 Task: Find a flat in Elazığ, Turkey, for 2 guests from September 2 to September 6, with a price range of ₹15,000 to ₹20,000, 1 bedroom, 1 bed, 1 bathroom, a washing machine, and self check-in option.
Action: Mouse moved to (499, 105)
Screenshot: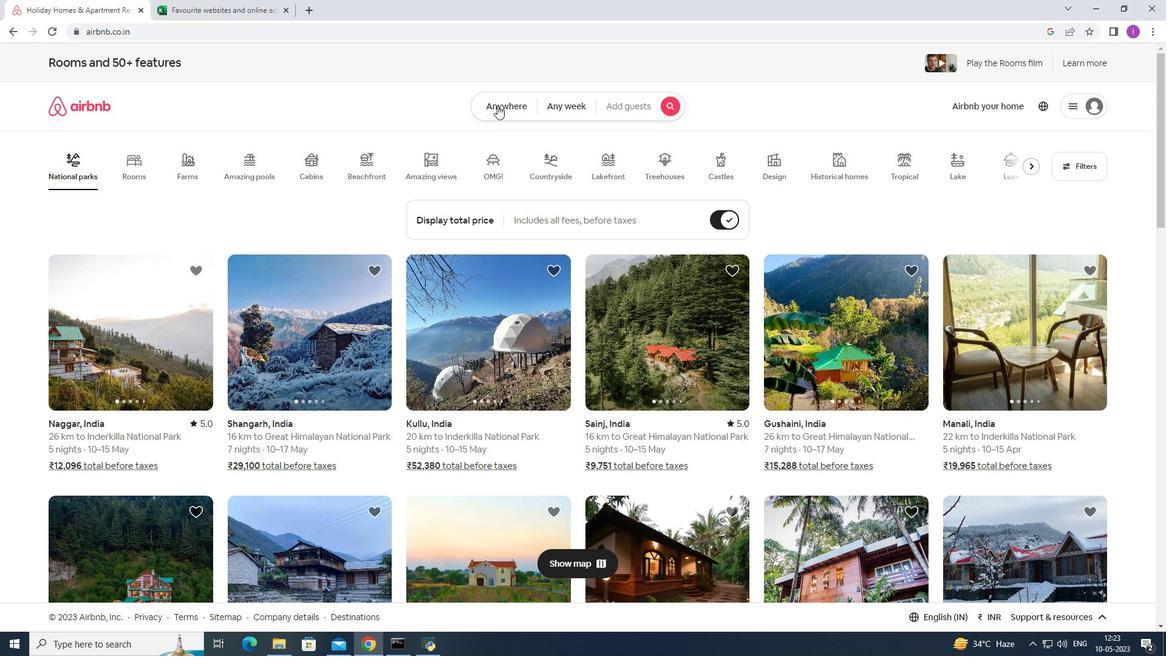
Action: Mouse pressed left at (499, 105)
Screenshot: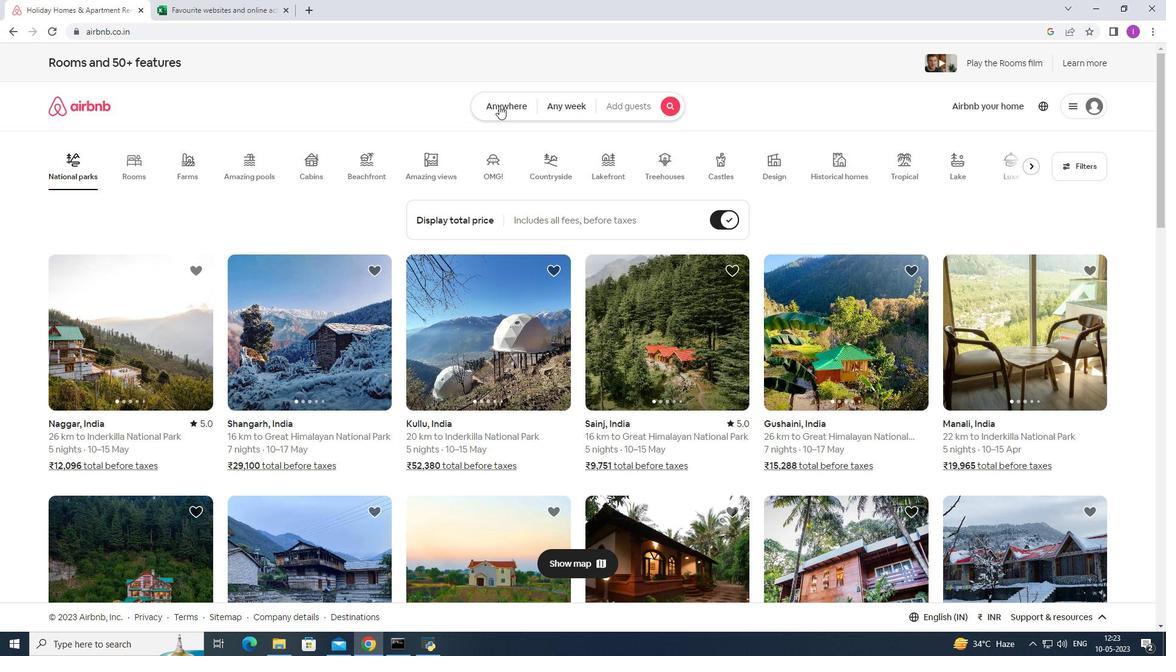 
Action: Mouse moved to (357, 154)
Screenshot: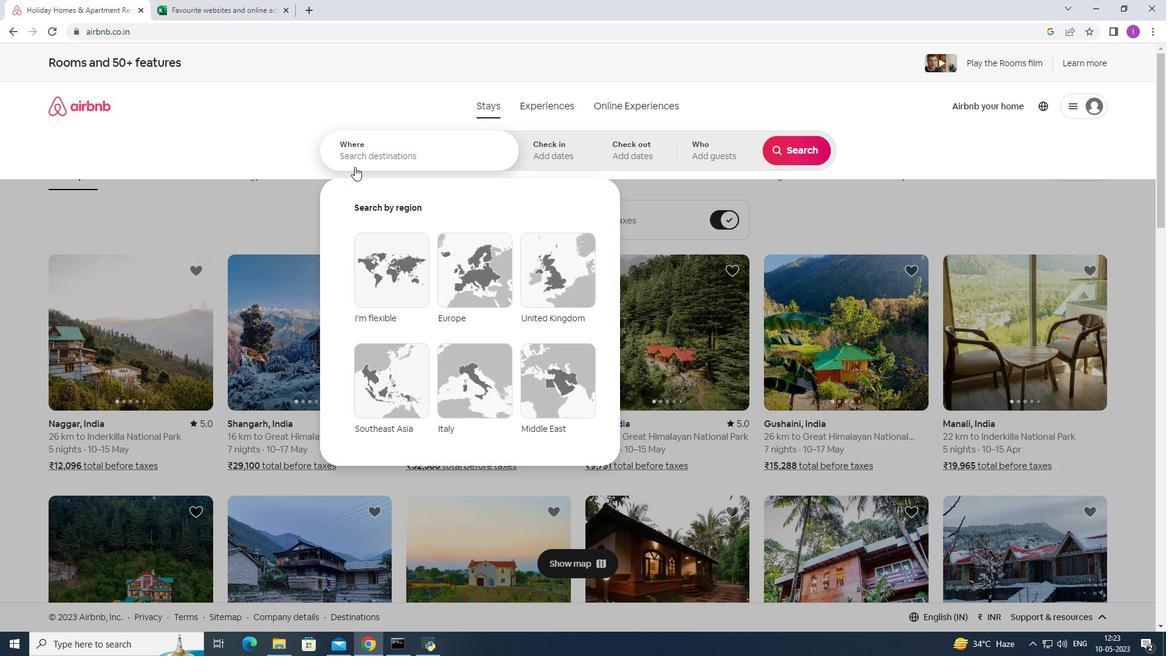 
Action: Mouse pressed left at (357, 154)
Screenshot: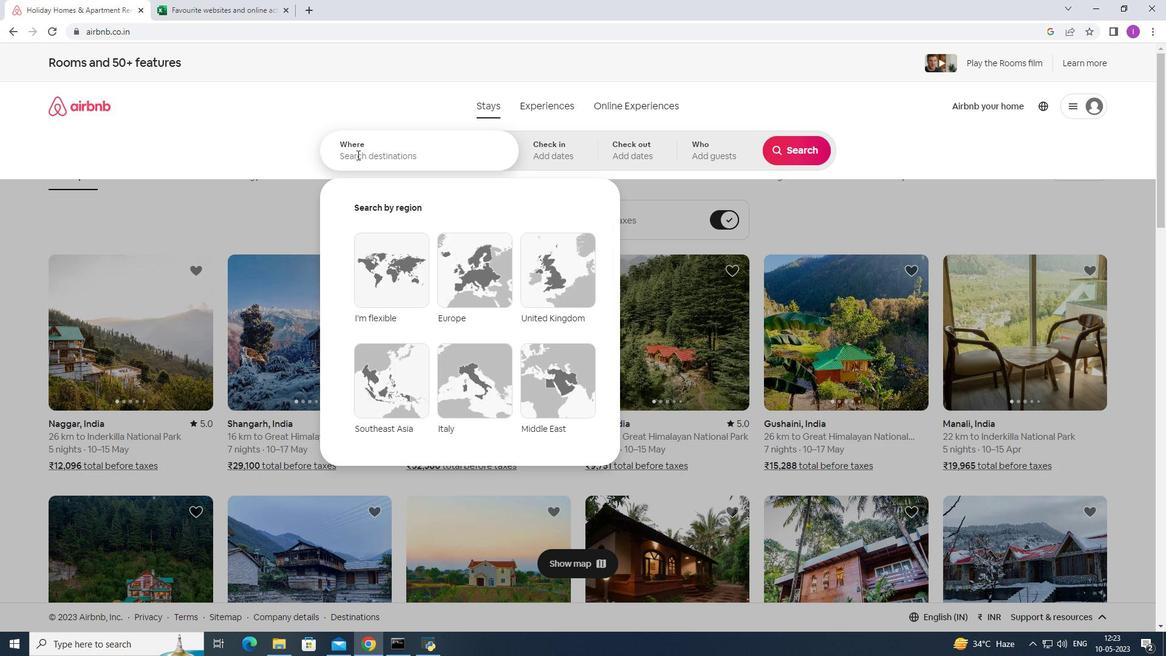 
Action: Mouse moved to (464, 151)
Screenshot: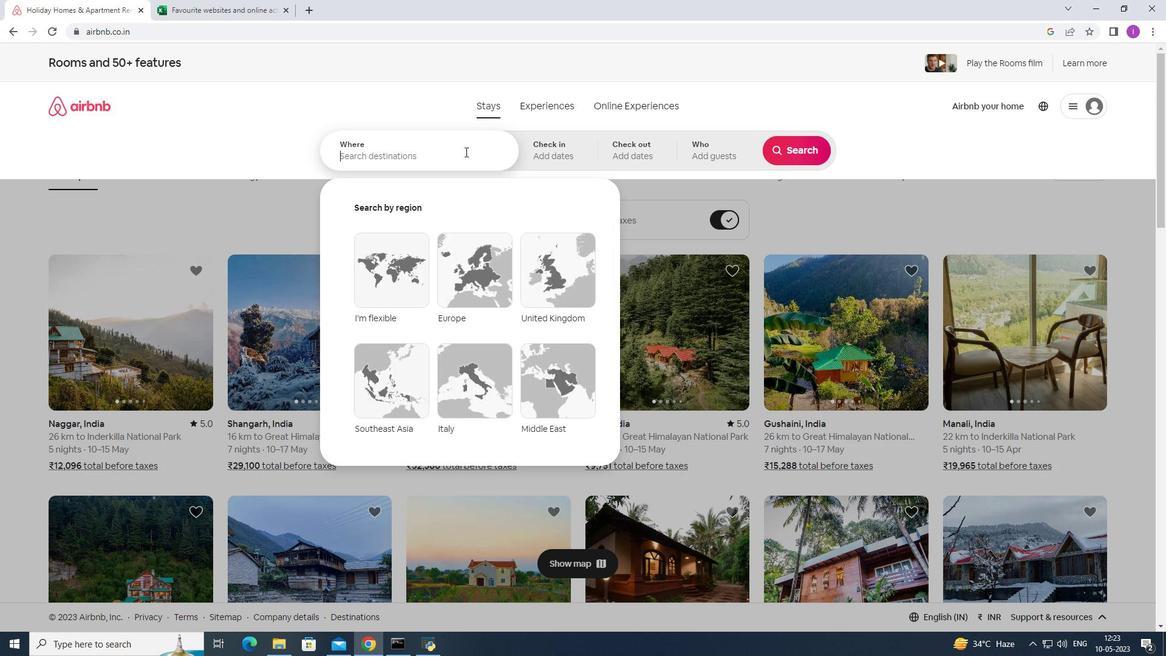 
Action: Key pressed <Key.shift>Elazig,<Key.shift>Tukey
Screenshot: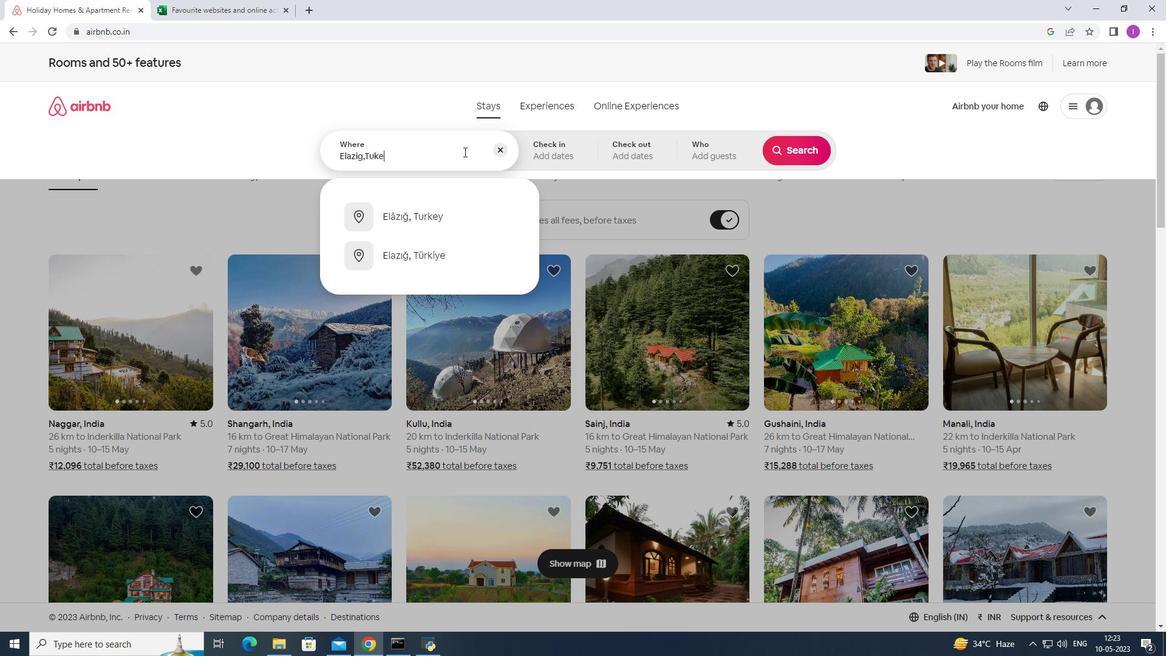 
Action: Mouse moved to (413, 260)
Screenshot: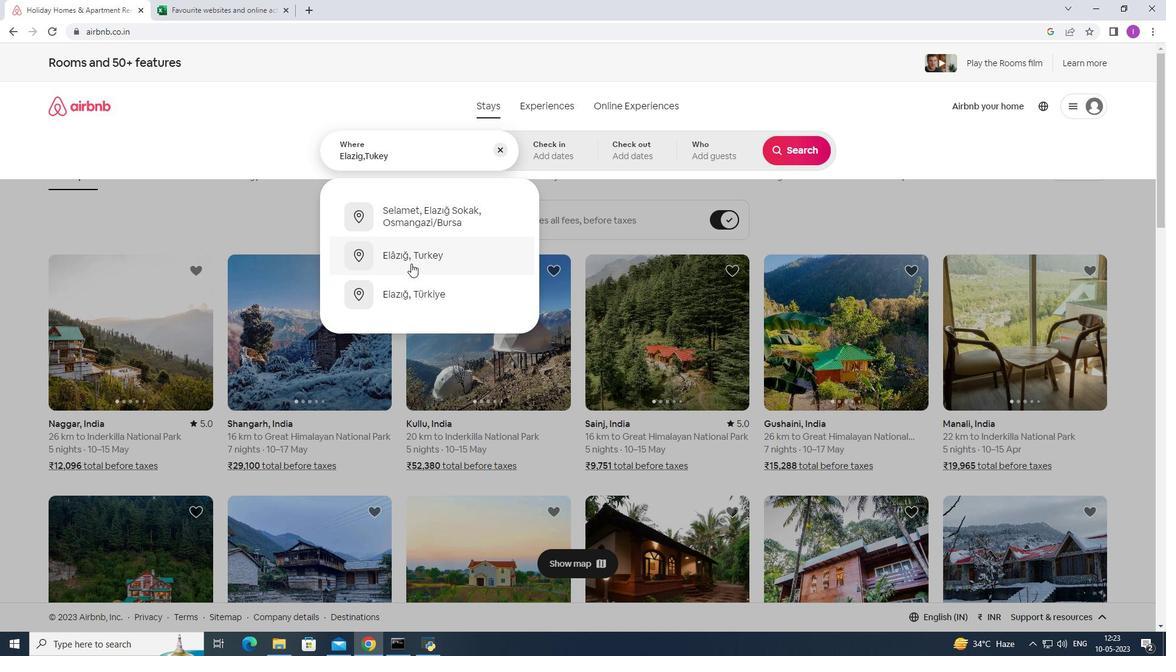 
Action: Mouse pressed left at (413, 260)
Screenshot: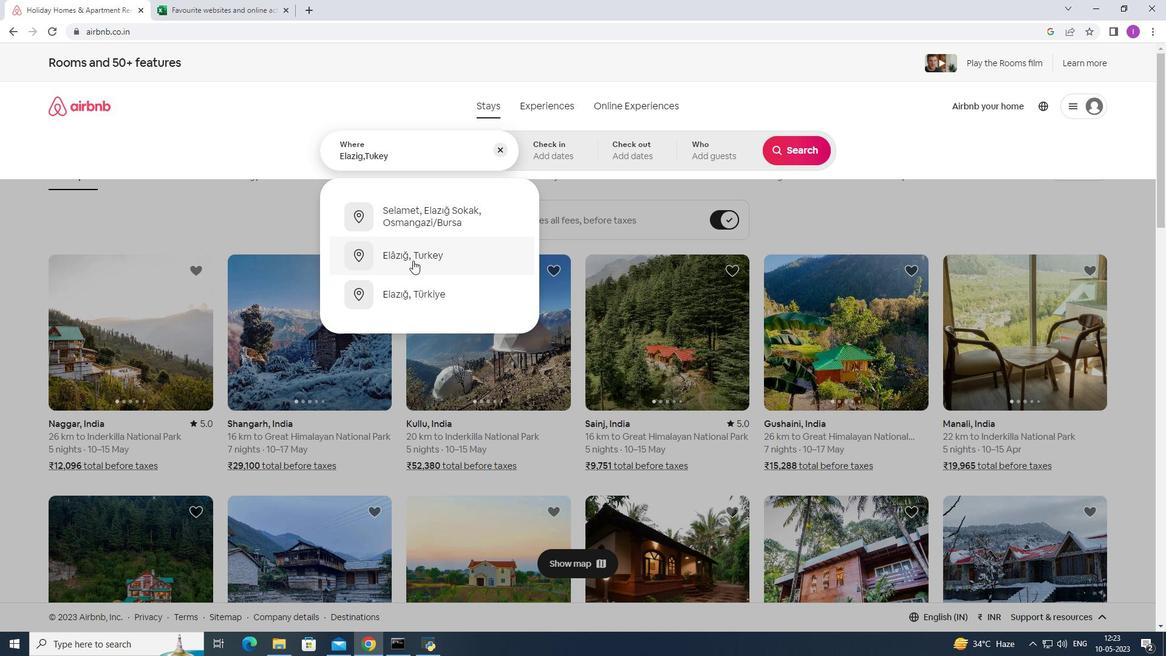 
Action: Mouse moved to (790, 246)
Screenshot: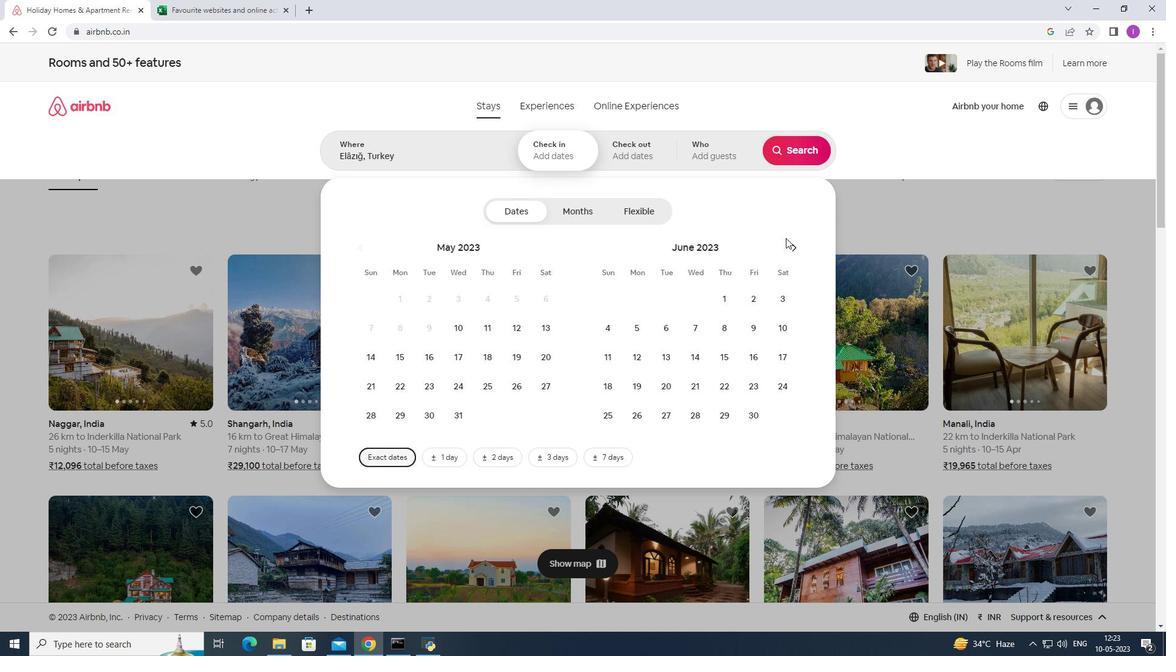 
Action: Mouse pressed left at (790, 246)
Screenshot: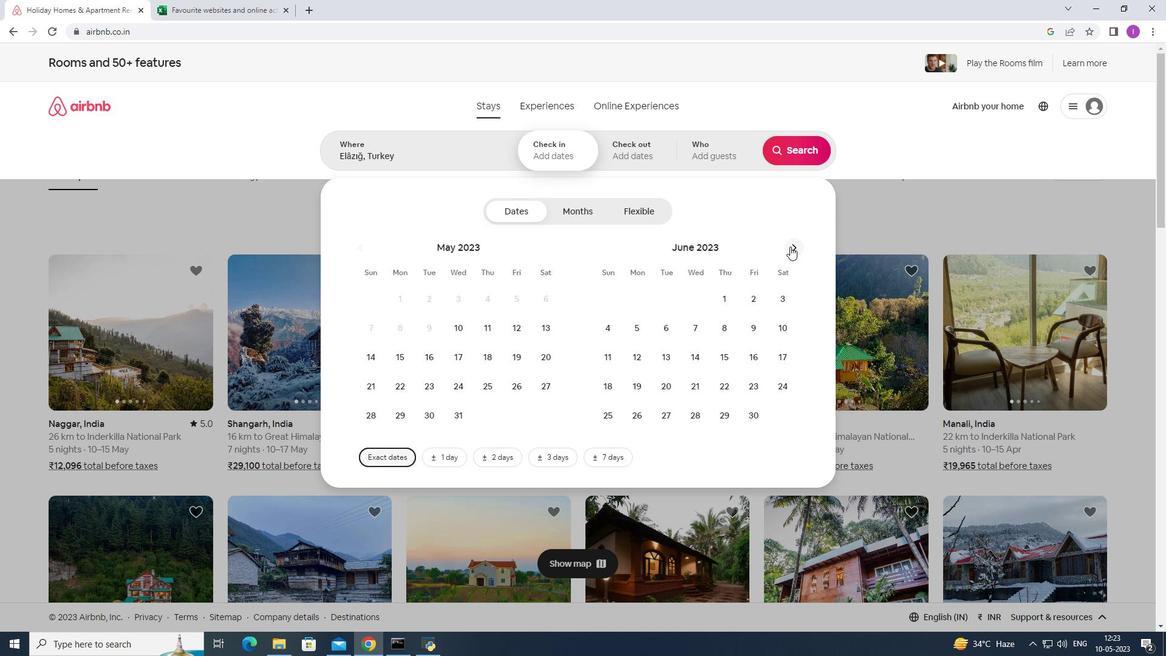 
Action: Mouse pressed left at (790, 246)
Screenshot: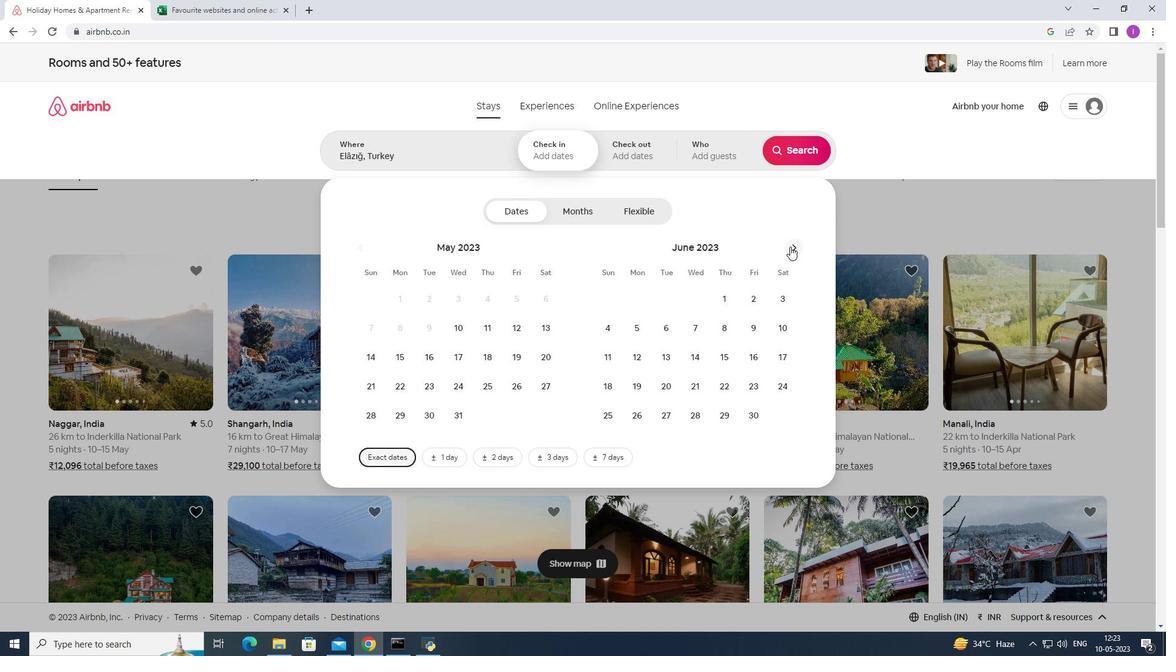 
Action: Mouse pressed left at (790, 246)
Screenshot: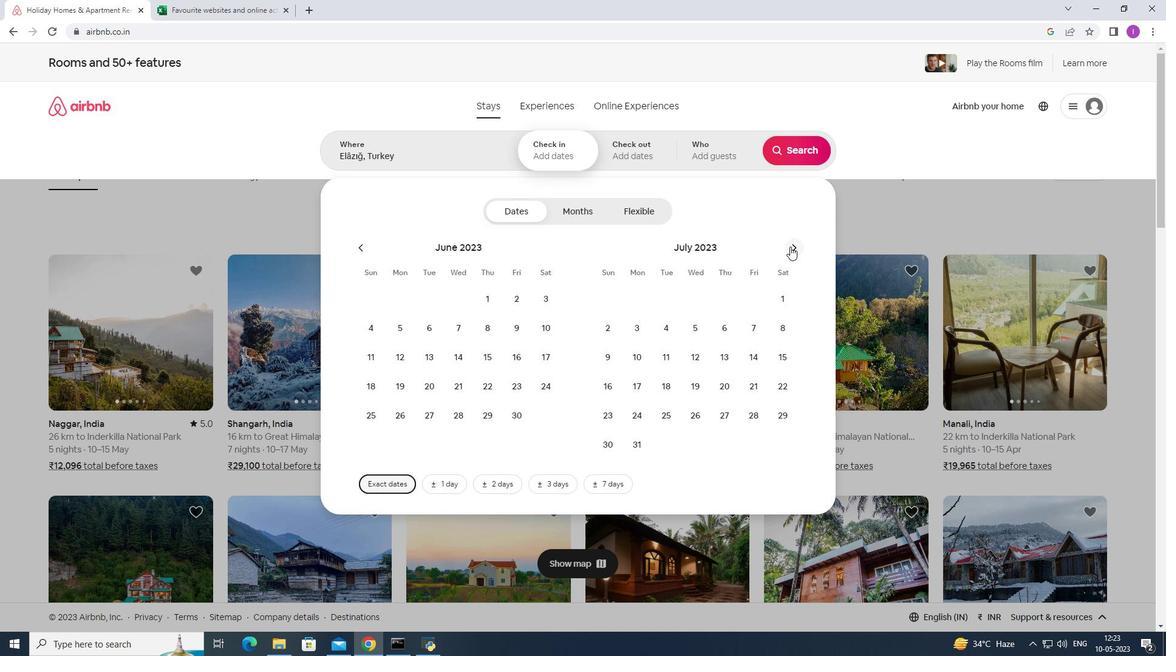 
Action: Mouse moved to (779, 295)
Screenshot: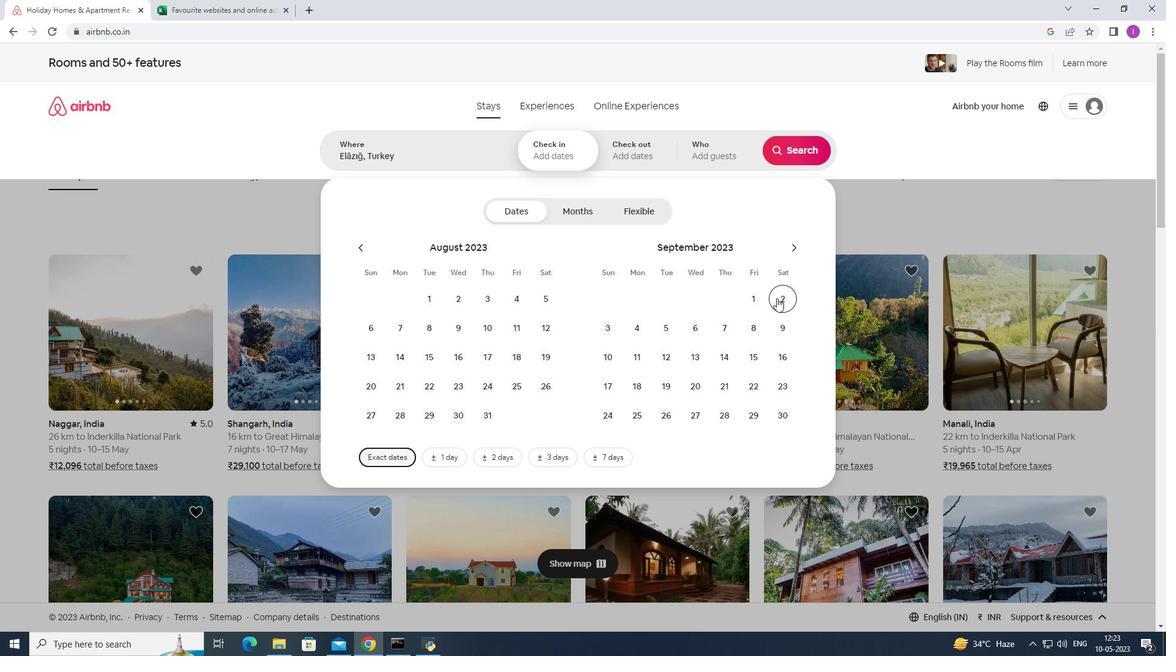 
Action: Mouse pressed left at (779, 295)
Screenshot: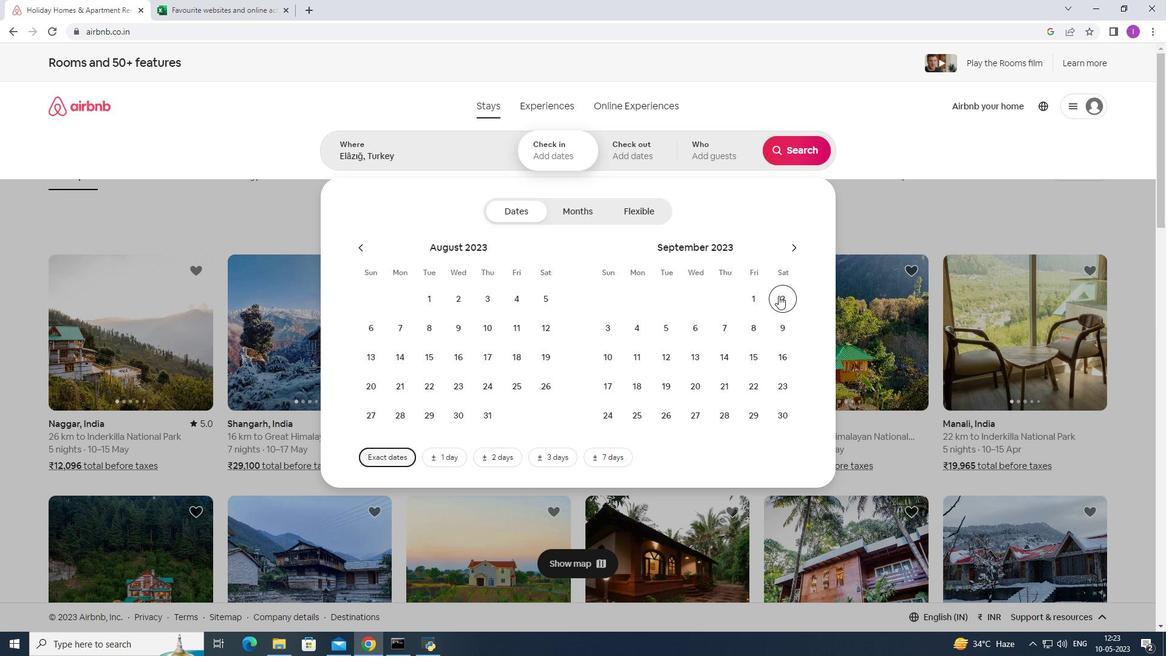 
Action: Mouse moved to (697, 326)
Screenshot: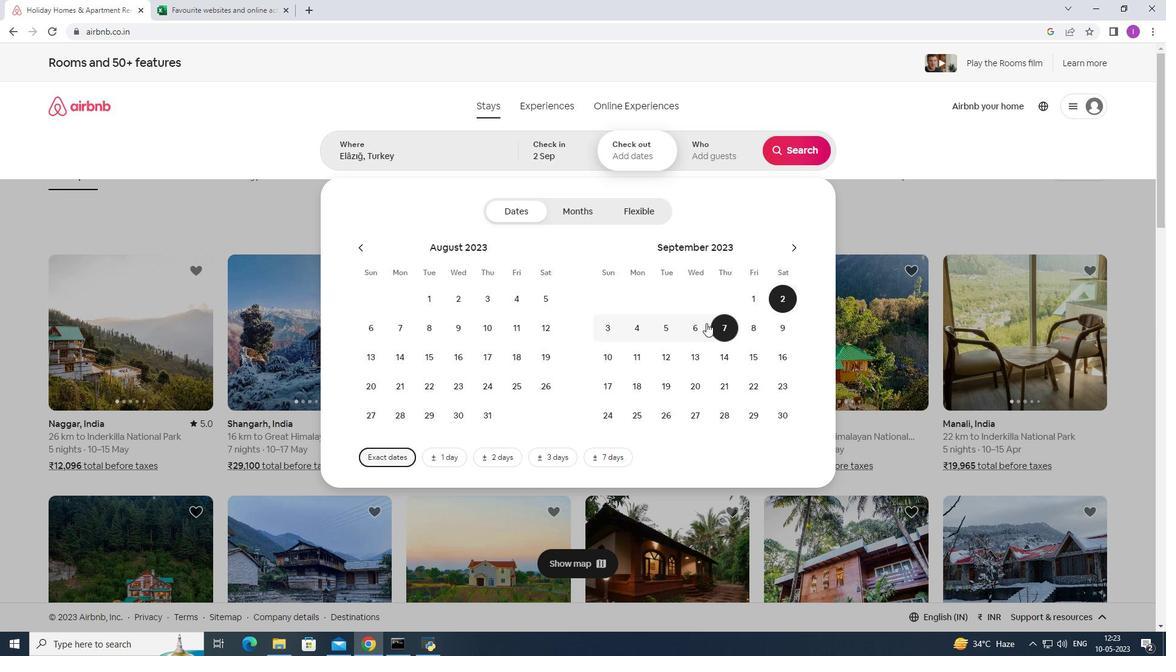 
Action: Mouse pressed left at (697, 326)
Screenshot: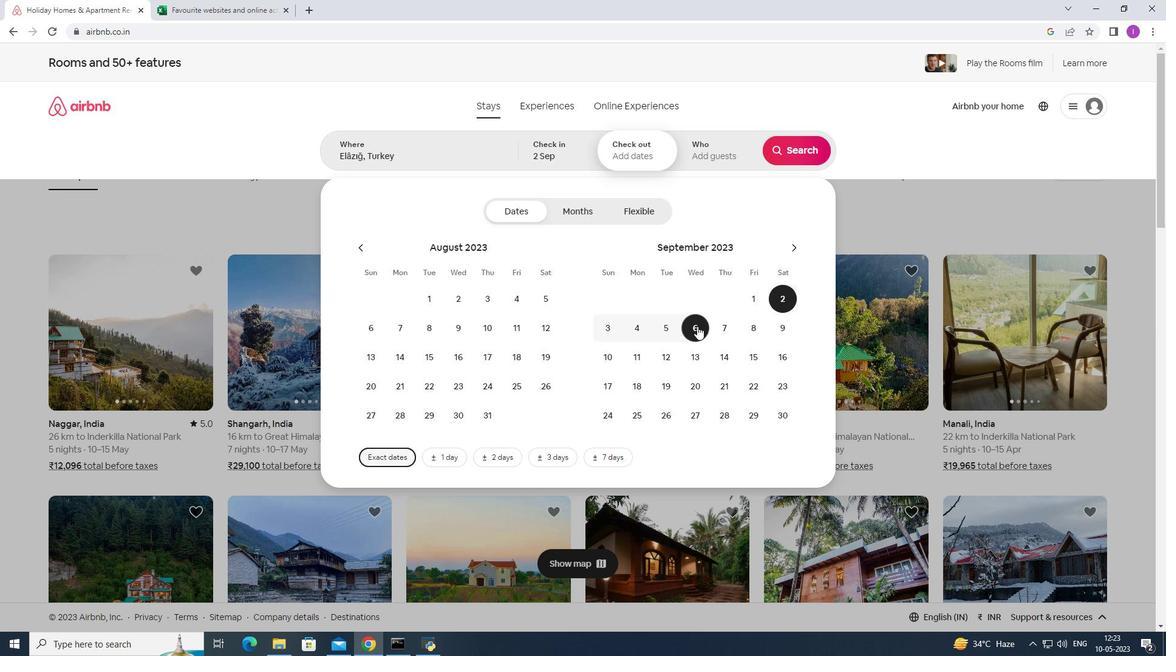
Action: Mouse moved to (703, 158)
Screenshot: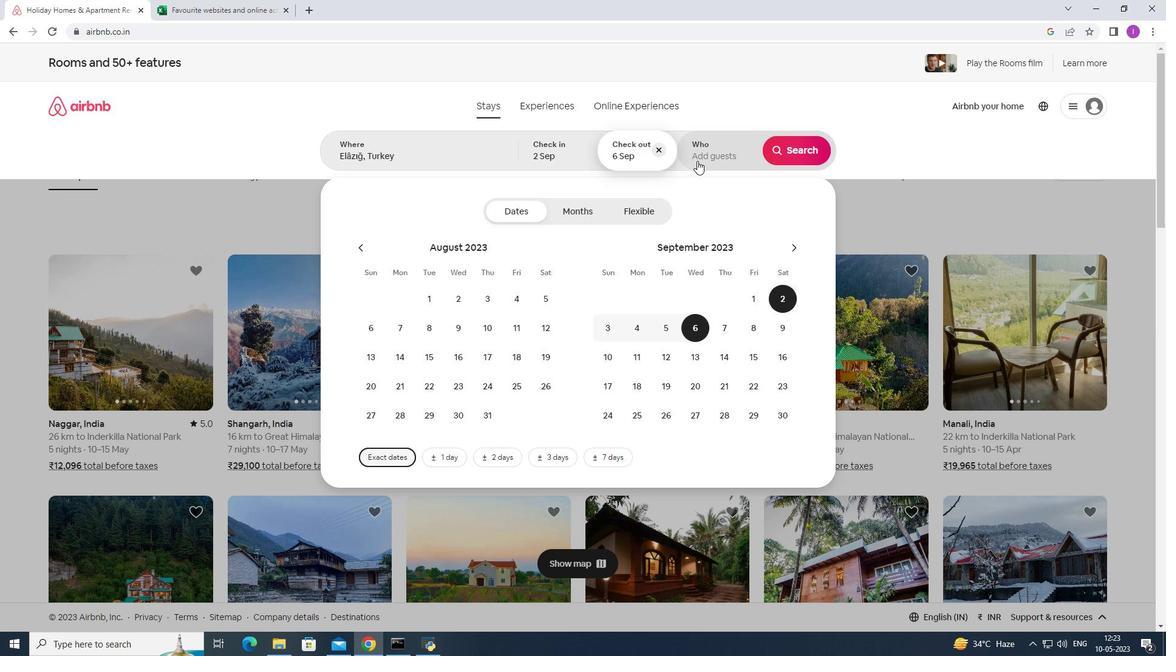 
Action: Mouse pressed left at (703, 158)
Screenshot: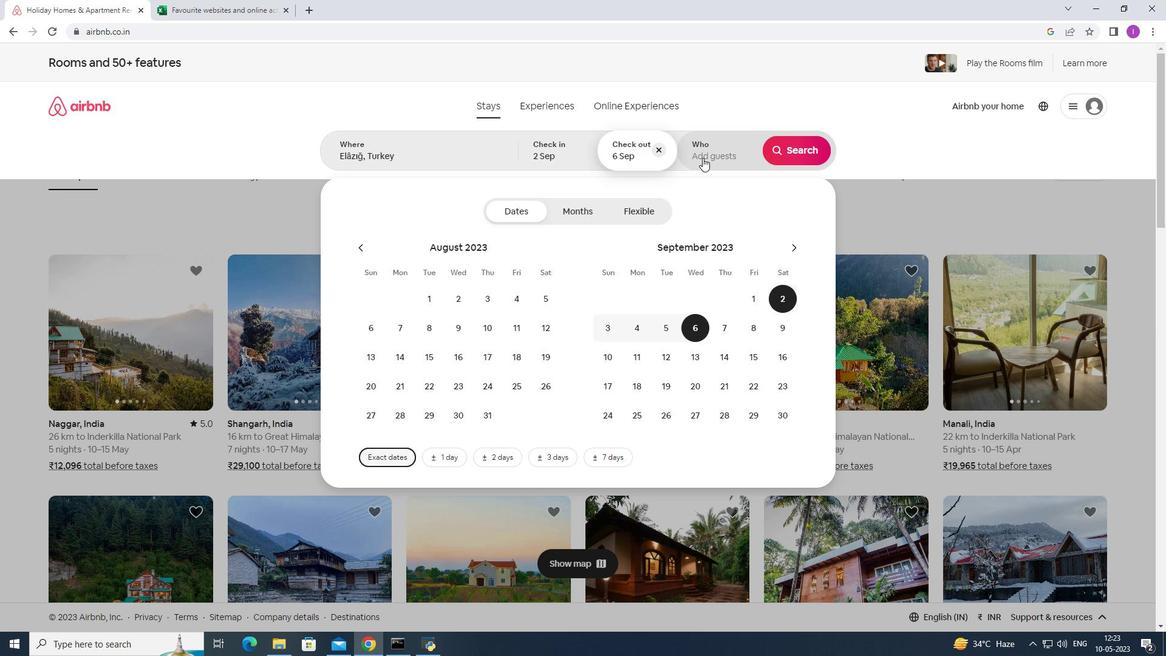 
Action: Mouse moved to (798, 214)
Screenshot: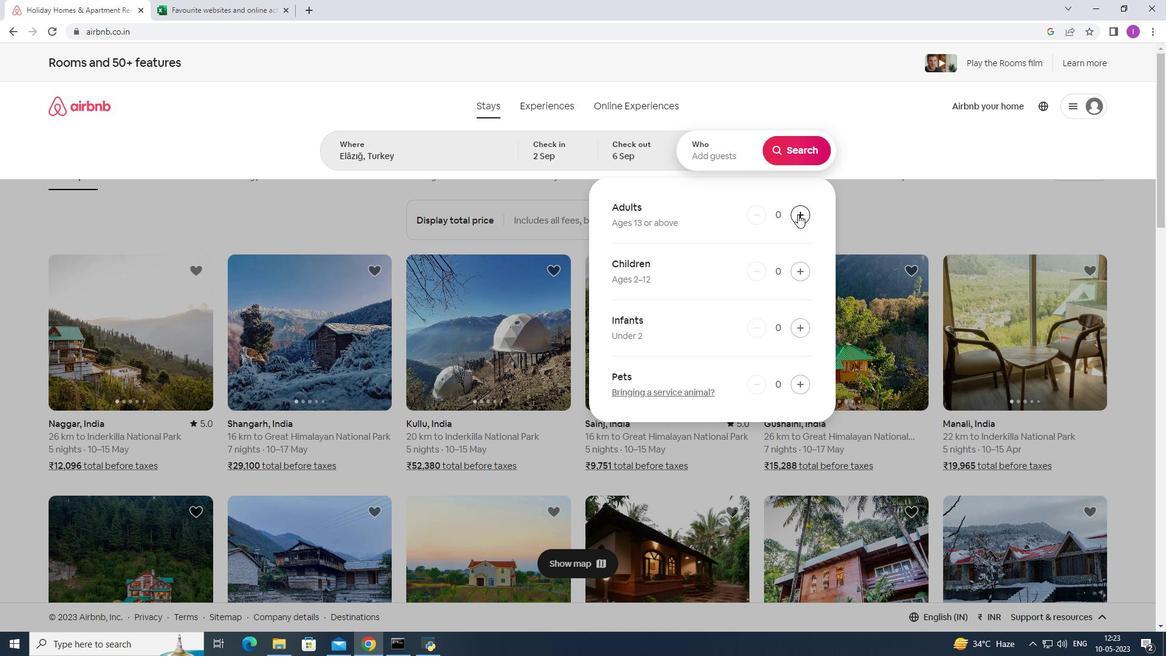 
Action: Mouse pressed left at (798, 214)
Screenshot: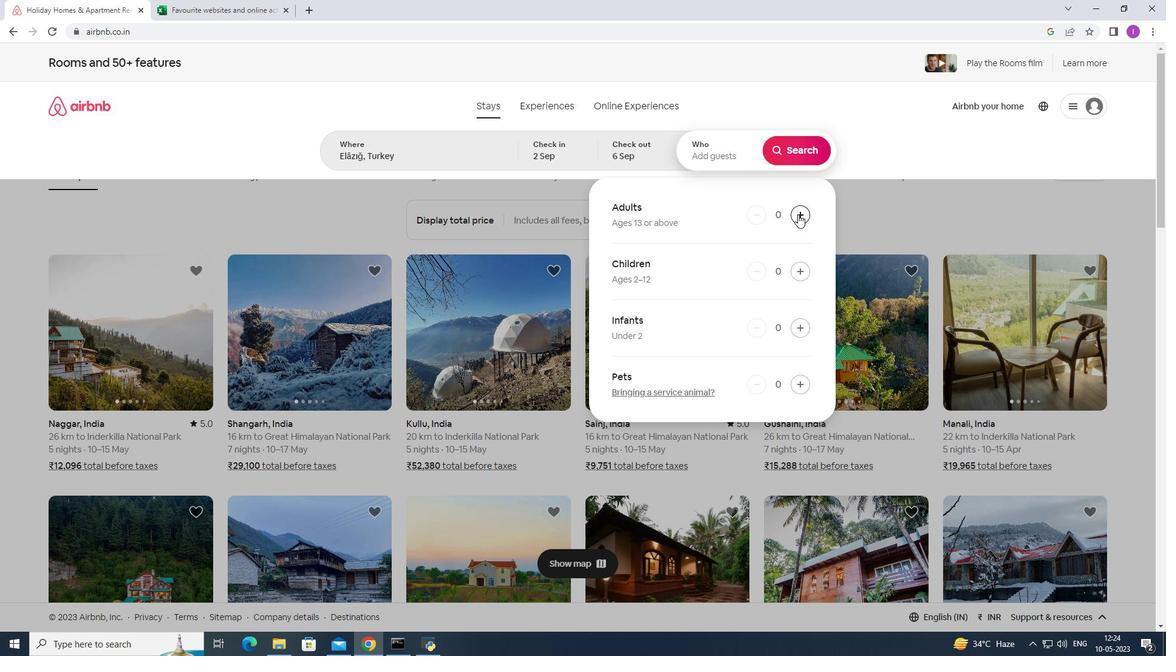 
Action: Mouse pressed left at (798, 214)
Screenshot: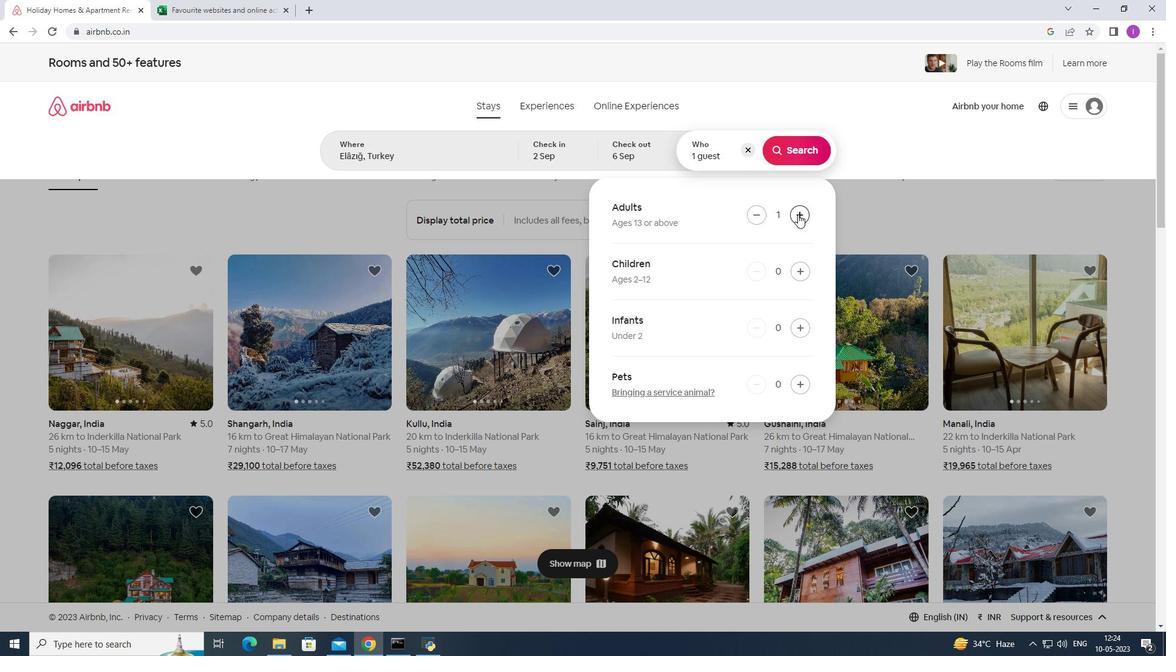 
Action: Mouse moved to (786, 158)
Screenshot: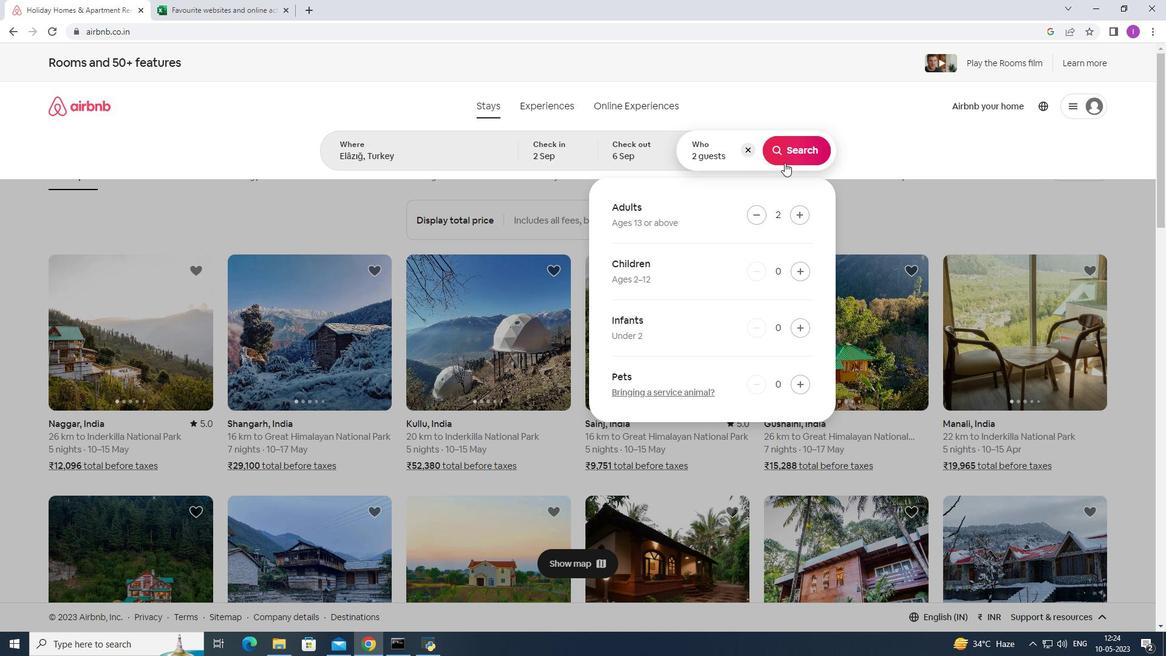
Action: Mouse pressed left at (786, 158)
Screenshot: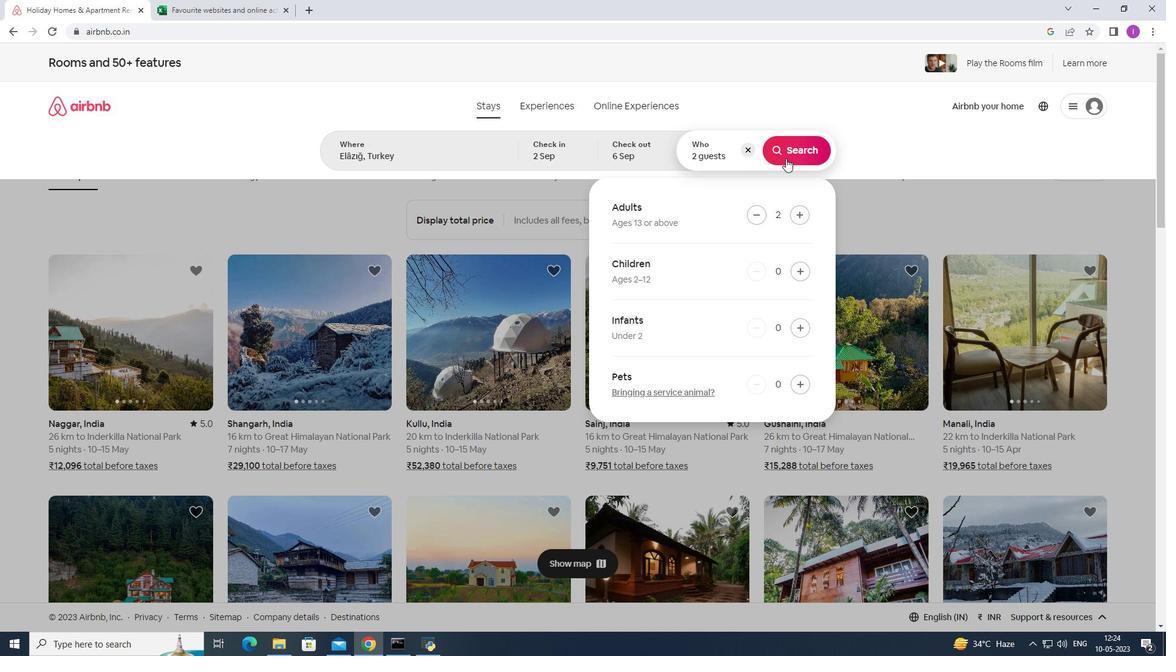 
Action: Mouse moved to (1121, 115)
Screenshot: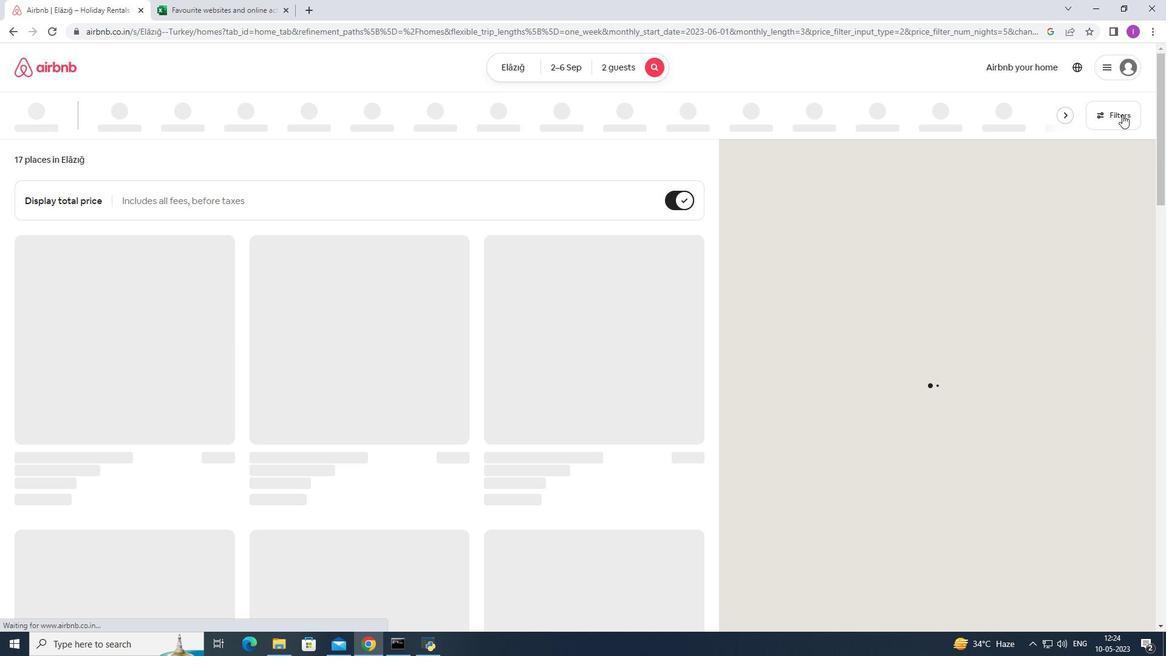 
Action: Mouse pressed left at (1121, 115)
Screenshot: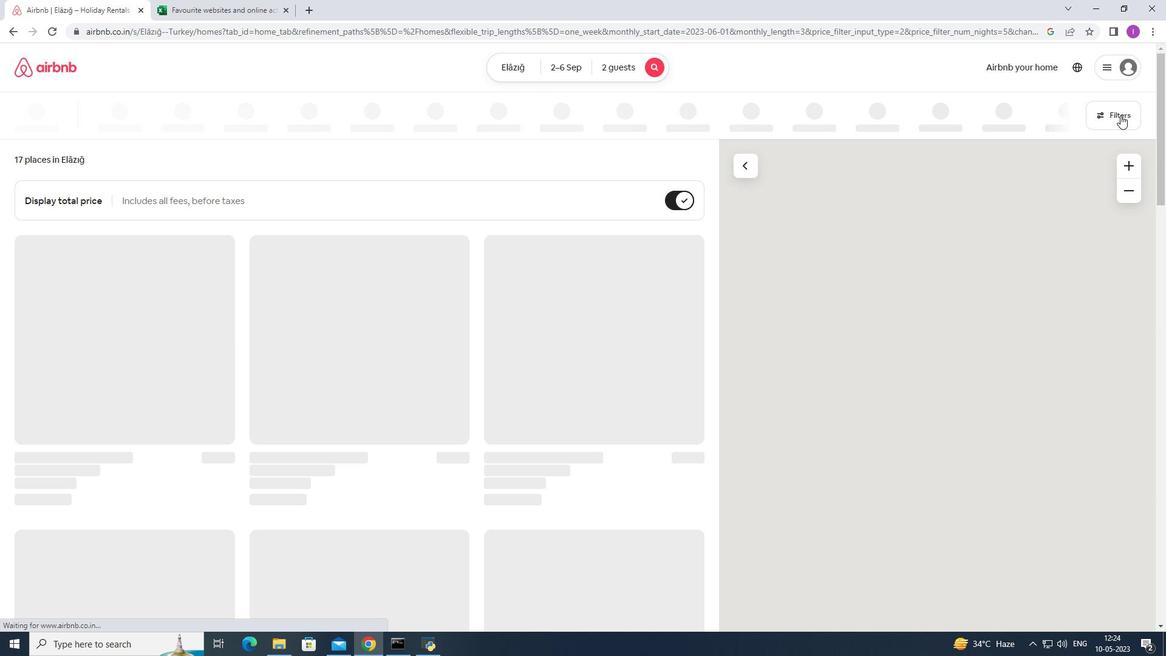 
Action: Mouse moved to (439, 413)
Screenshot: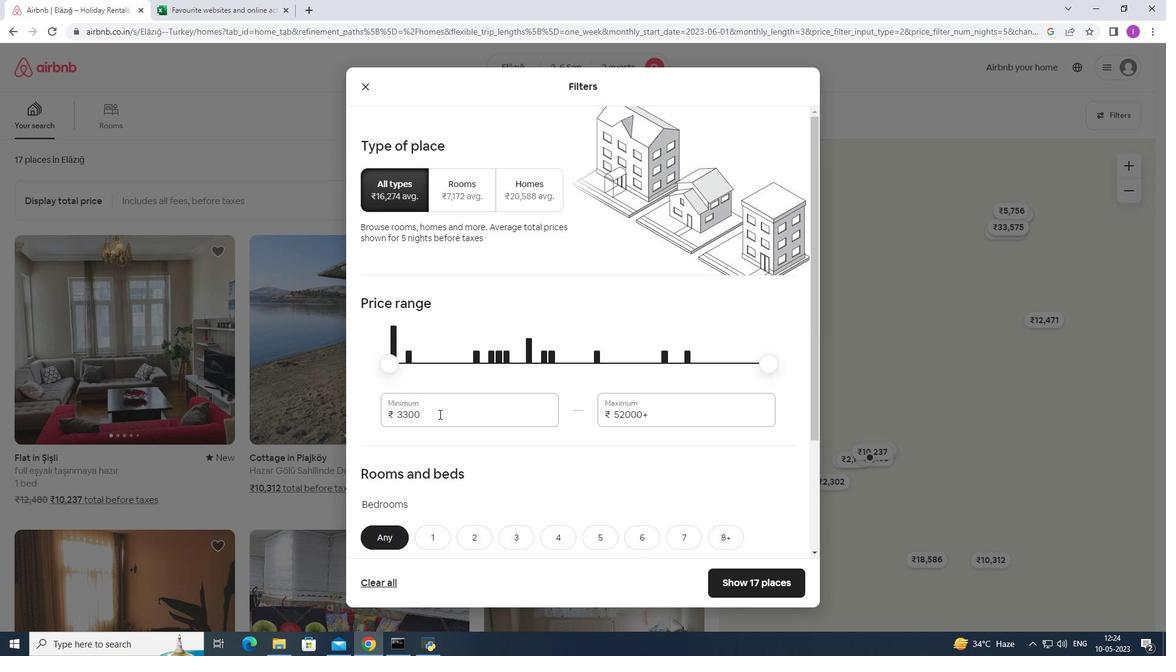 
Action: Mouse pressed left at (439, 413)
Screenshot: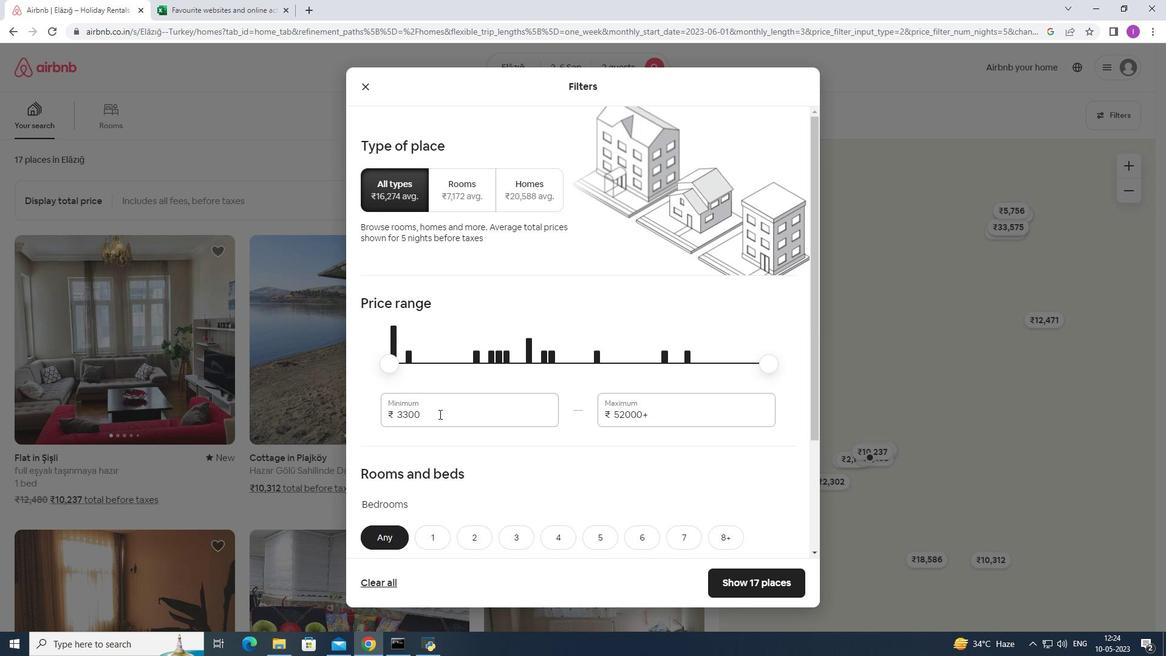 
Action: Mouse moved to (410, 429)
Screenshot: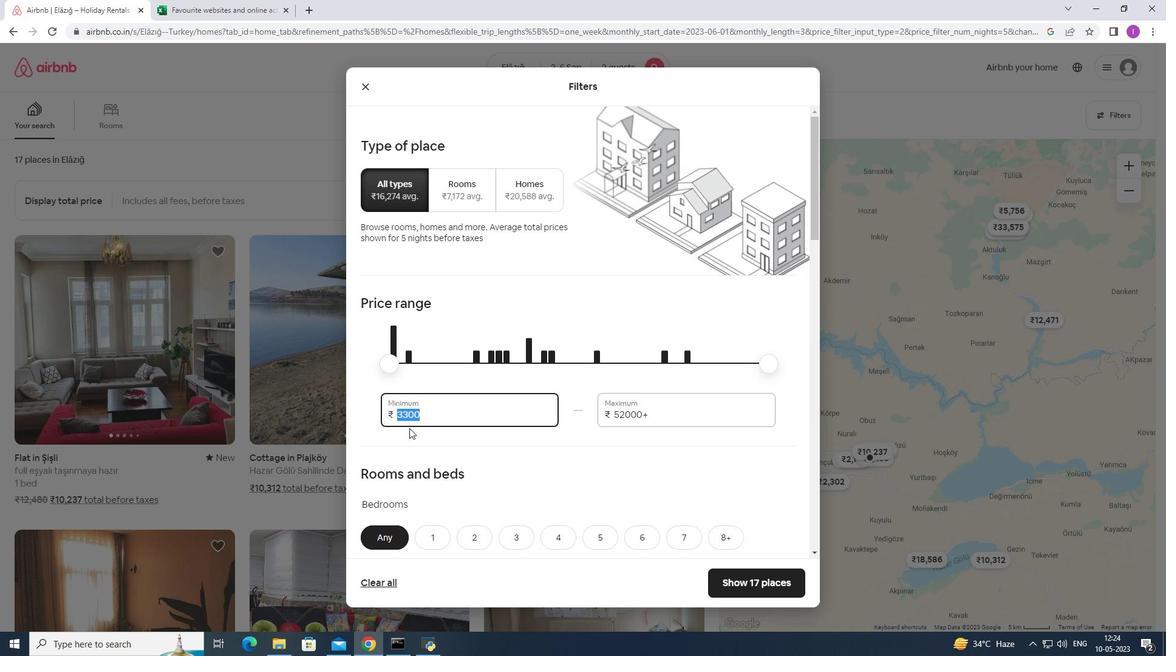 
Action: Key pressed 15000
Screenshot: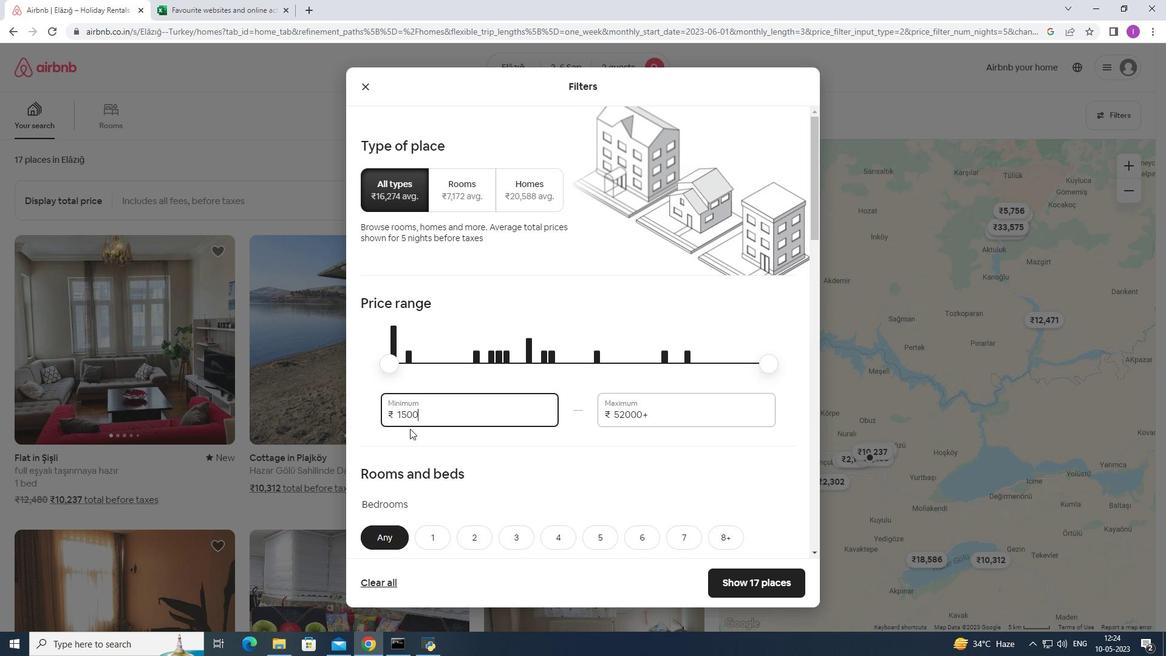 
Action: Mouse moved to (650, 415)
Screenshot: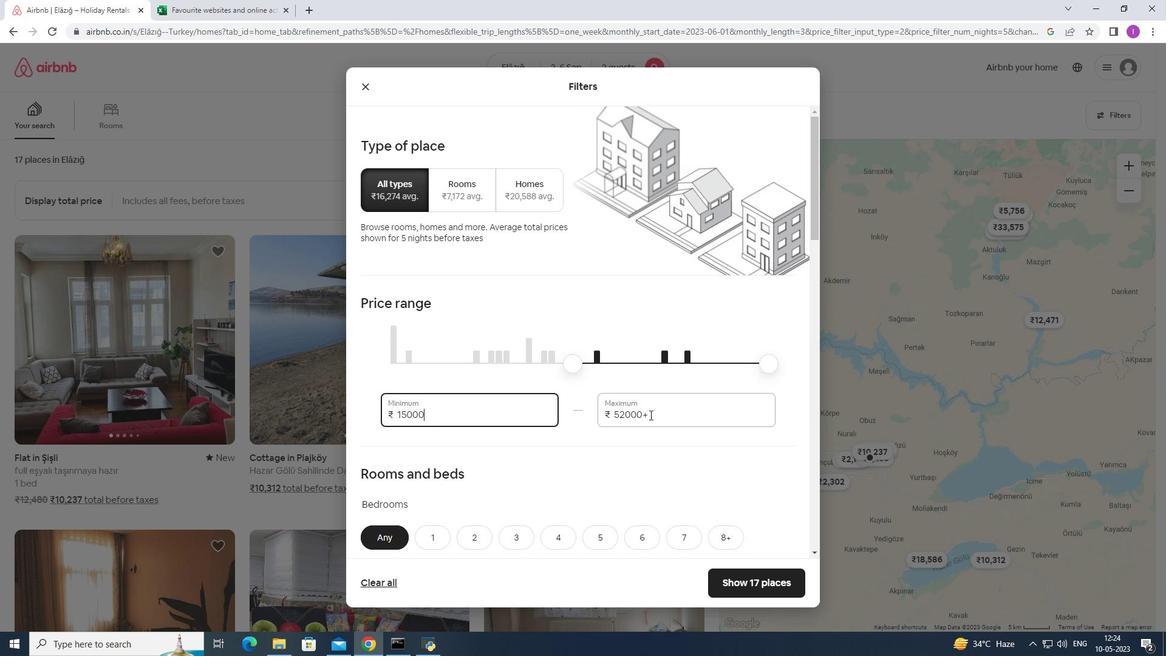 
Action: Mouse pressed left at (650, 415)
Screenshot: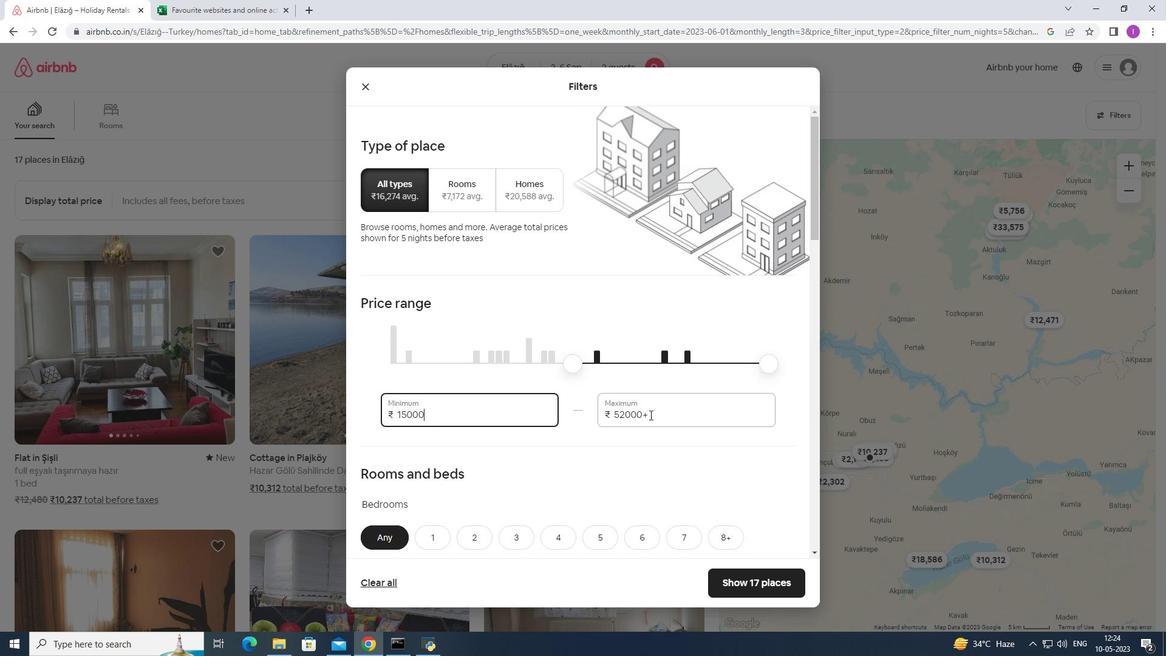 
Action: Mouse moved to (611, 421)
Screenshot: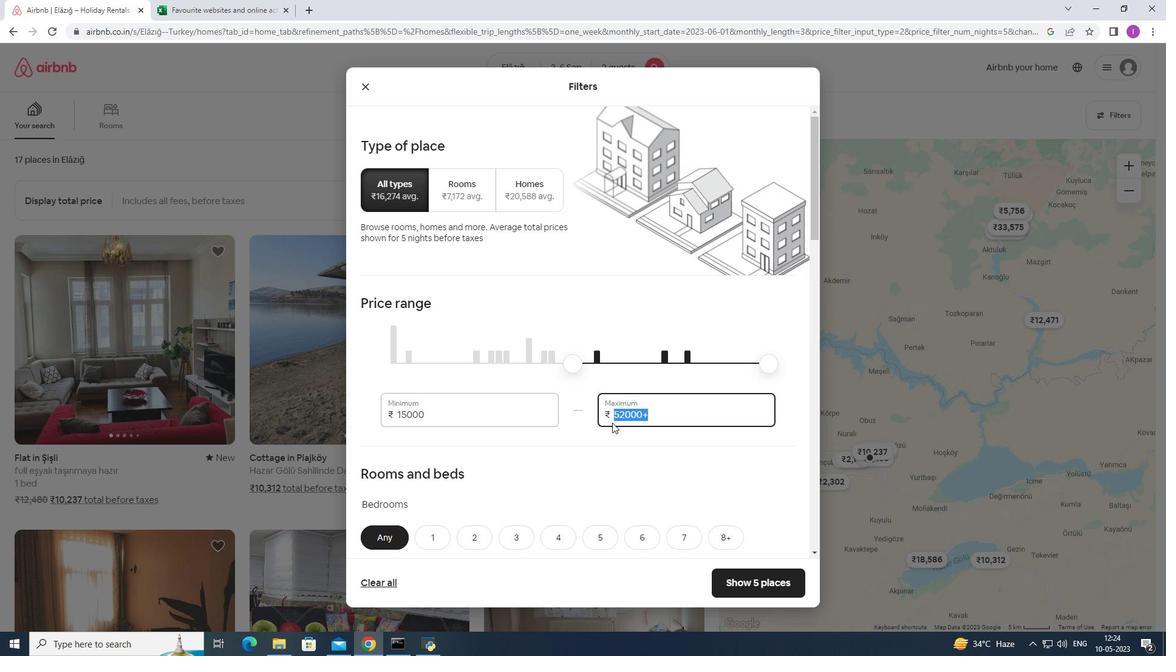 
Action: Key pressed 2
Screenshot: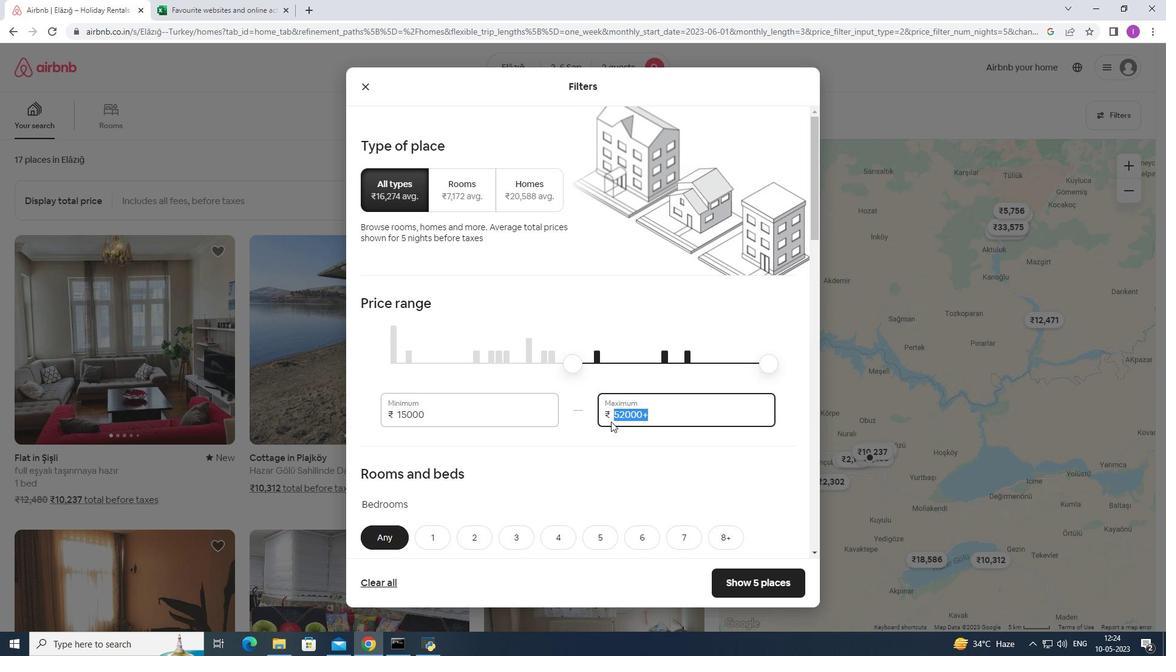 
Action: Mouse moved to (611, 421)
Screenshot: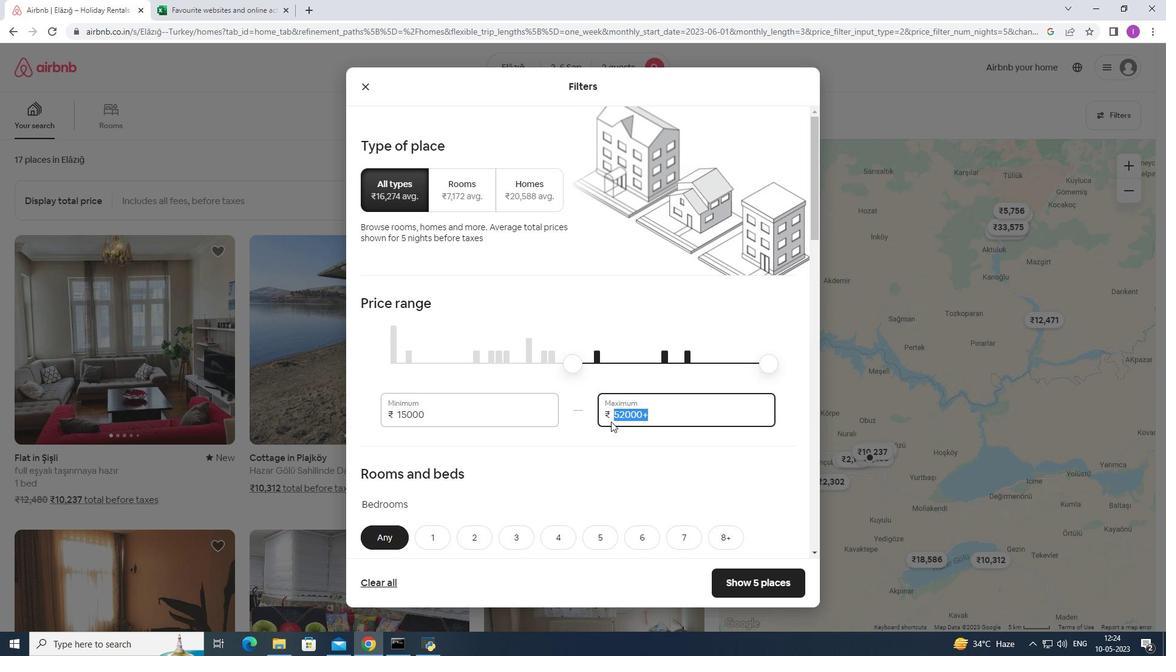 
Action: Key pressed 0000
Screenshot: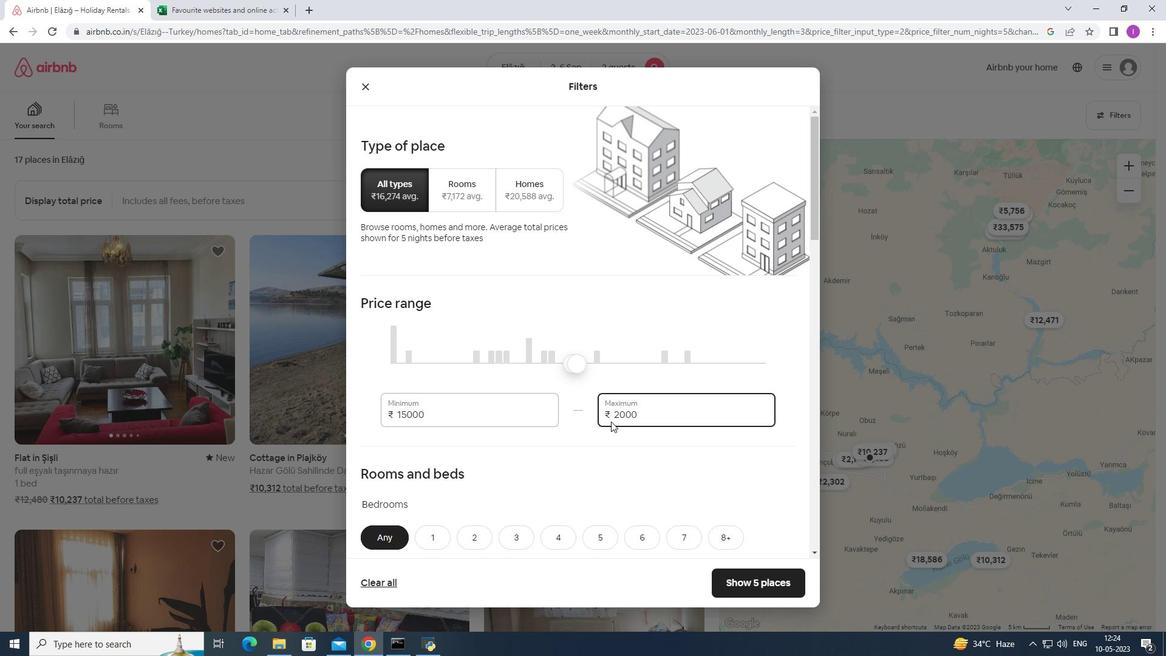 
Action: Mouse moved to (533, 454)
Screenshot: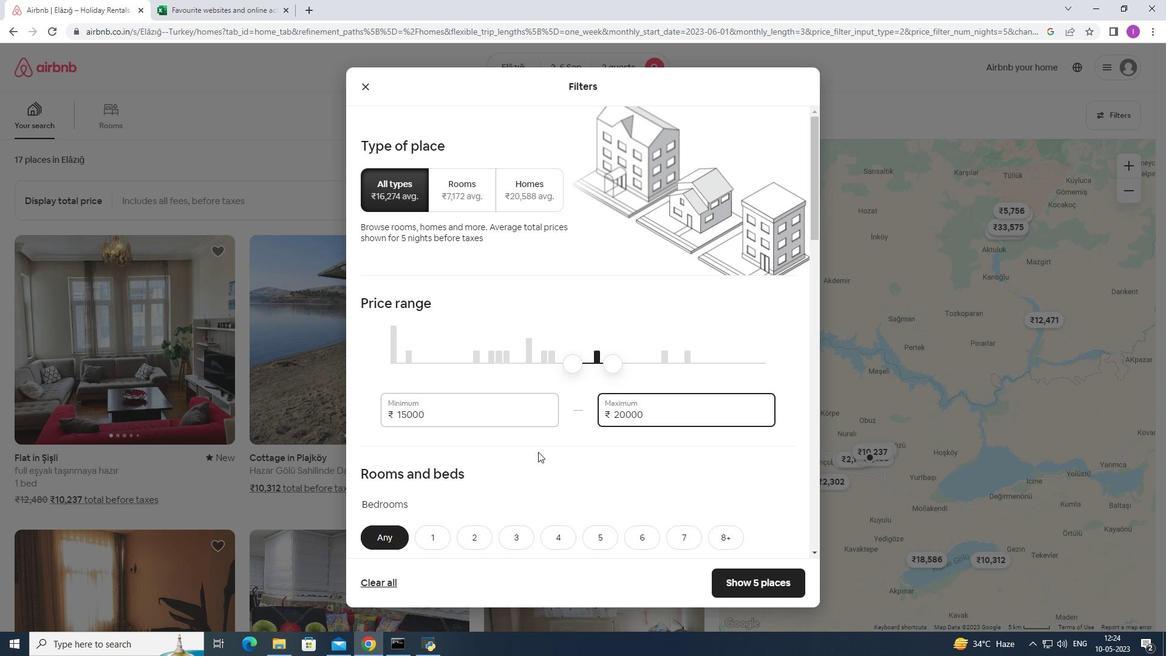 
Action: Mouse scrolled (533, 454) with delta (0, 0)
Screenshot: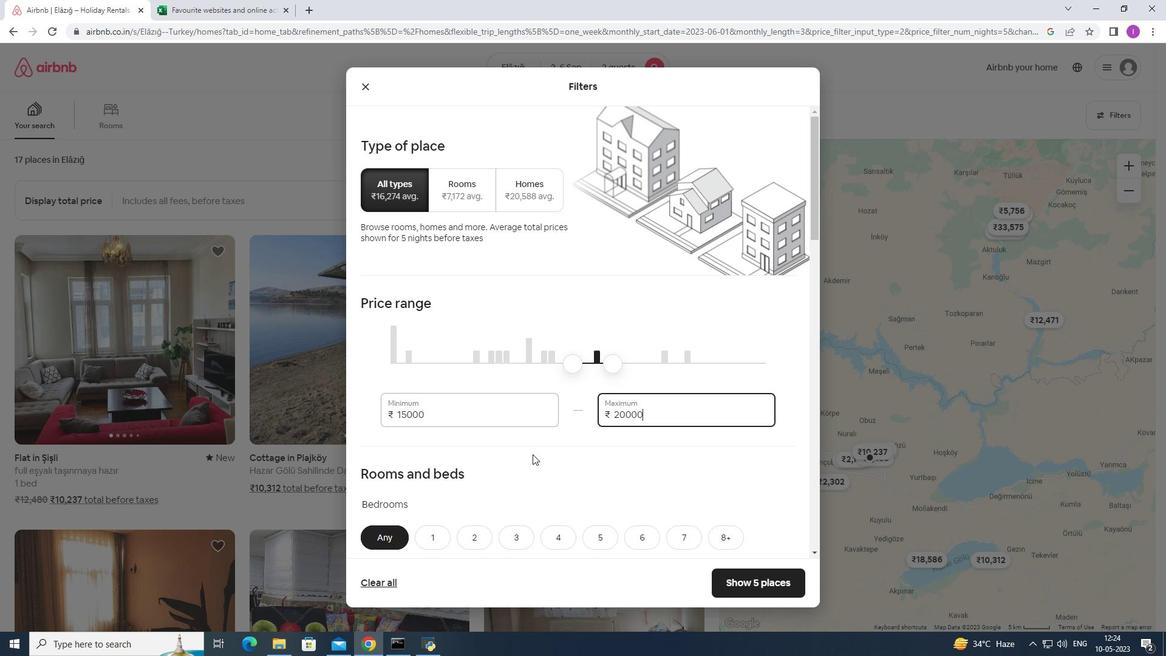 
Action: Mouse scrolled (533, 454) with delta (0, 0)
Screenshot: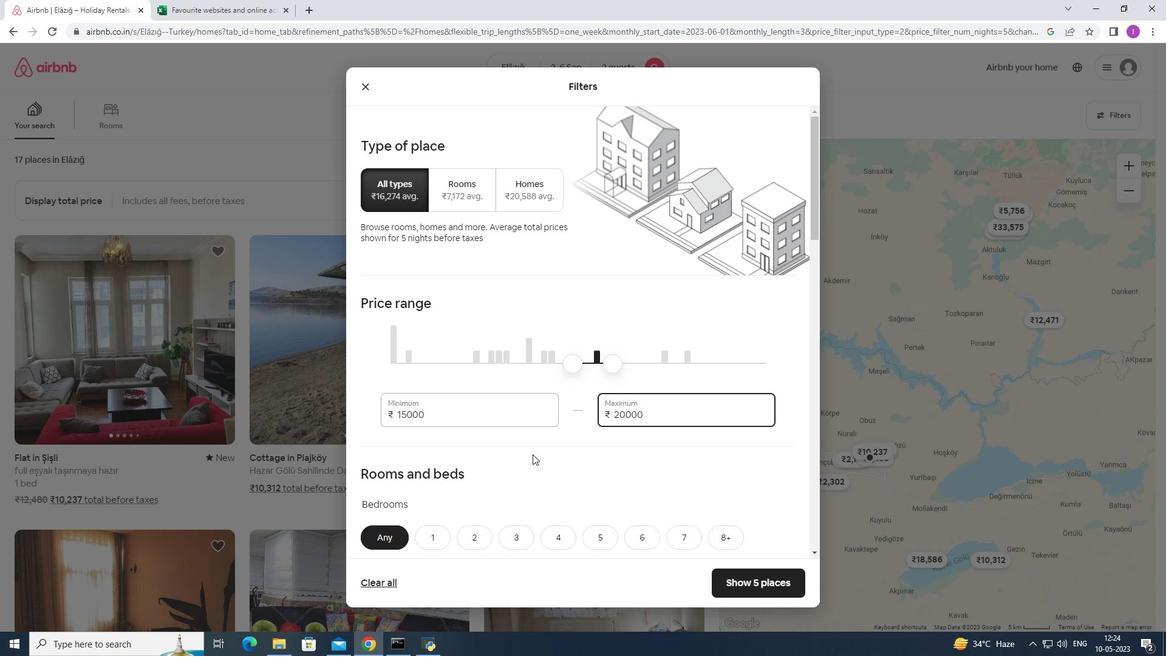 
Action: Mouse scrolled (533, 454) with delta (0, 0)
Screenshot: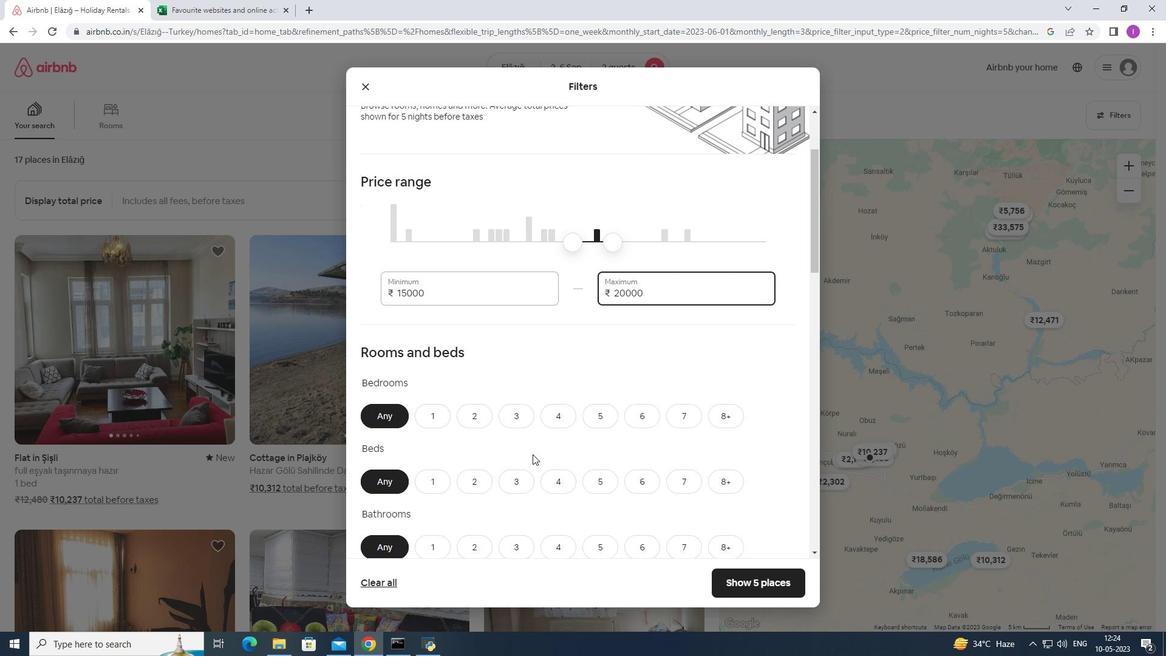 
Action: Mouse moved to (438, 352)
Screenshot: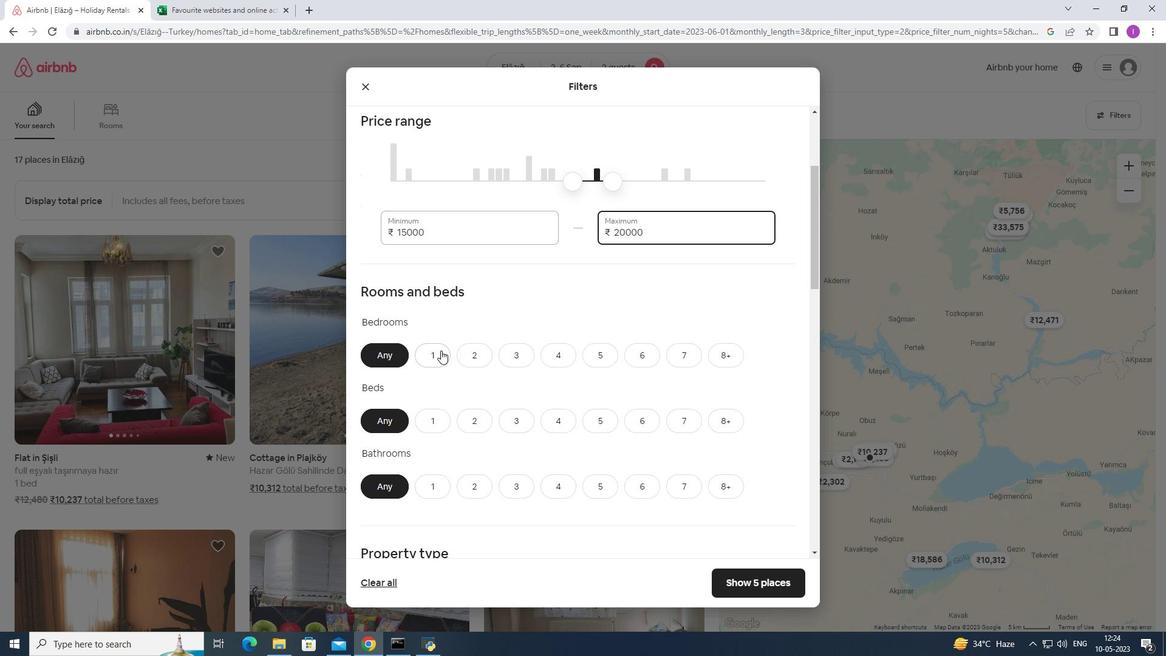 
Action: Mouse pressed left at (438, 352)
Screenshot: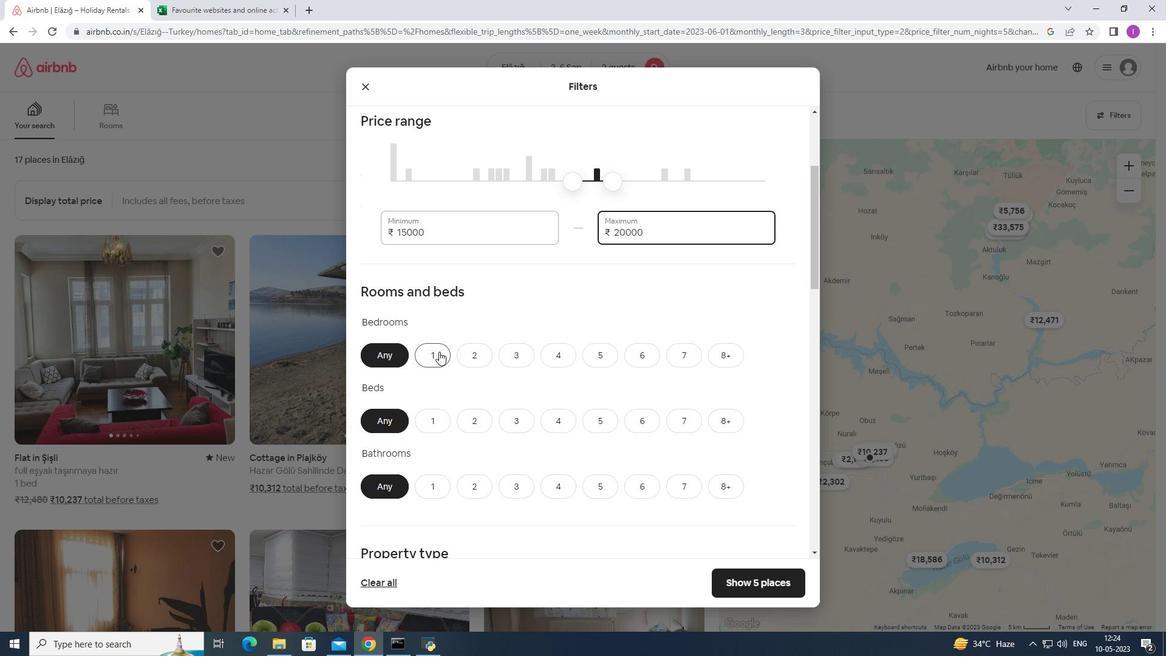 
Action: Mouse moved to (444, 423)
Screenshot: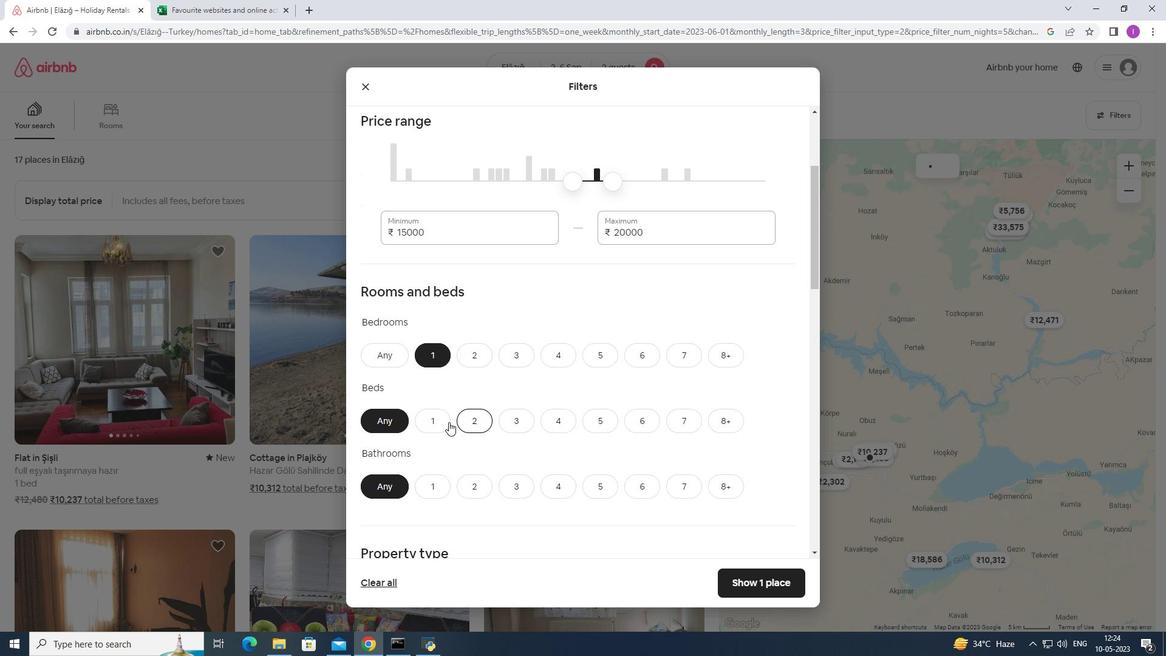 
Action: Mouse pressed left at (444, 423)
Screenshot: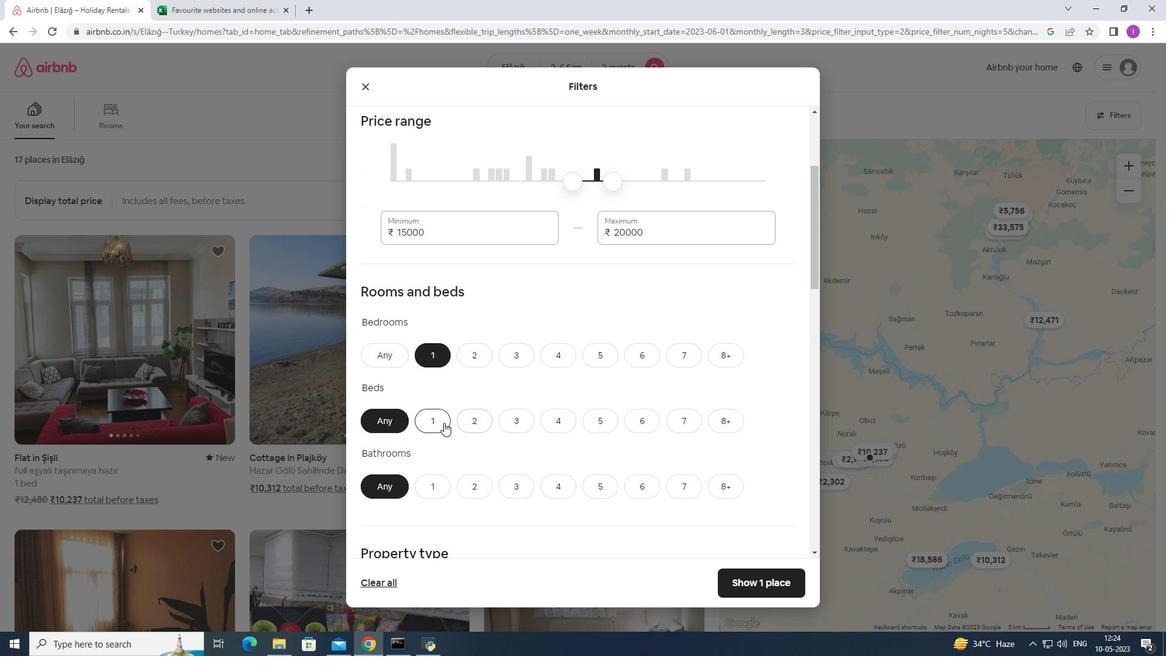 
Action: Mouse moved to (439, 485)
Screenshot: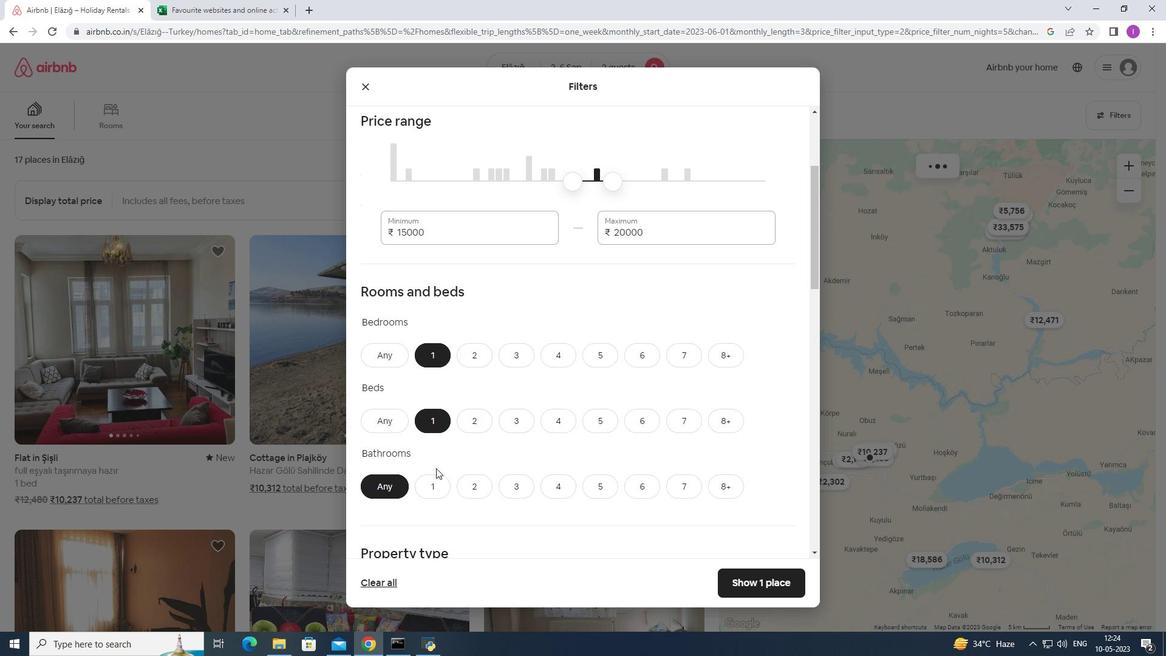 
Action: Mouse pressed left at (439, 485)
Screenshot: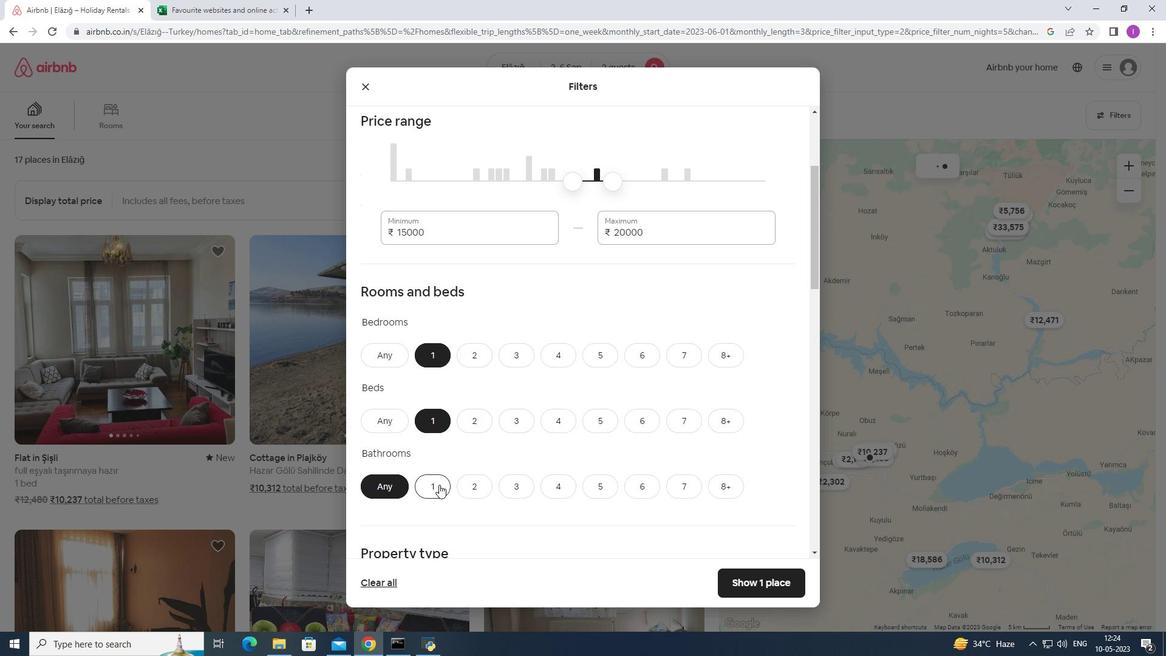 
Action: Mouse moved to (458, 469)
Screenshot: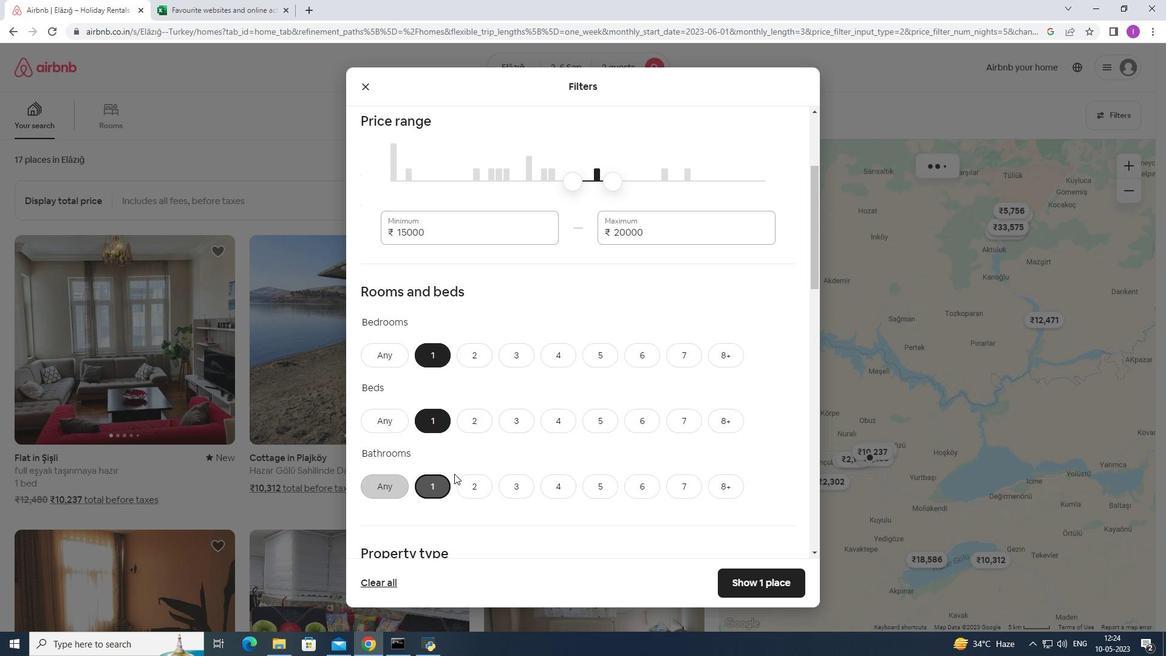 
Action: Mouse scrolled (458, 468) with delta (0, 0)
Screenshot: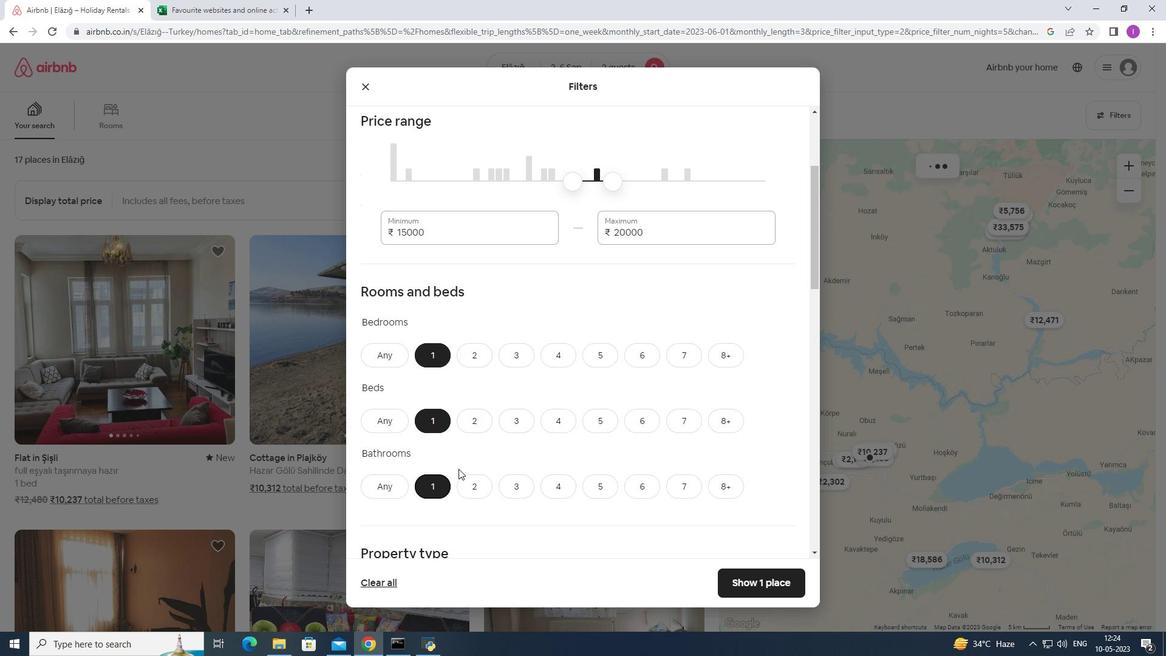 
Action: Mouse scrolled (458, 468) with delta (0, 0)
Screenshot: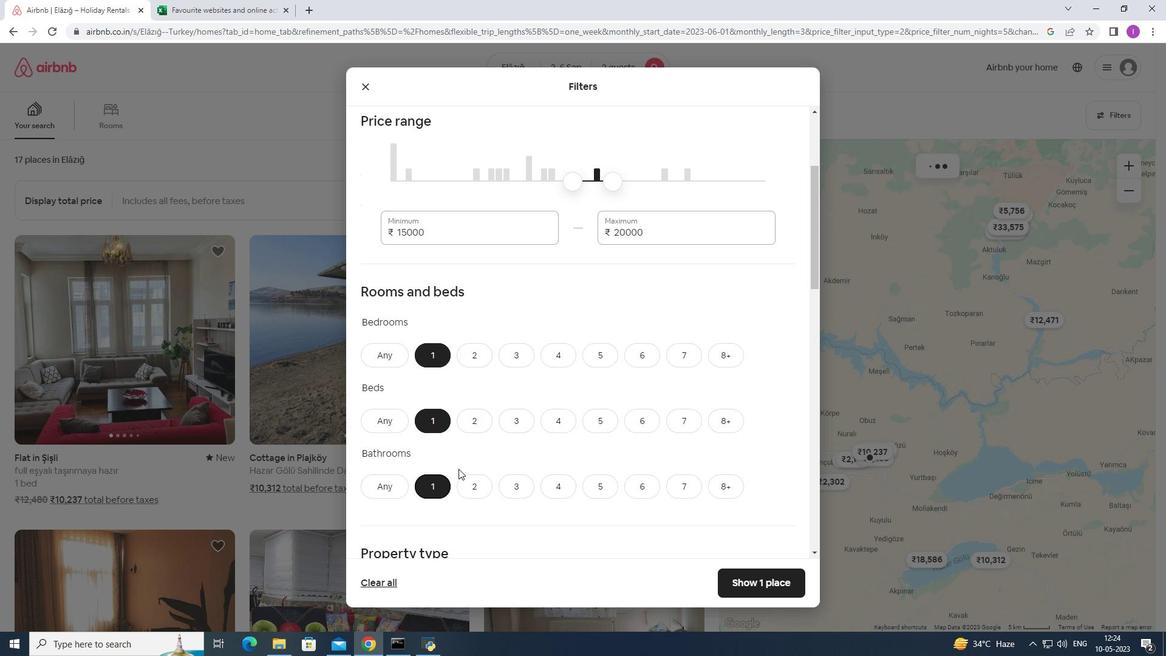 
Action: Mouse scrolled (458, 468) with delta (0, 0)
Screenshot: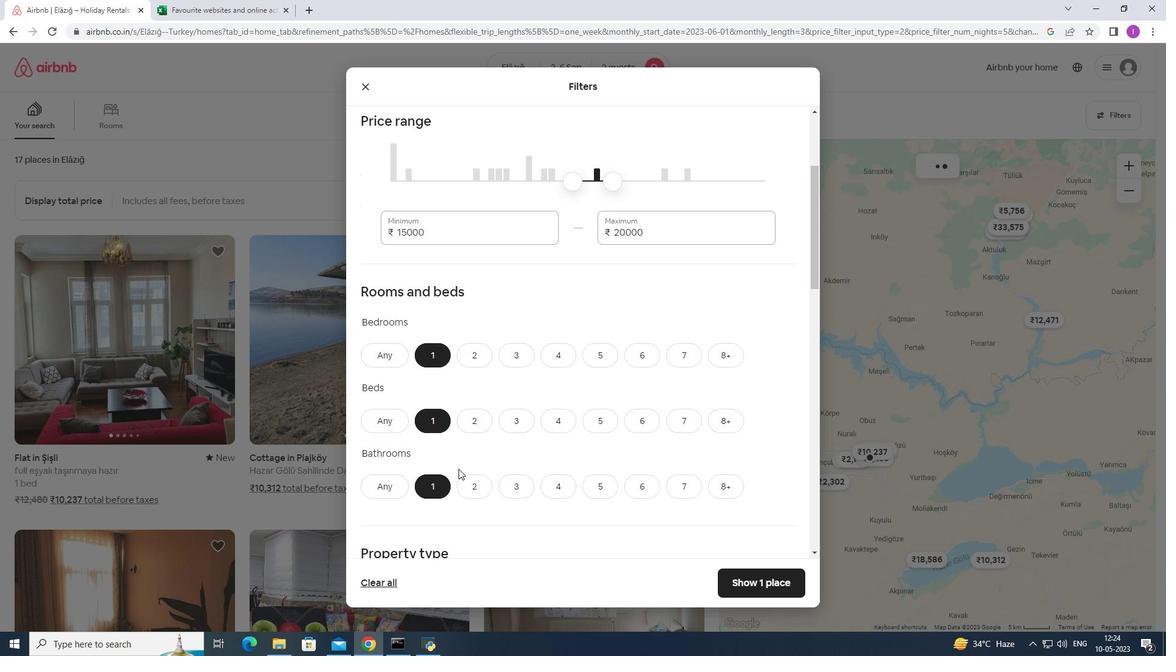 
Action: Mouse scrolled (458, 468) with delta (0, 0)
Screenshot: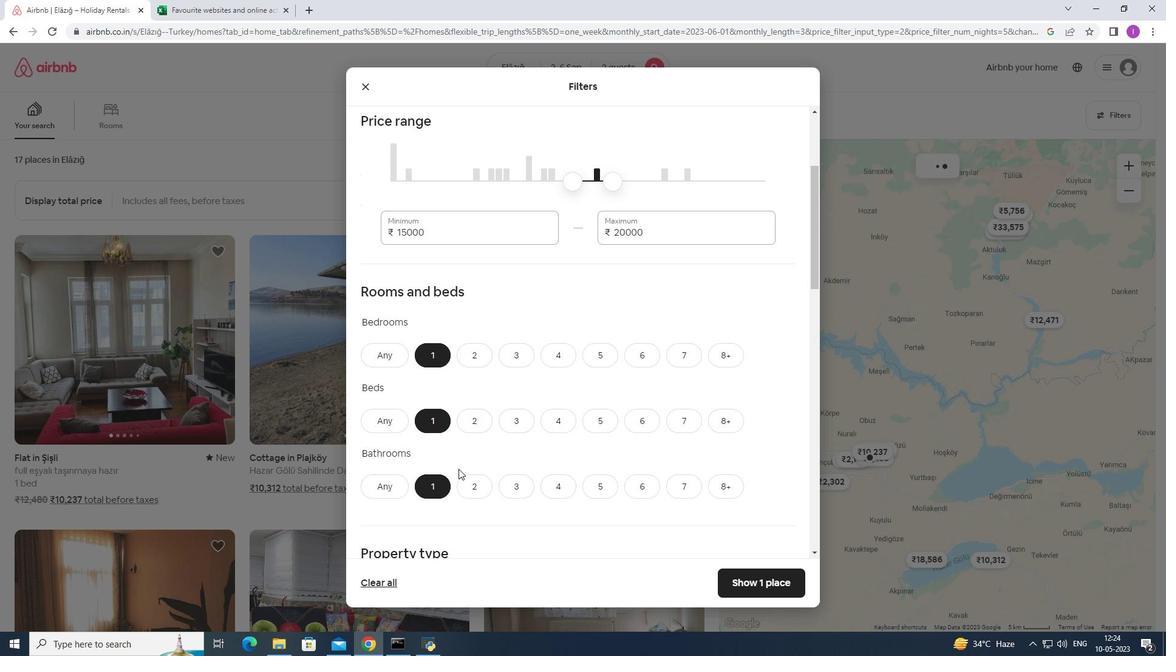 
Action: Mouse moved to (387, 381)
Screenshot: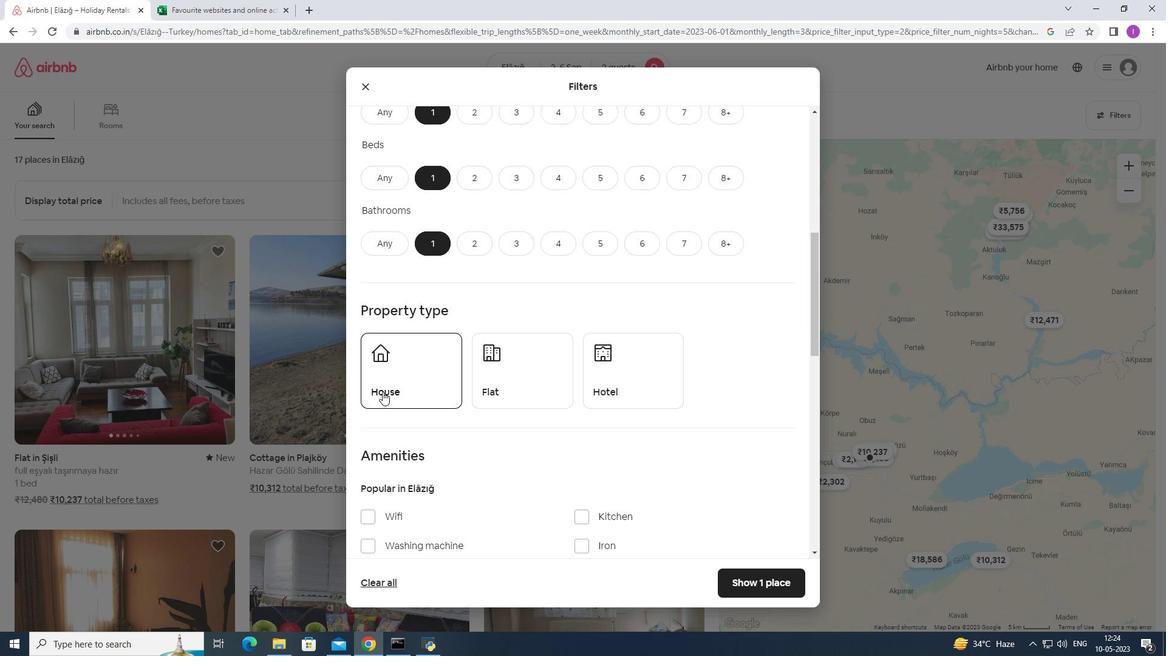 
Action: Mouse pressed left at (387, 381)
Screenshot: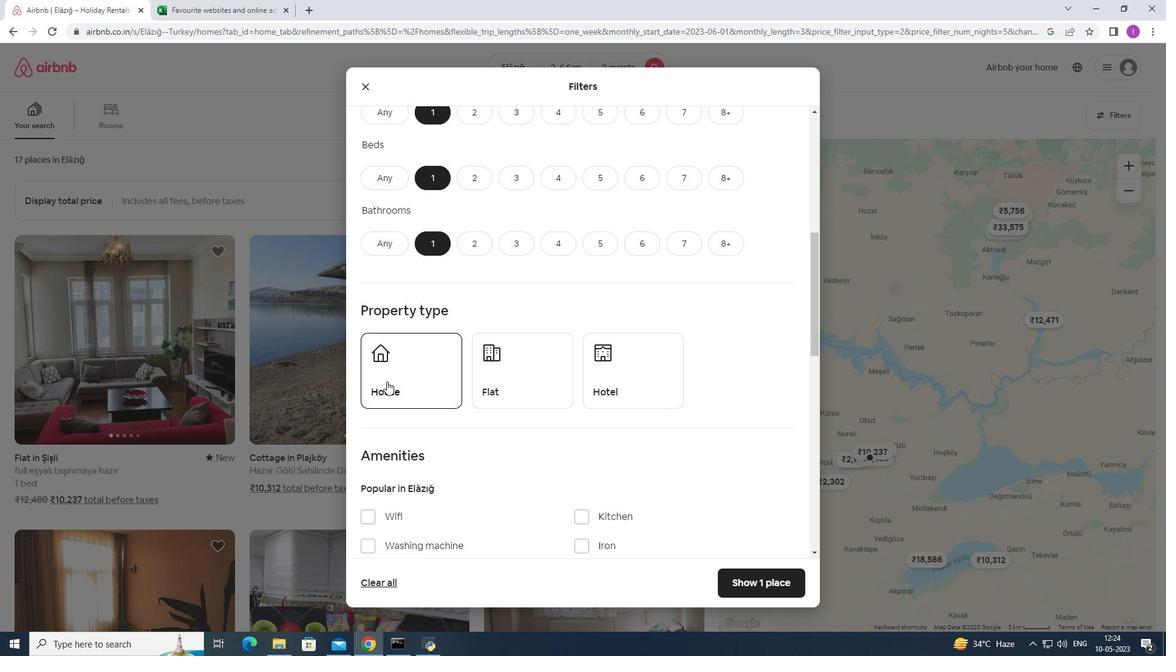 
Action: Mouse moved to (493, 374)
Screenshot: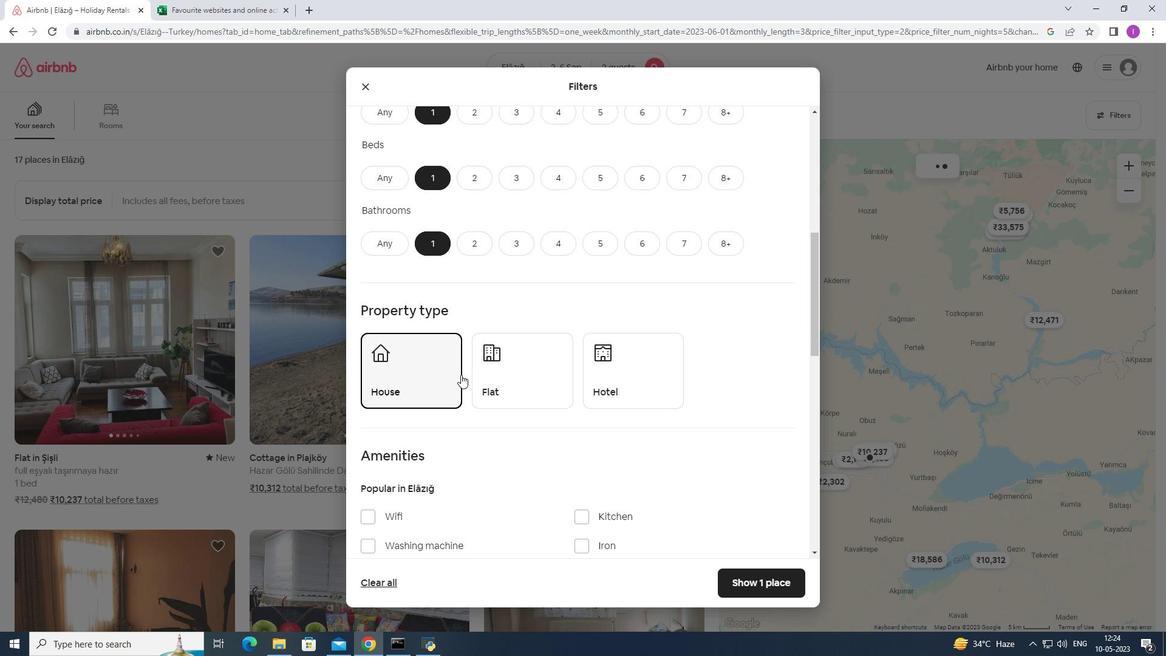 
Action: Mouse pressed left at (493, 374)
Screenshot: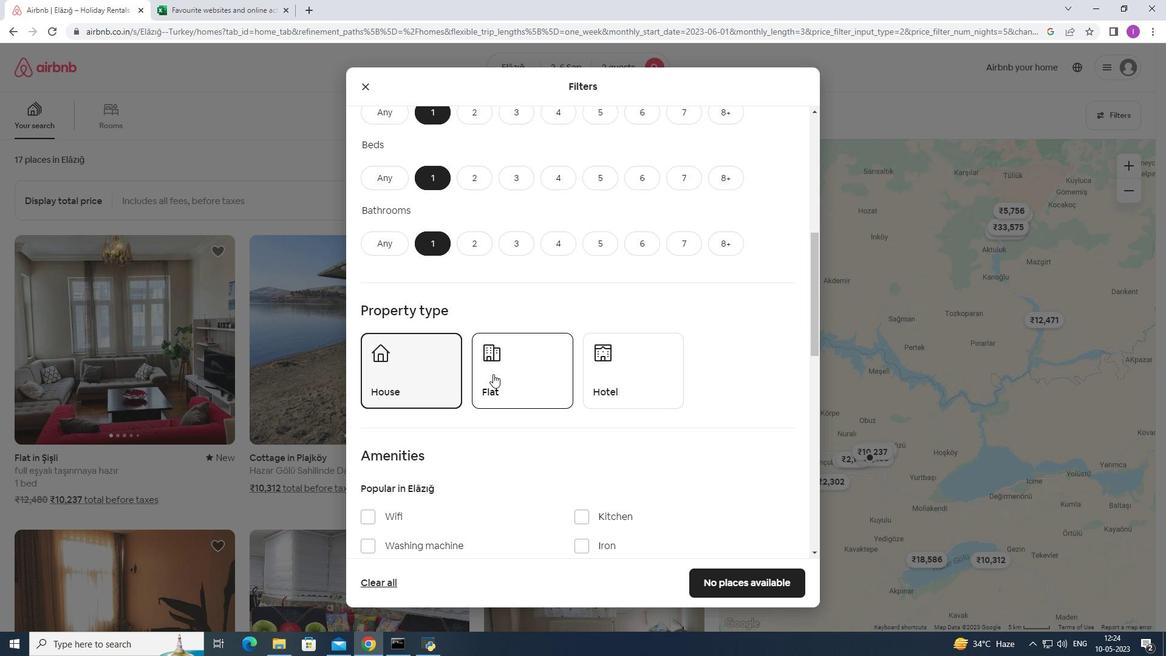 
Action: Mouse moved to (615, 380)
Screenshot: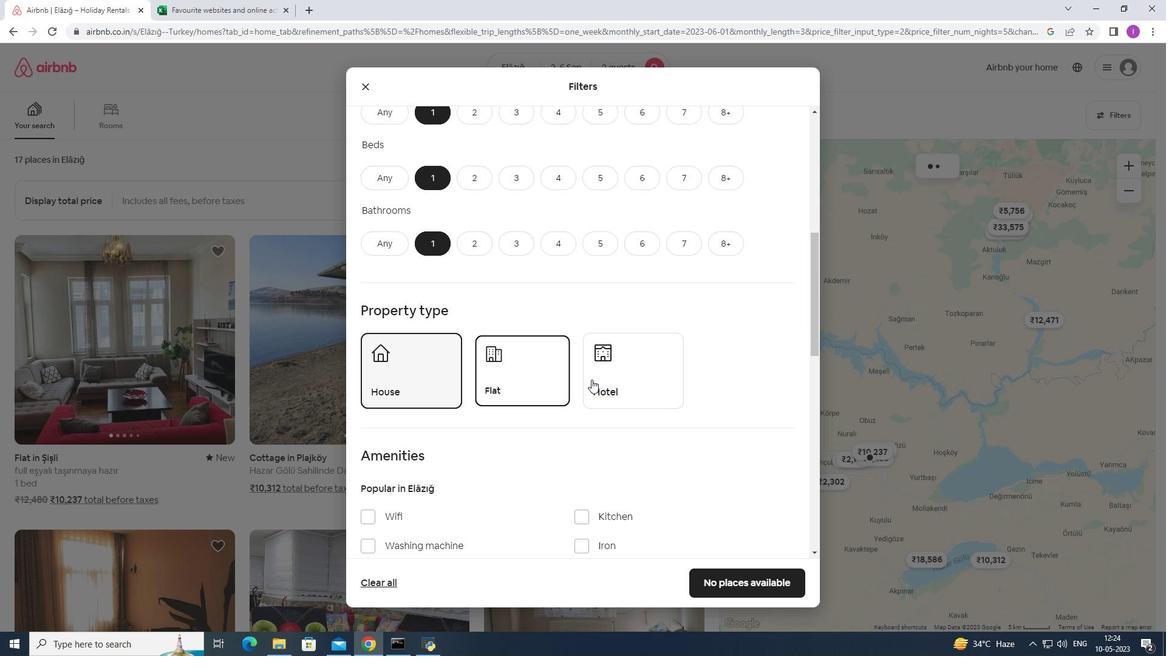 
Action: Mouse pressed left at (615, 380)
Screenshot: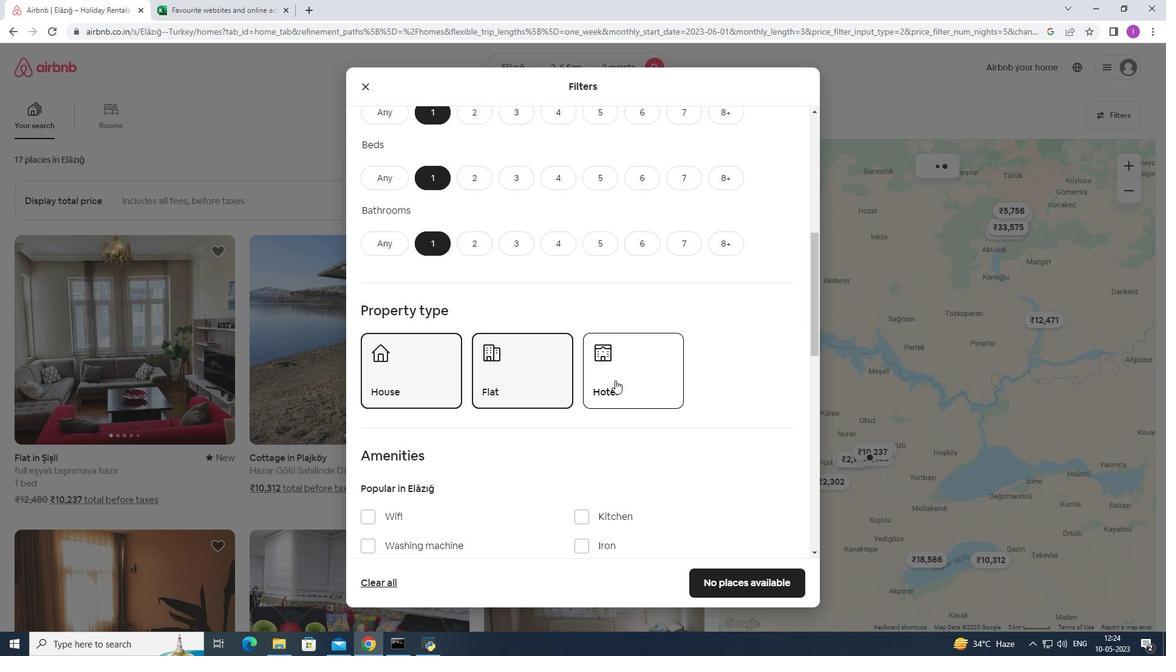 
Action: Mouse moved to (614, 419)
Screenshot: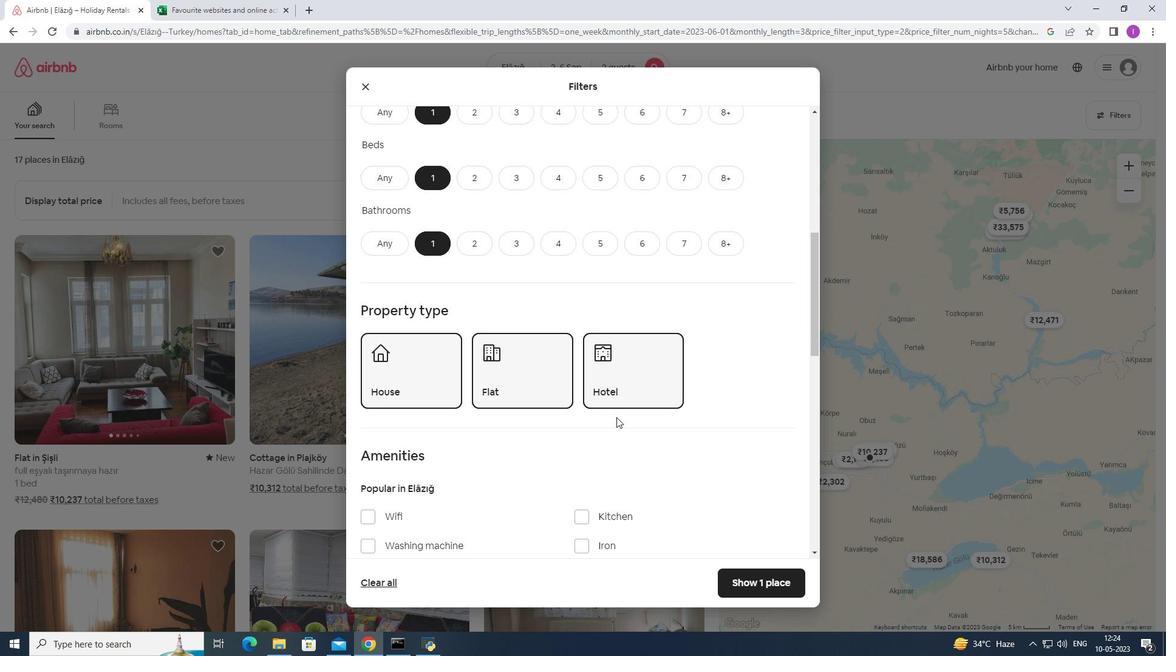 
Action: Mouse scrolled (614, 419) with delta (0, 0)
Screenshot: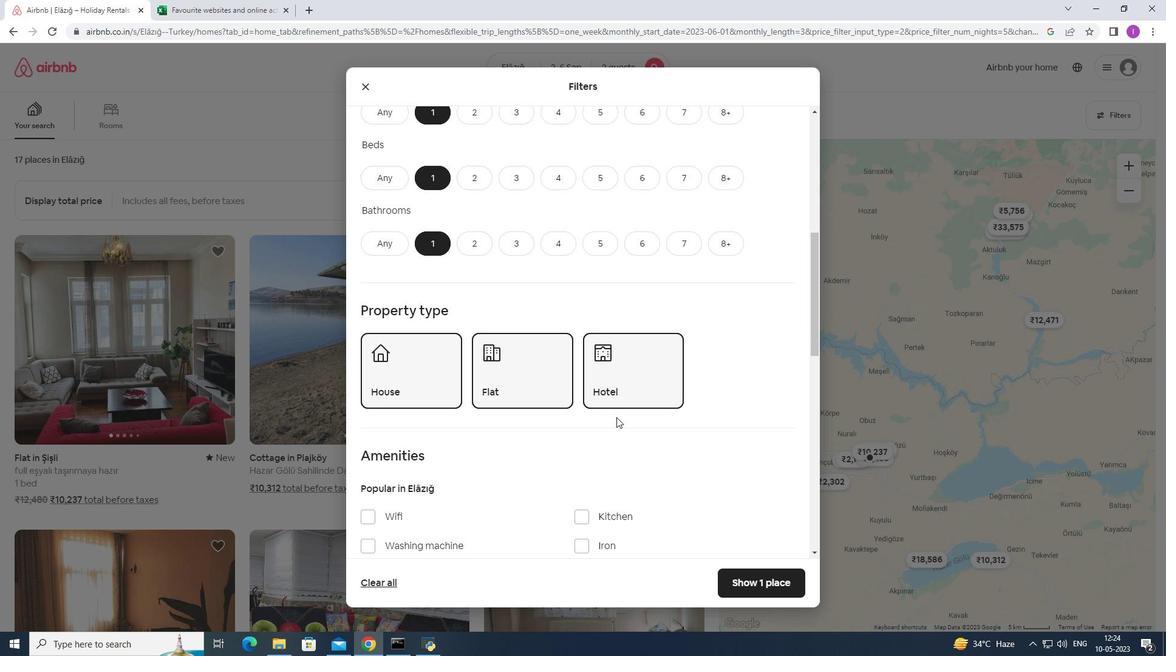
Action: Mouse scrolled (614, 419) with delta (0, 0)
Screenshot: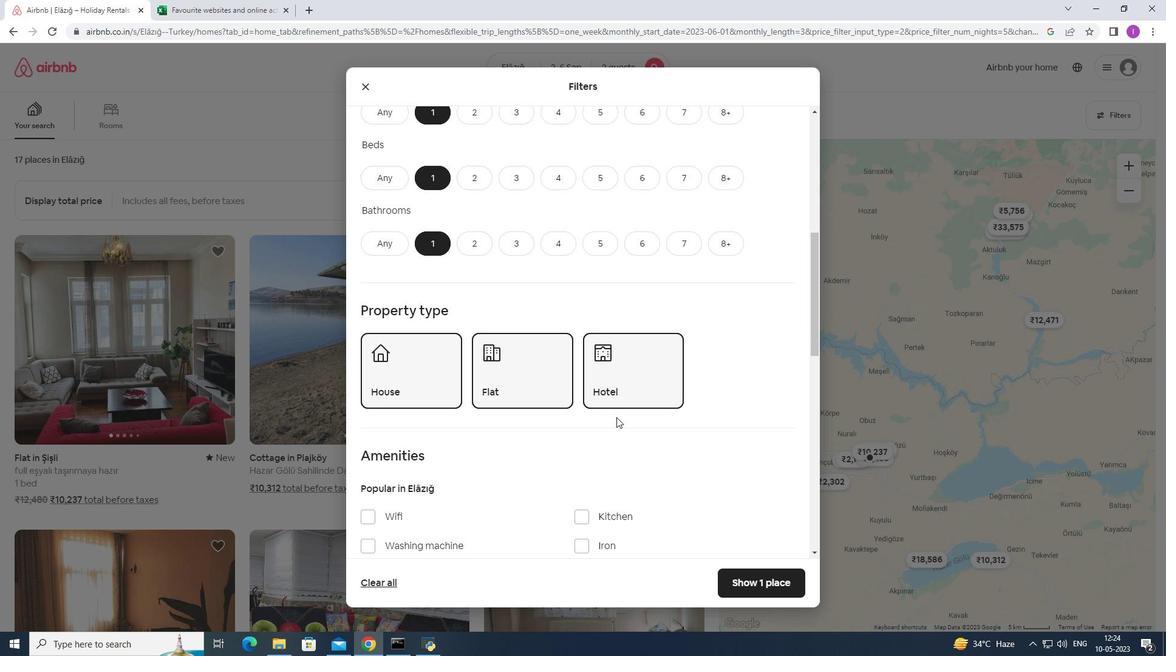 
Action: Mouse moved to (598, 423)
Screenshot: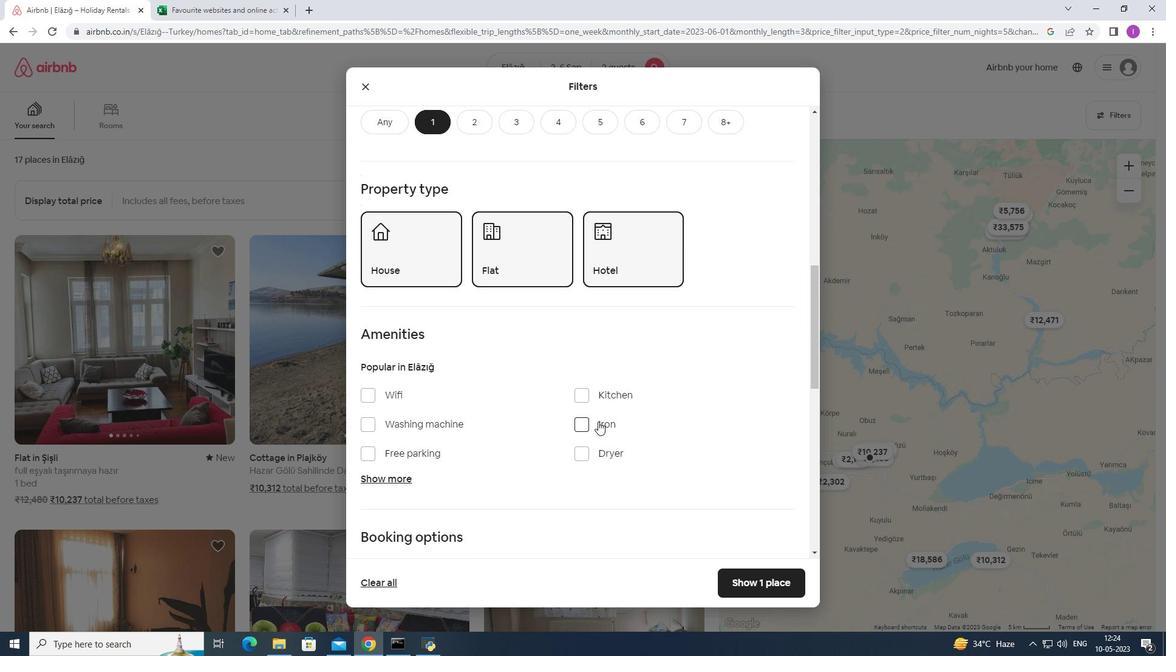 
Action: Mouse scrolled (598, 422) with delta (0, 0)
Screenshot: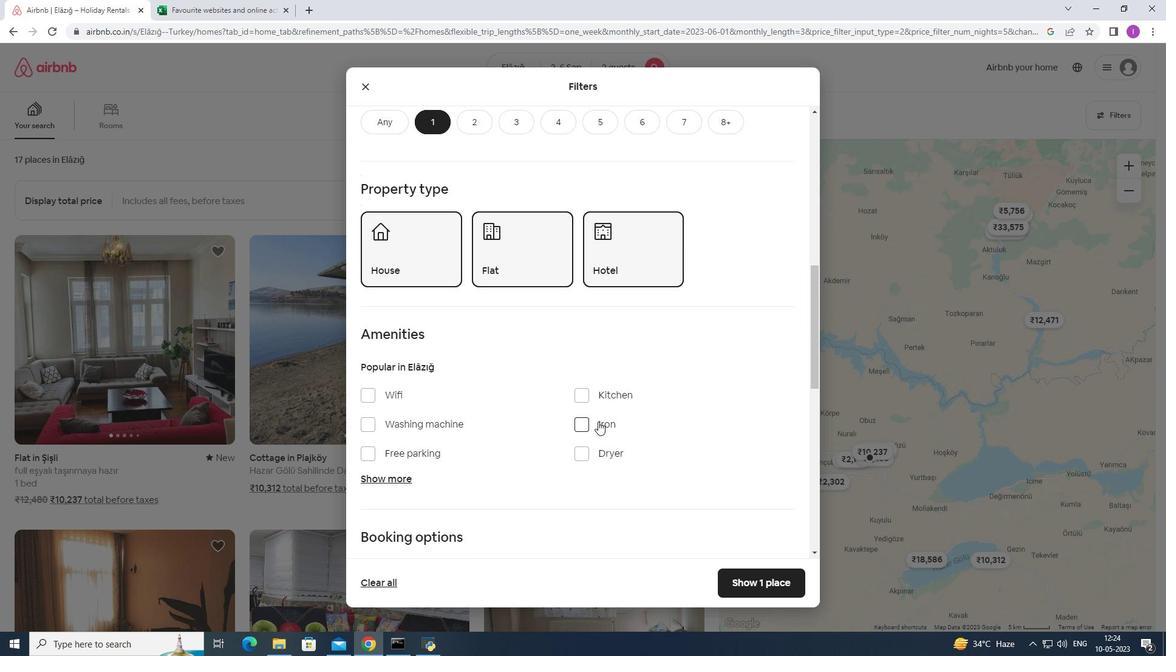 
Action: Mouse scrolled (598, 422) with delta (0, 0)
Screenshot: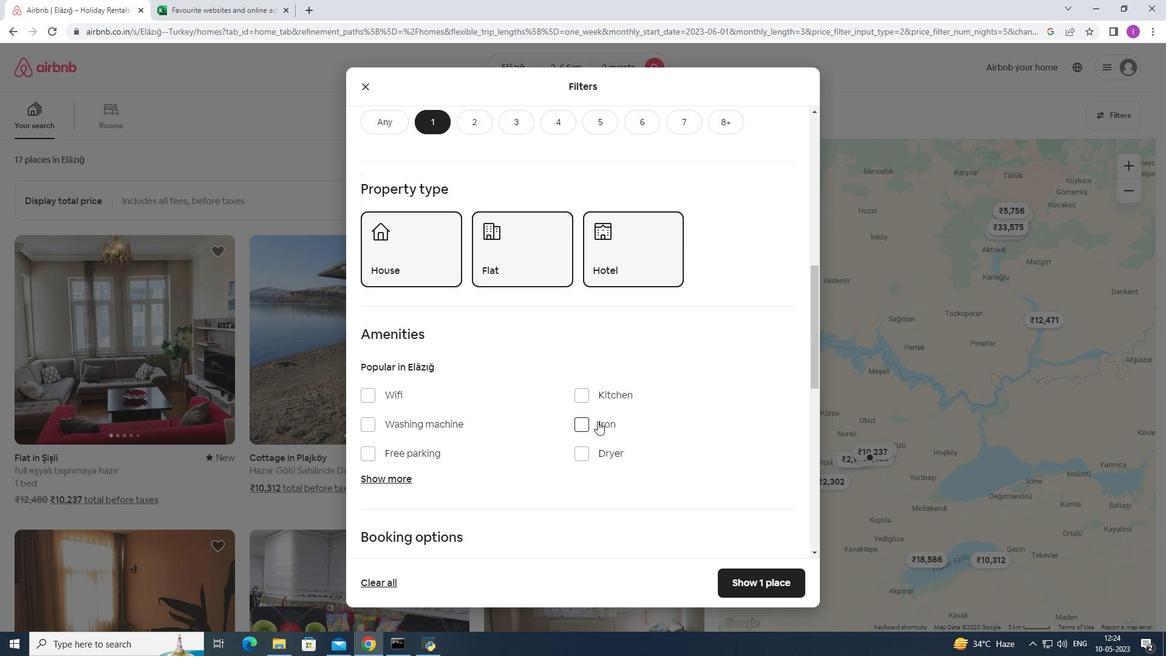 
Action: Mouse moved to (362, 299)
Screenshot: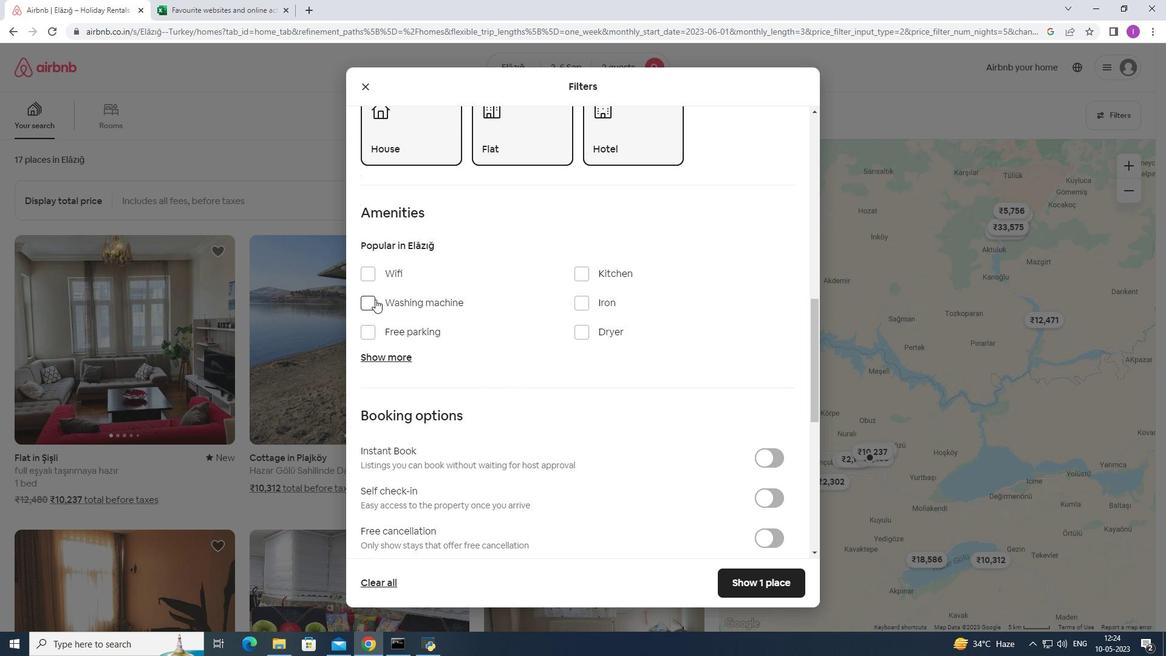 
Action: Mouse pressed left at (362, 299)
Screenshot: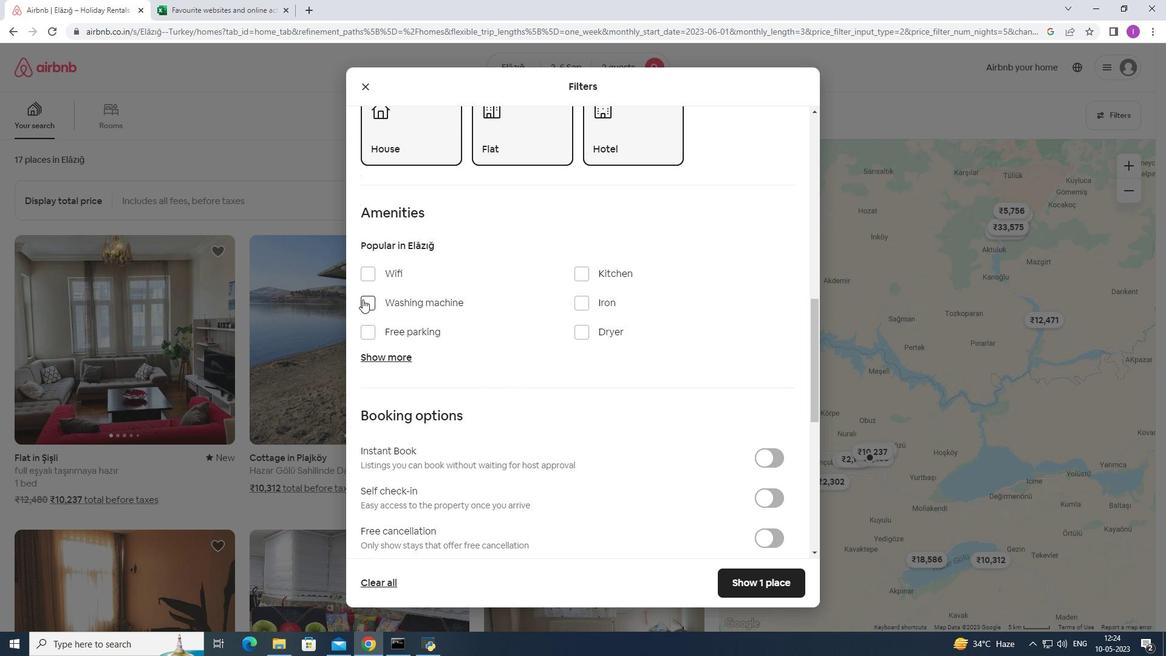 
Action: Mouse moved to (580, 342)
Screenshot: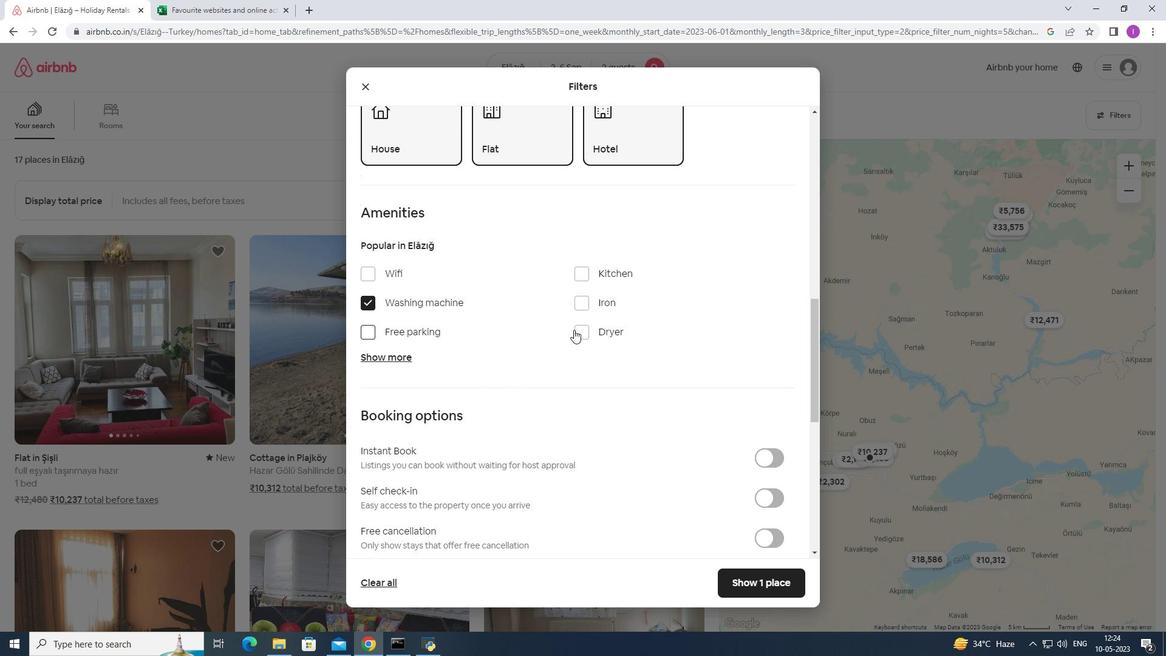 
Action: Mouse scrolled (580, 341) with delta (0, 0)
Screenshot: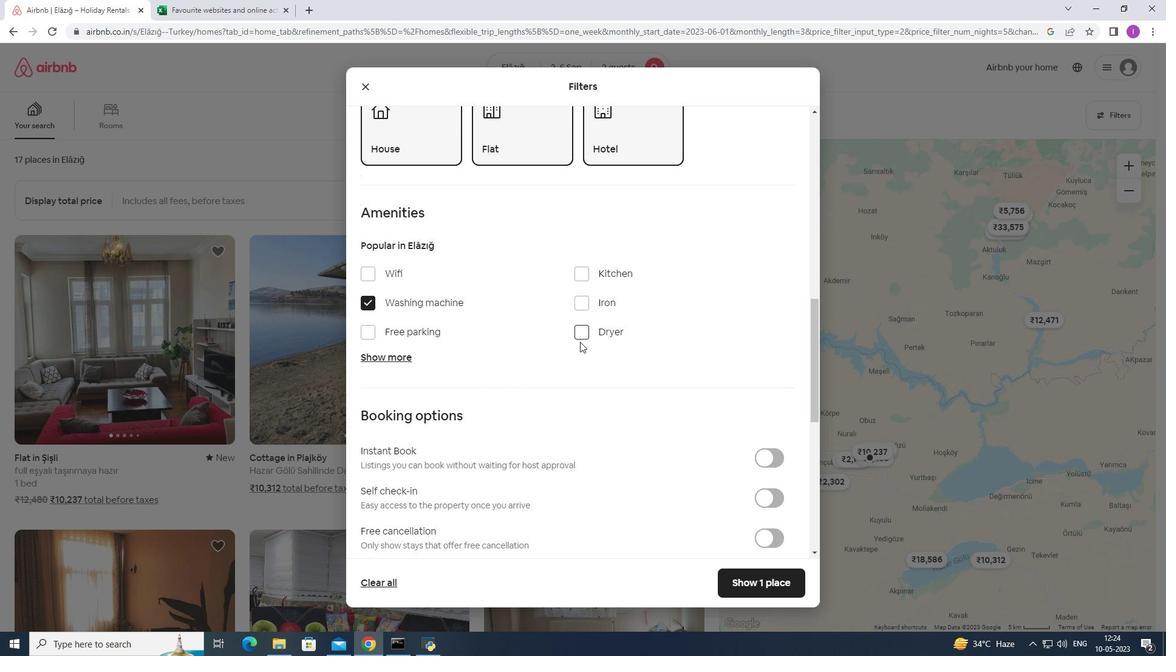
Action: Mouse scrolled (580, 341) with delta (0, 0)
Screenshot: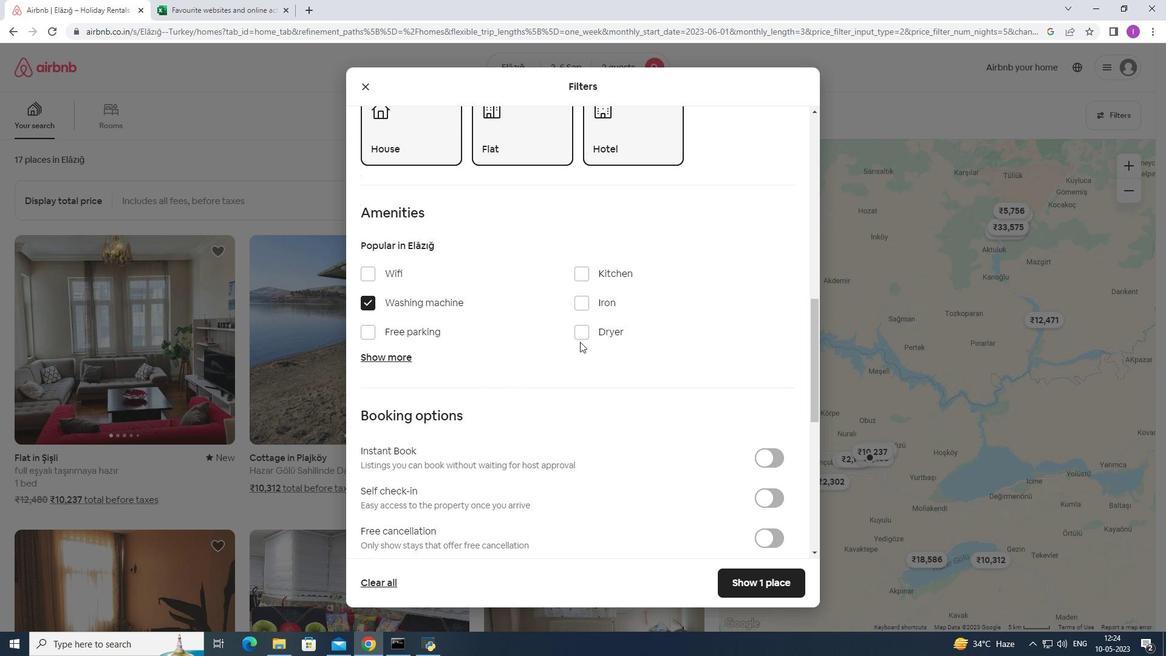 
Action: Mouse moved to (785, 371)
Screenshot: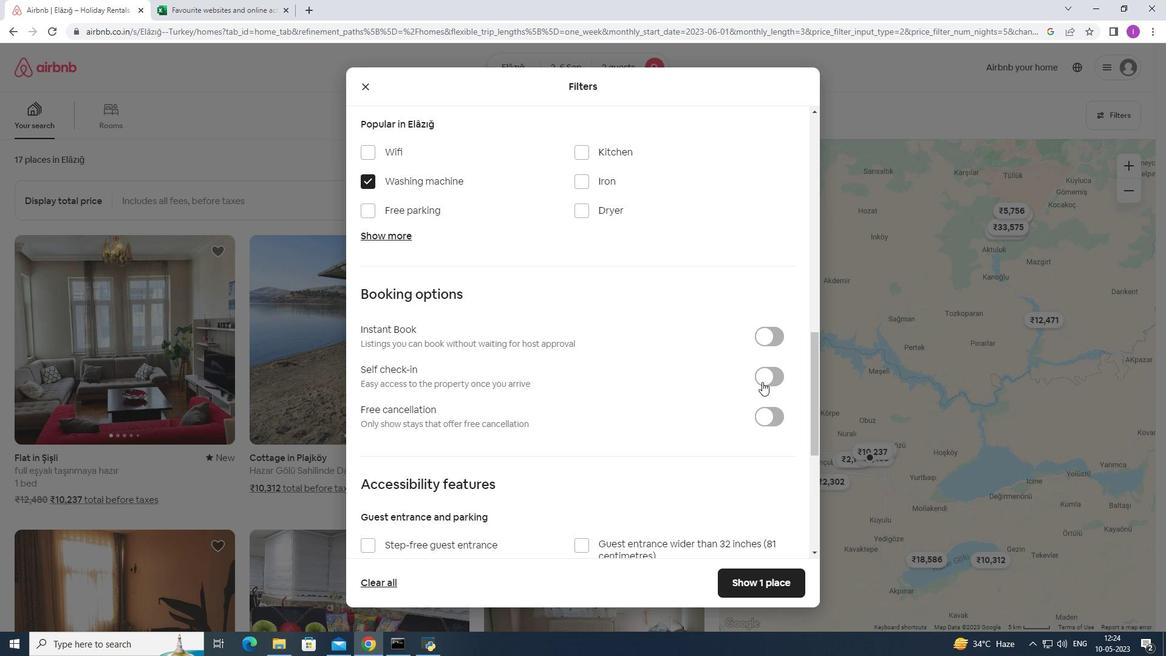 
Action: Mouse pressed left at (785, 371)
Screenshot: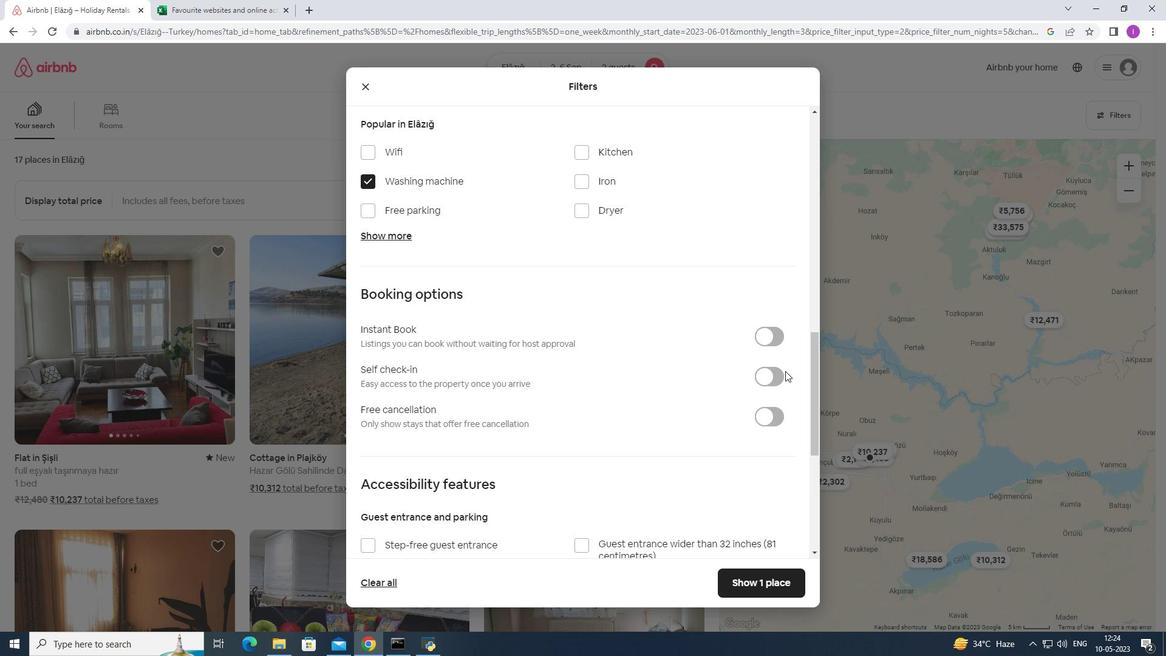 
Action: Mouse moved to (779, 376)
Screenshot: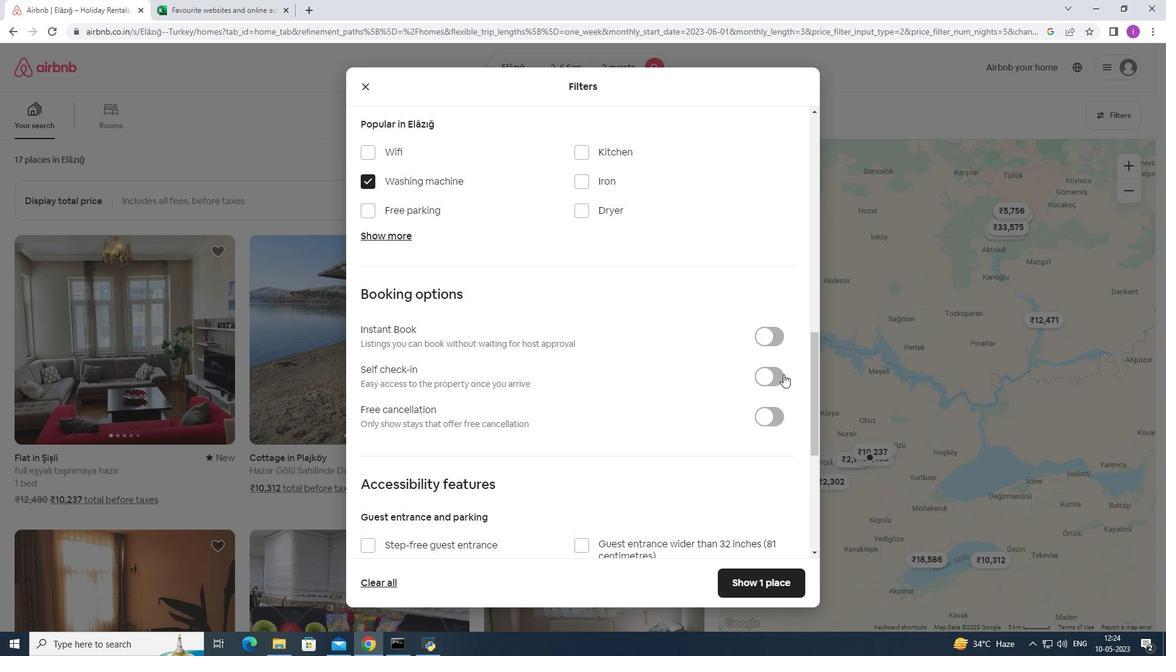 
Action: Mouse pressed left at (779, 376)
Screenshot: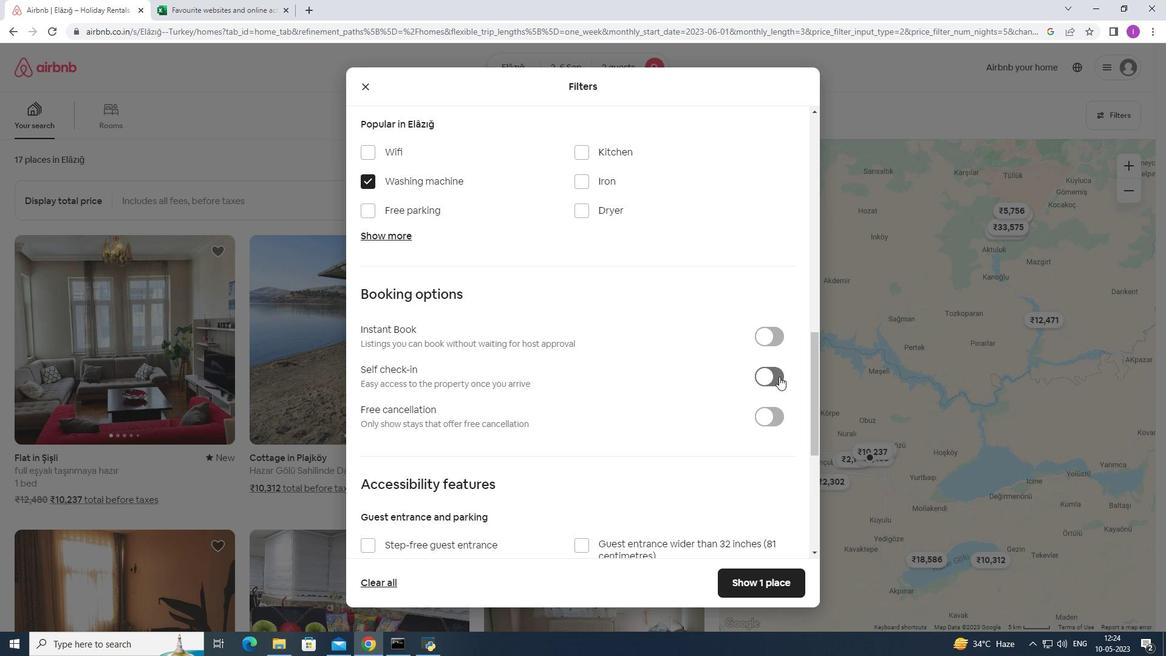 
Action: Mouse moved to (657, 434)
Screenshot: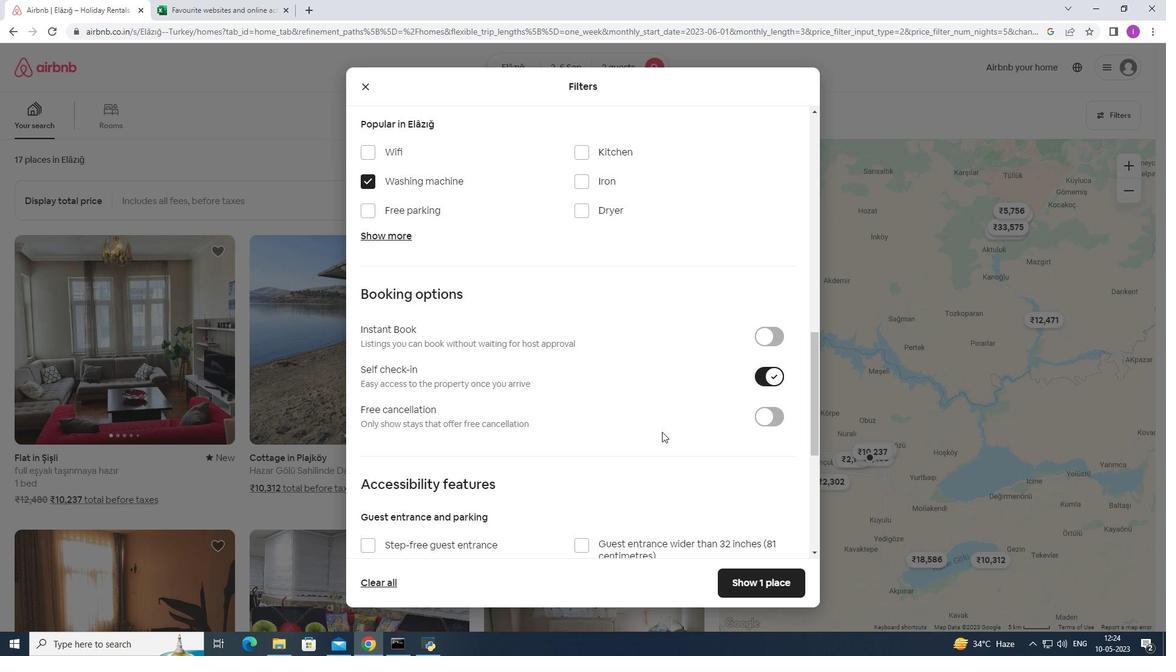 
Action: Mouse scrolled (657, 433) with delta (0, 0)
Screenshot: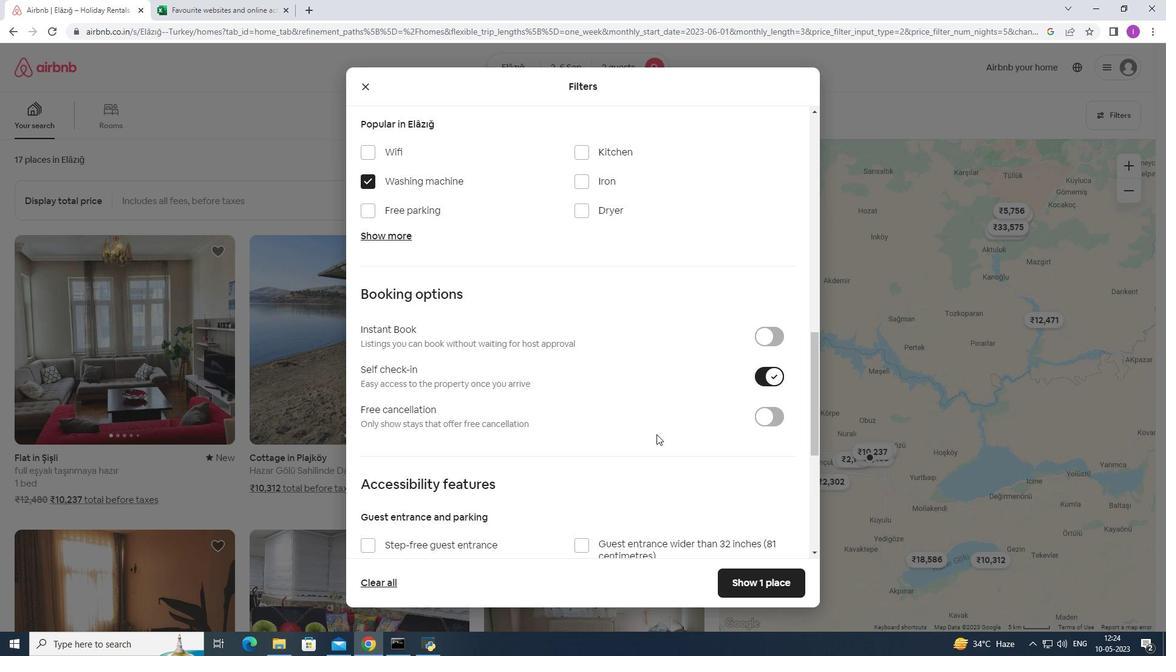 
Action: Mouse scrolled (657, 433) with delta (0, 0)
Screenshot: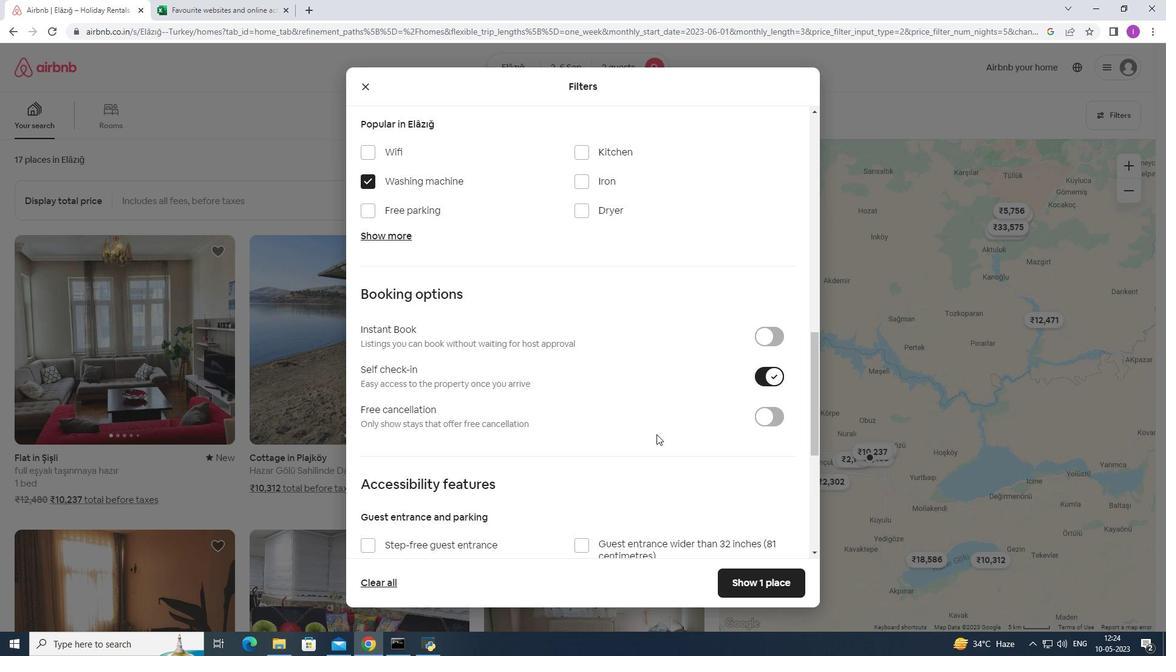 
Action: Mouse moved to (658, 430)
Screenshot: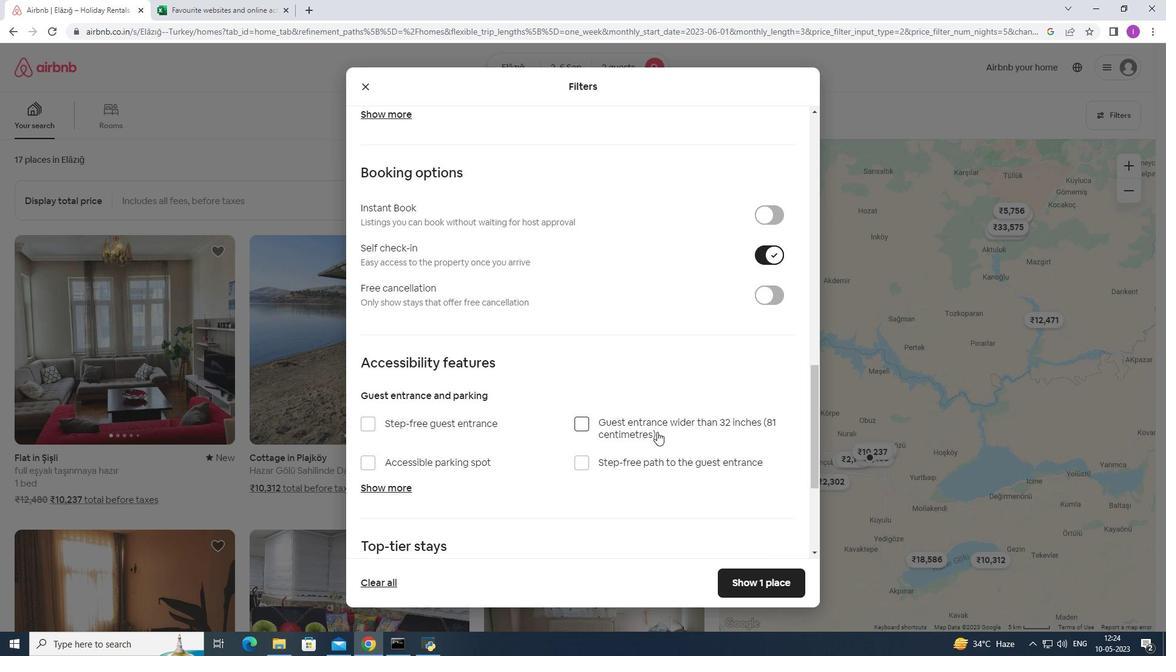 
Action: Mouse scrolled (658, 430) with delta (0, 0)
Screenshot: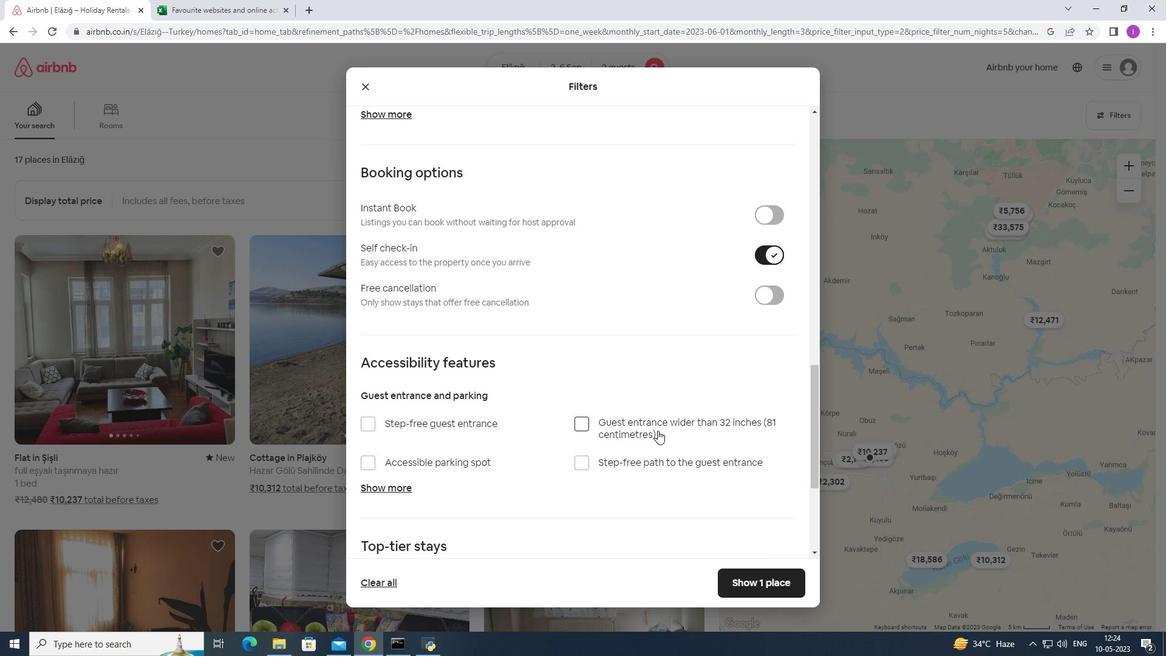 
Action: Mouse scrolled (658, 430) with delta (0, 0)
Screenshot: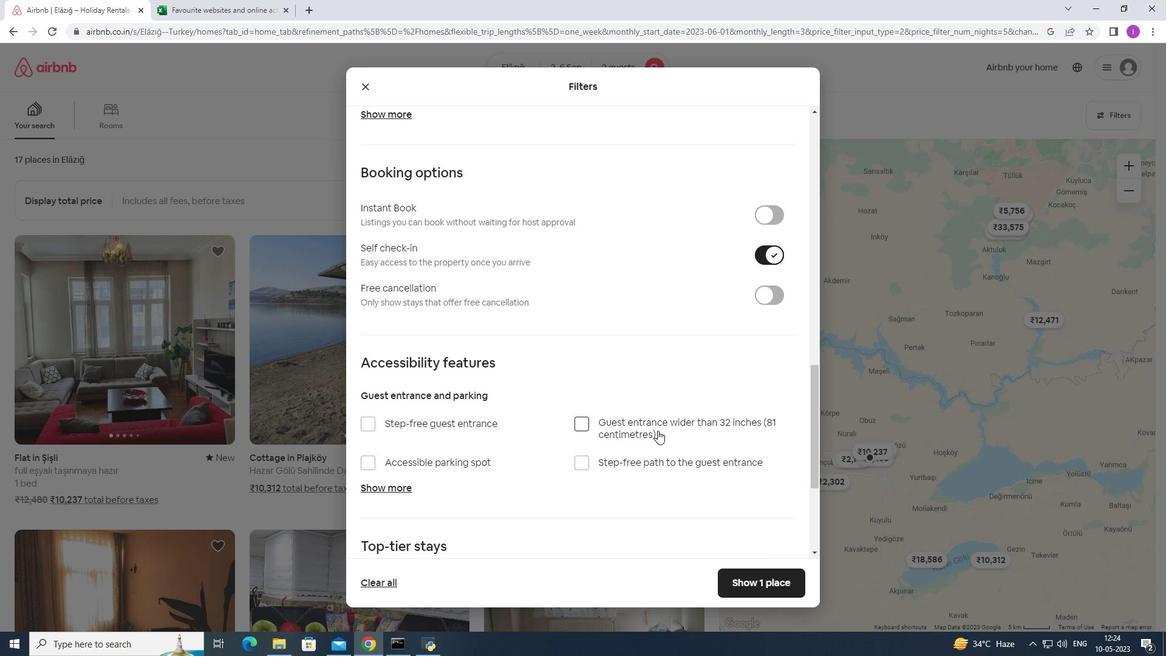 
Action: Mouse moved to (658, 429)
Screenshot: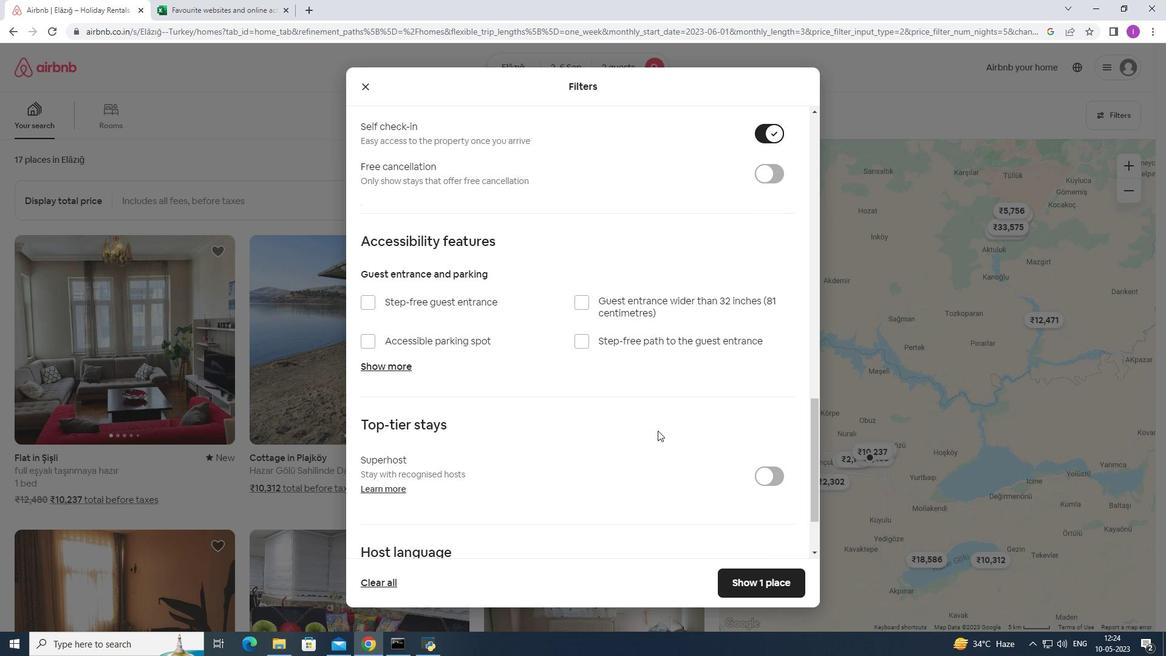
Action: Mouse scrolled (658, 428) with delta (0, 0)
Screenshot: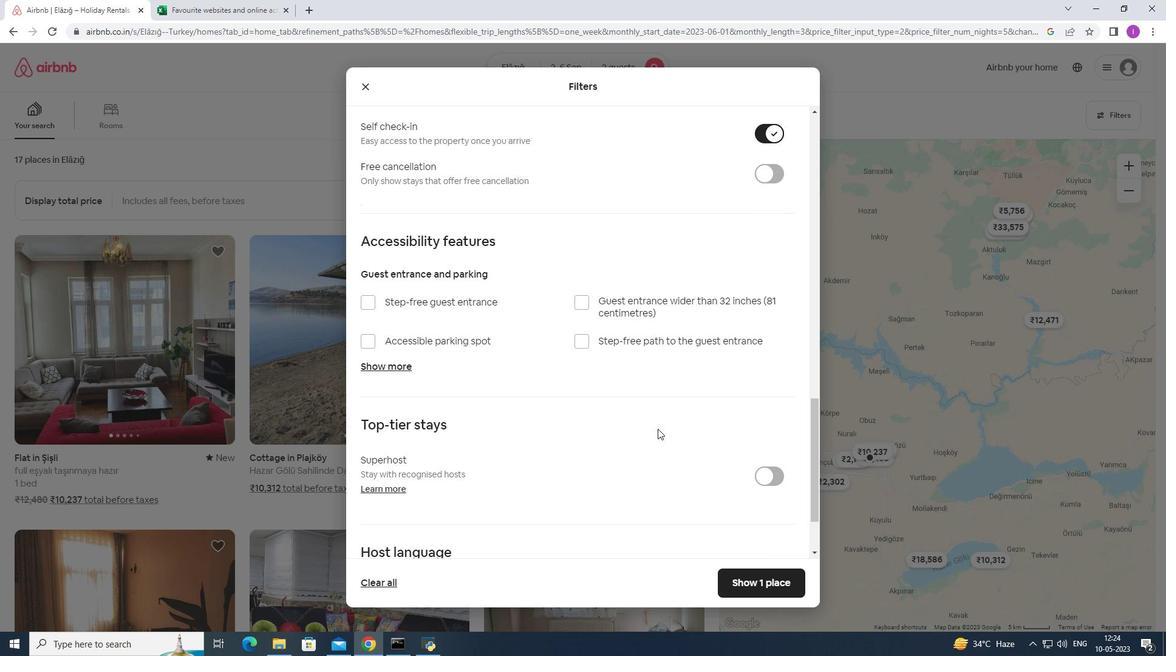 
Action: Mouse scrolled (658, 428) with delta (0, 0)
Screenshot: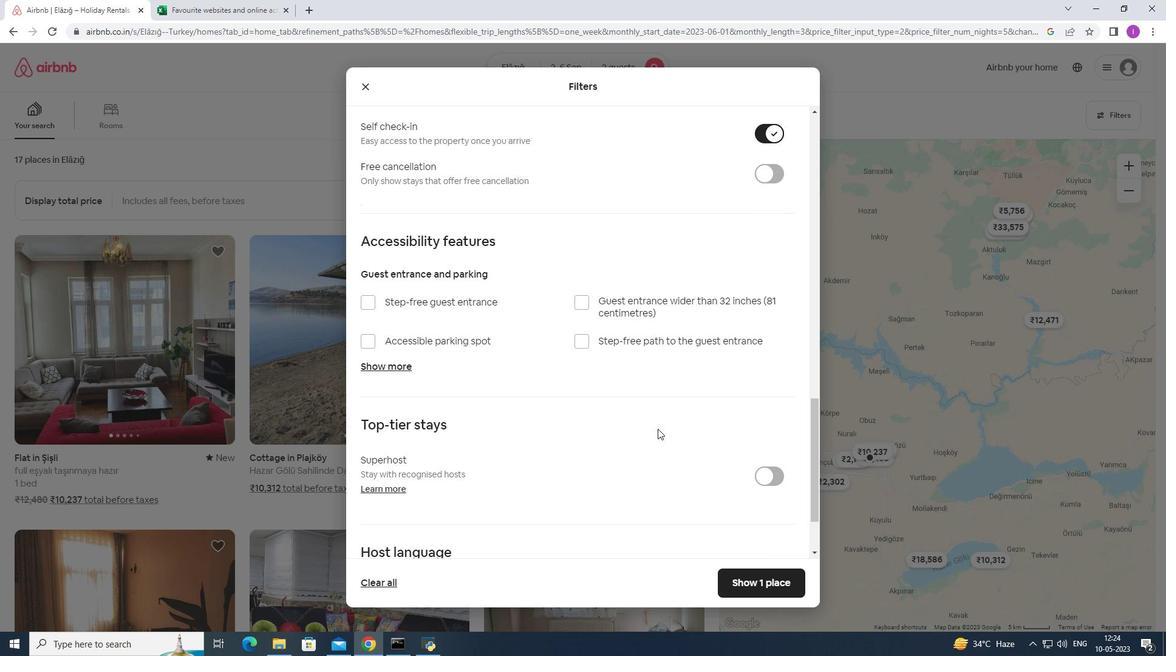 
Action: Mouse moved to (659, 426)
Screenshot: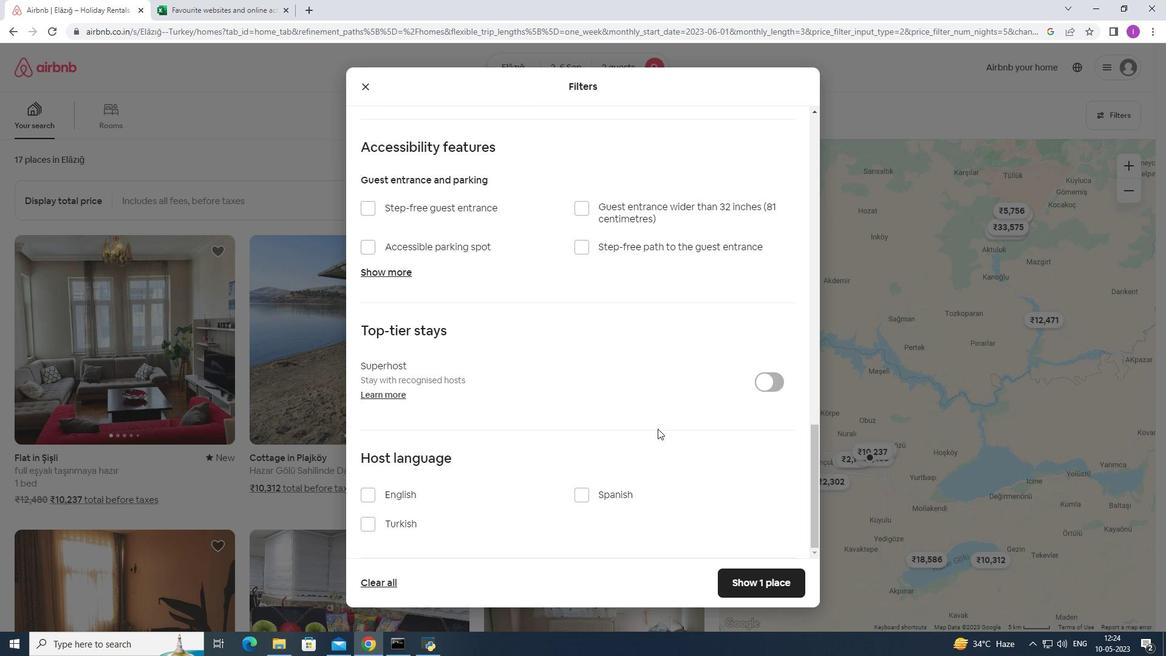 
Action: Mouse scrolled (659, 426) with delta (0, 0)
Screenshot: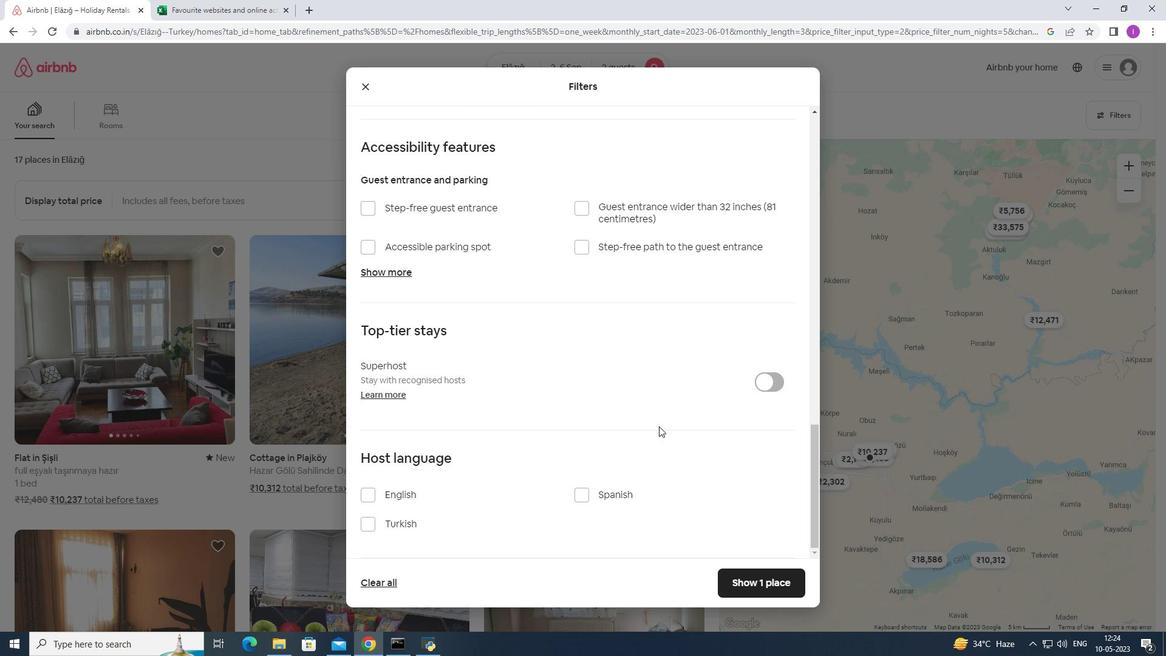
Action: Mouse scrolled (659, 426) with delta (0, 0)
Screenshot: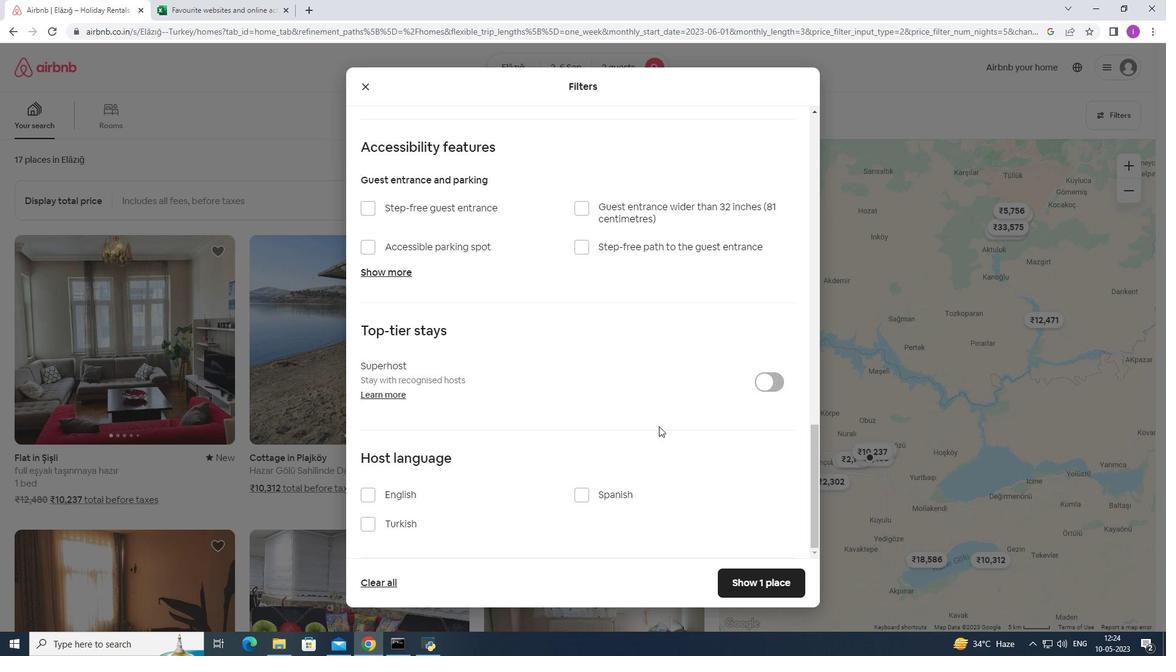 
Action: Mouse scrolled (659, 426) with delta (0, 0)
Screenshot: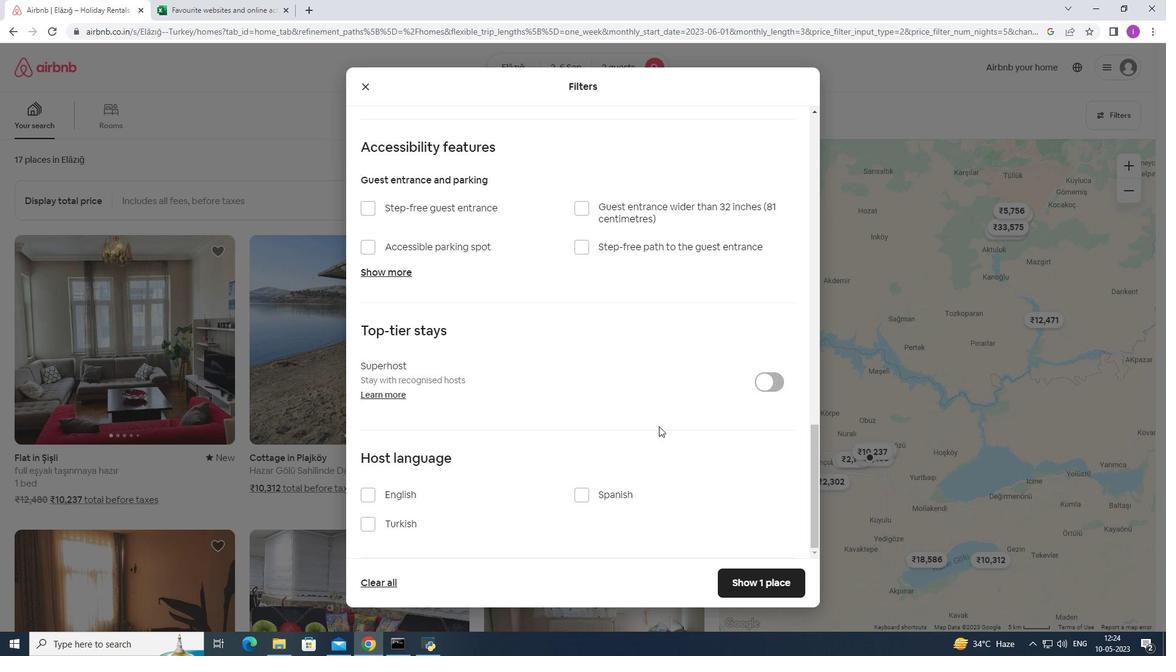 
Action: Mouse scrolled (659, 426) with delta (0, 0)
Screenshot: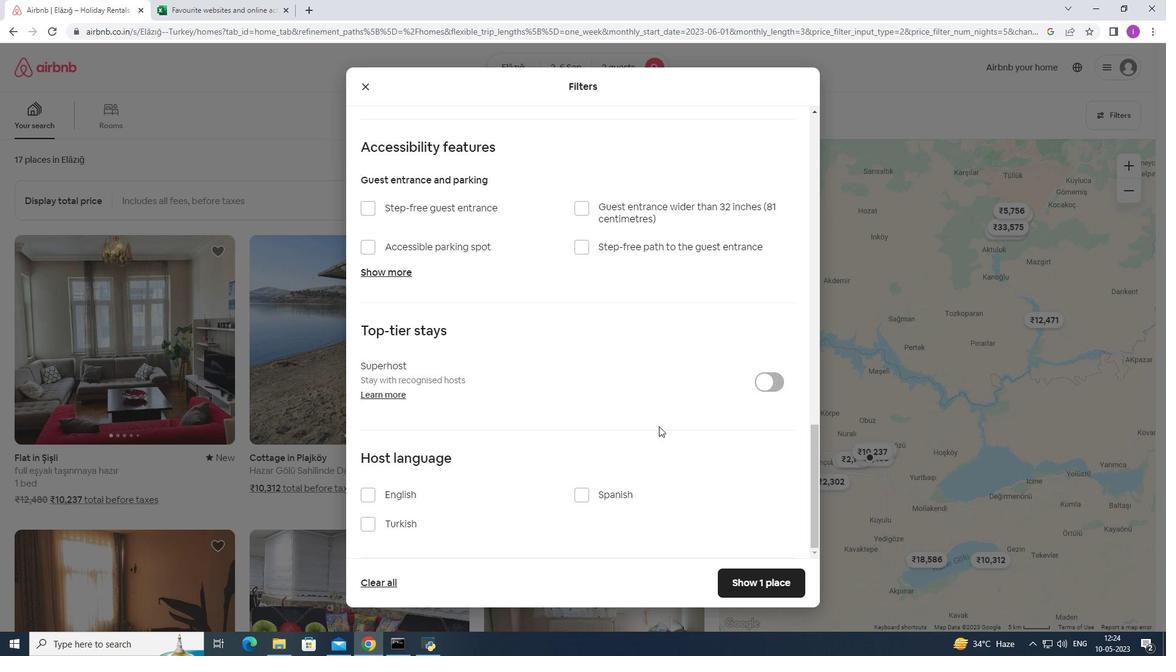 
Action: Mouse moved to (362, 497)
Screenshot: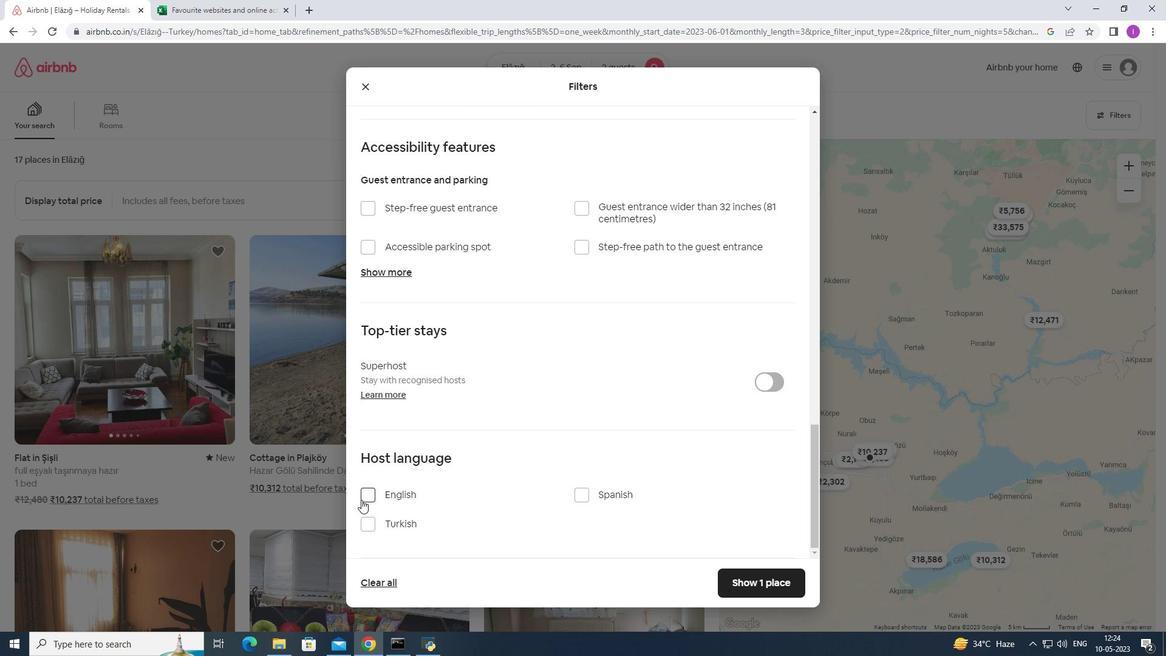 
Action: Mouse pressed left at (362, 497)
Screenshot: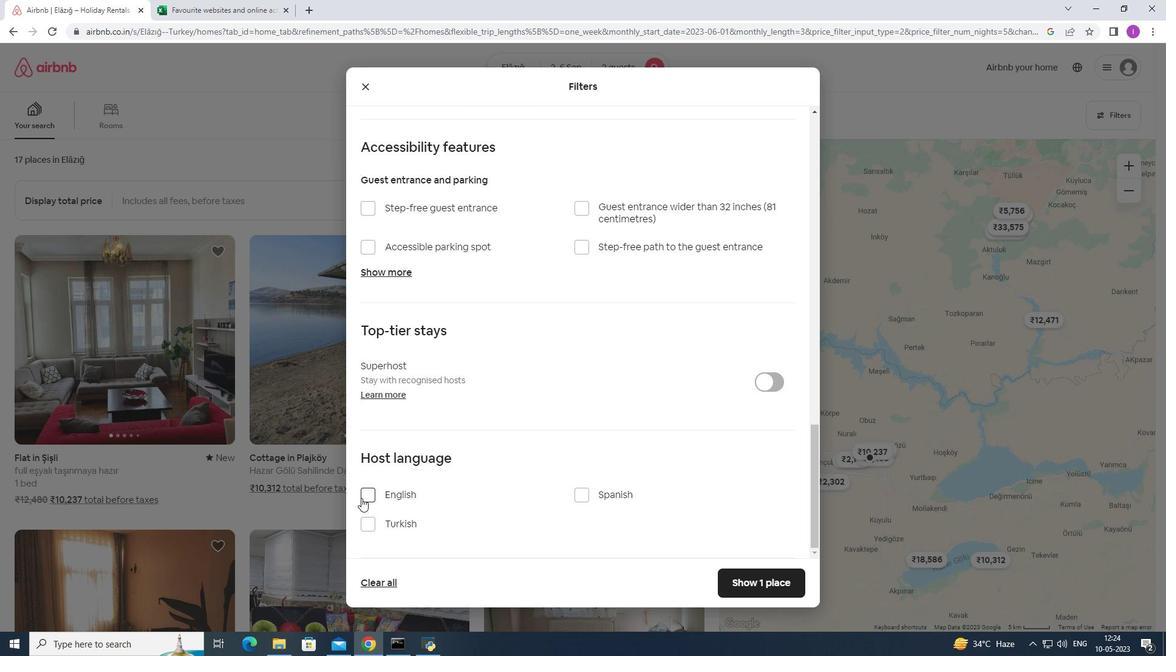 
Action: Mouse moved to (777, 579)
Screenshot: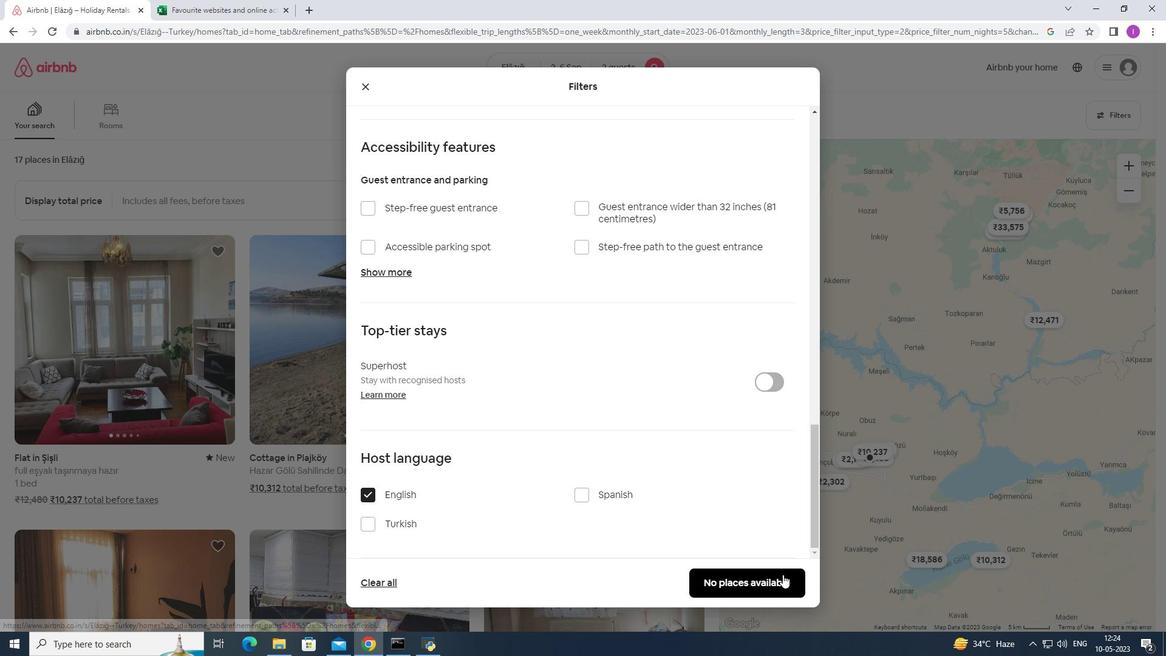 
Action: Mouse pressed left at (777, 579)
Screenshot: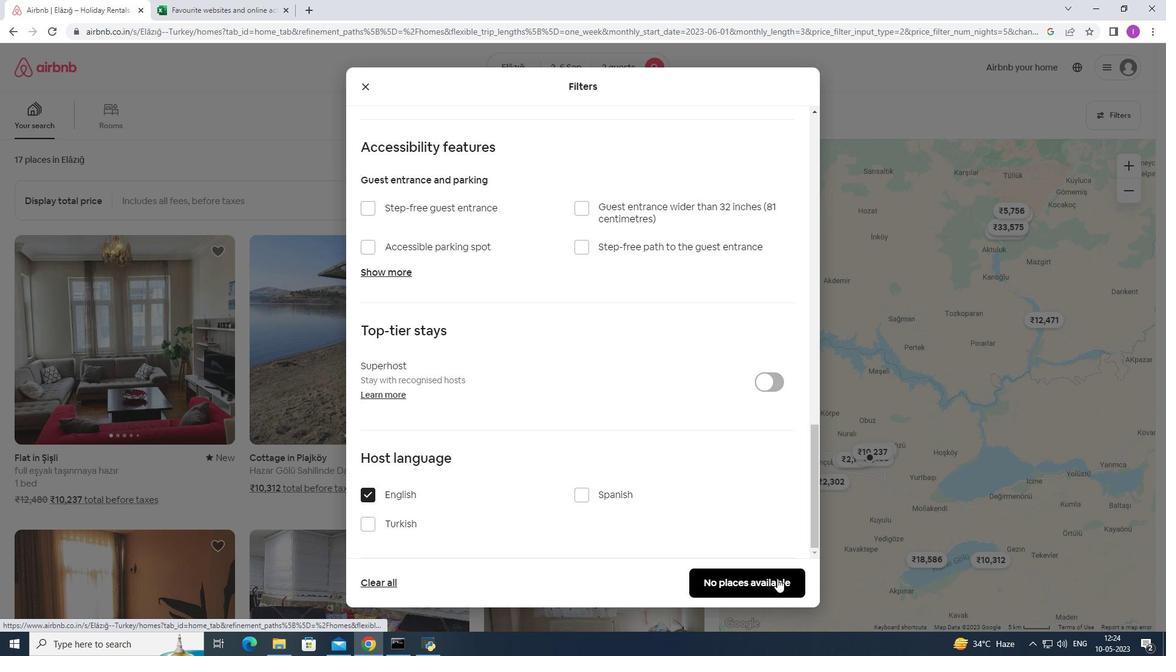 
Action: Mouse moved to (302, 401)
Screenshot: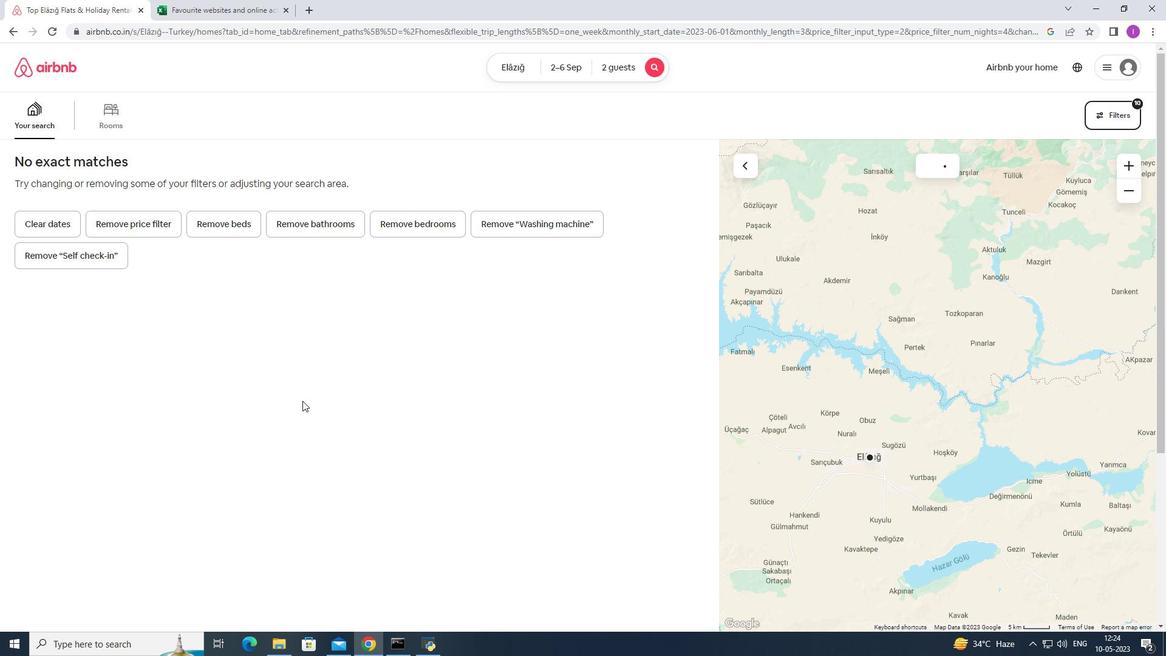 
